 Task: Add an event with the title Training Workshop: Effective Communication in Virtual Teams, date ''2024/03/13'', time 8:00 AM to 10:00 AMand add a description: Participants will develop essential communication skills and emotional intelligence, enabling them to effectively communicate with team members, provide constructive feedback, and navigate challenging conversations. They will also learn to recognize and manage their emotions and understand their impact on team dynamics.Select event color  Tangerine . Add location for the event as: Warsaw, Poland, logged in from the account softage.3@softage.netand send the event invitation to softage.4@softage.net and softage.2@softage.net. Set a reminder for the event Every weekday(Monday to Friday)
Action: Mouse moved to (61, 103)
Screenshot: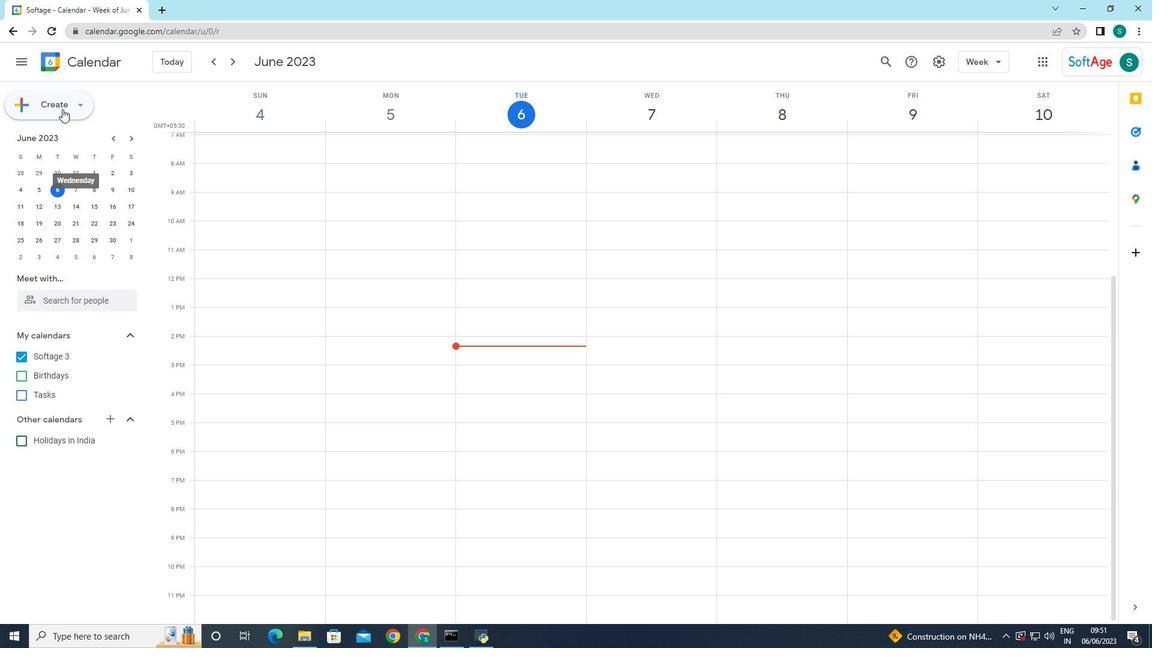 
Action: Mouse pressed left at (61, 103)
Screenshot: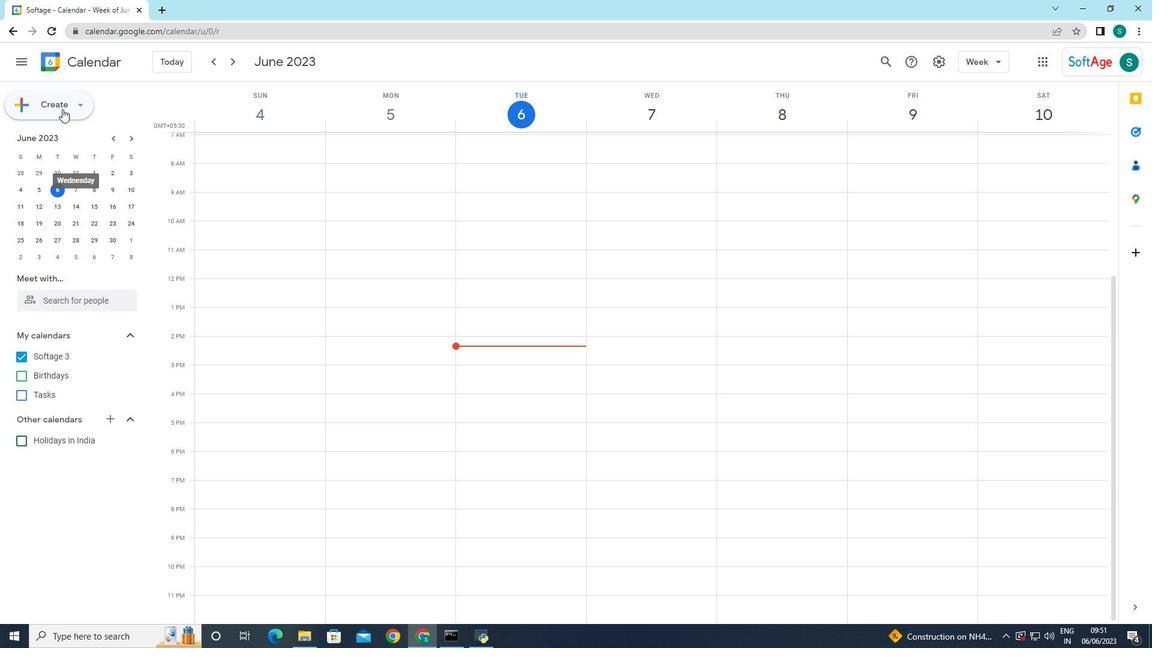 
Action: Mouse moved to (60, 131)
Screenshot: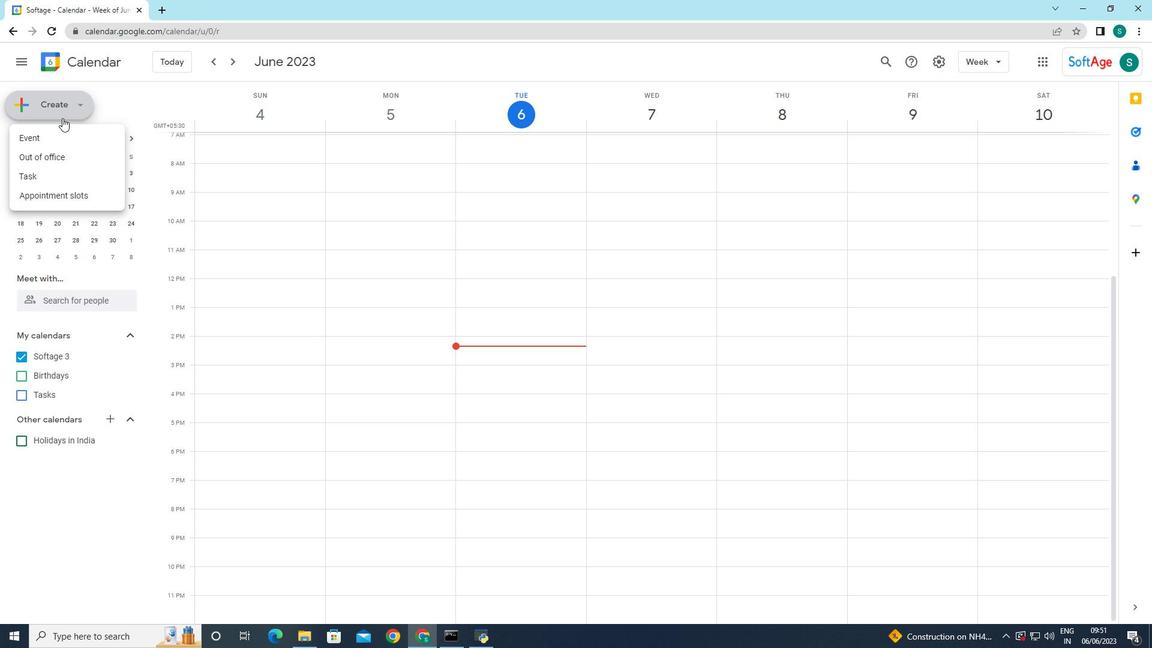 
Action: Mouse pressed left at (60, 131)
Screenshot: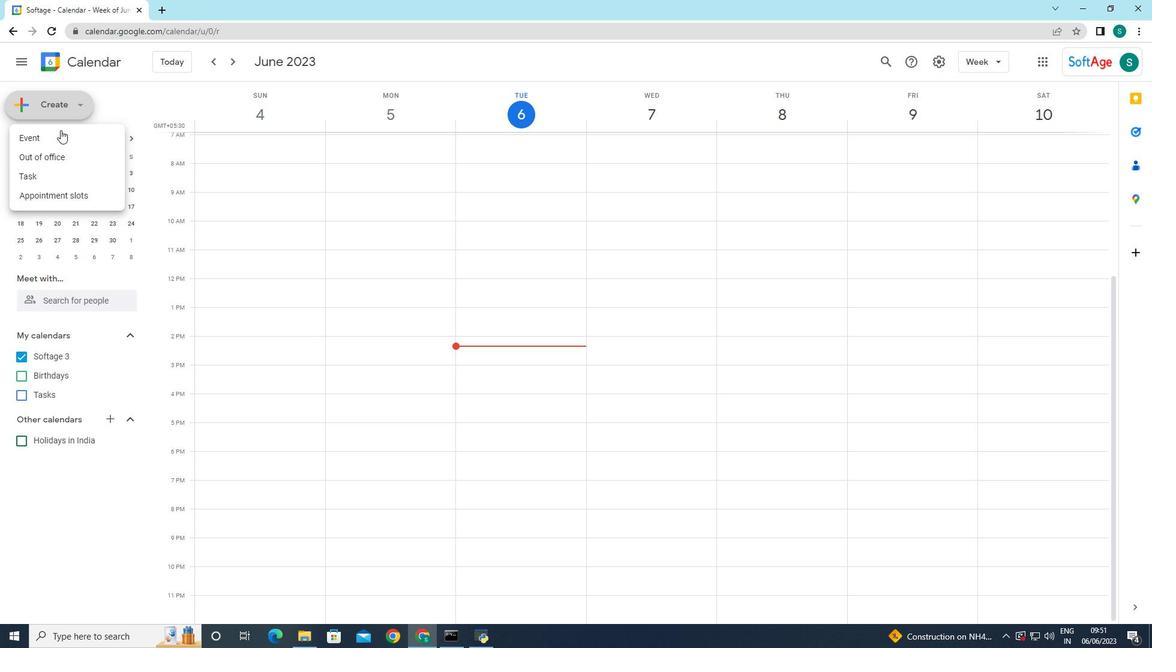
Action: Mouse moved to (363, 471)
Screenshot: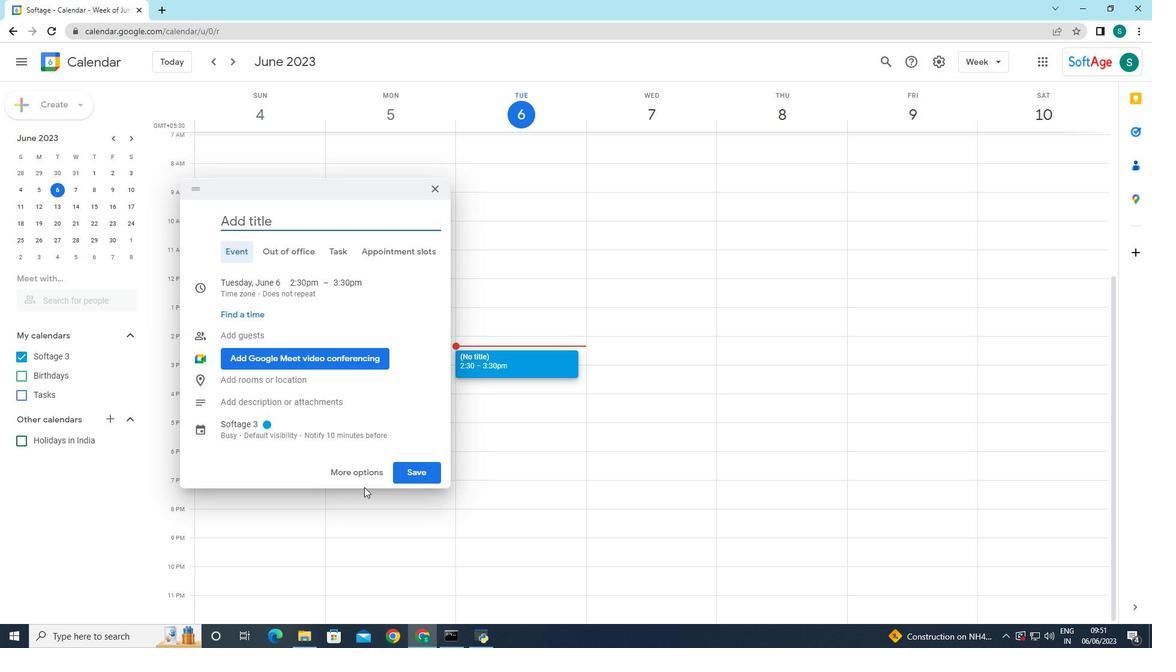 
Action: Mouse pressed left at (363, 471)
Screenshot: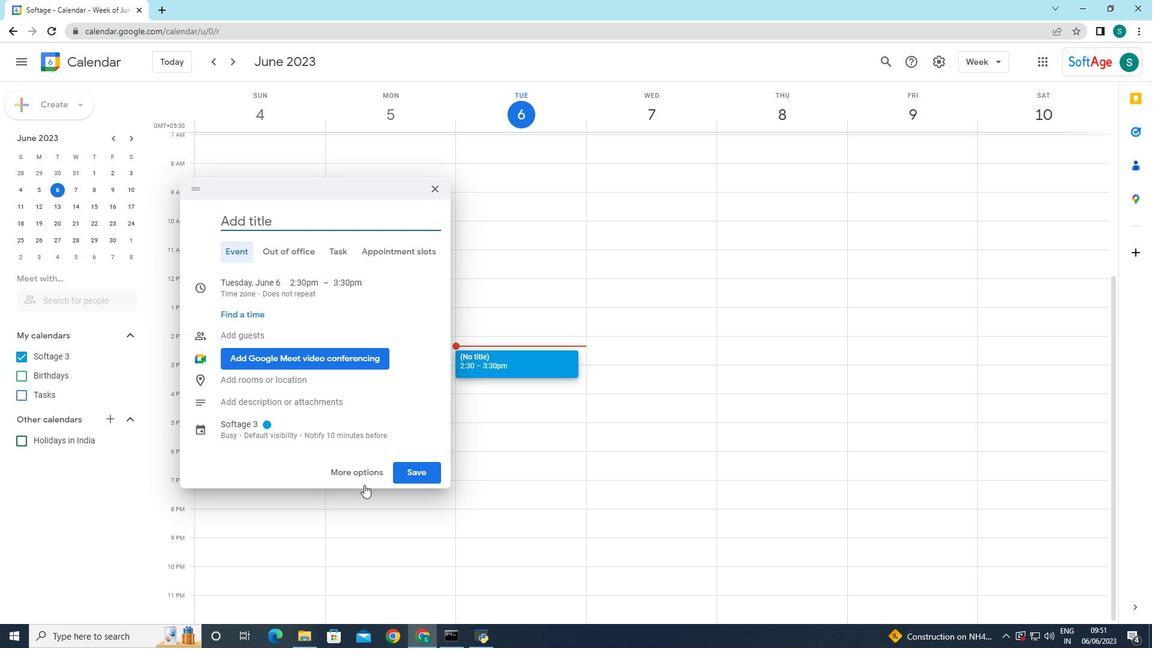 
Action: Mouse moved to (114, 67)
Screenshot: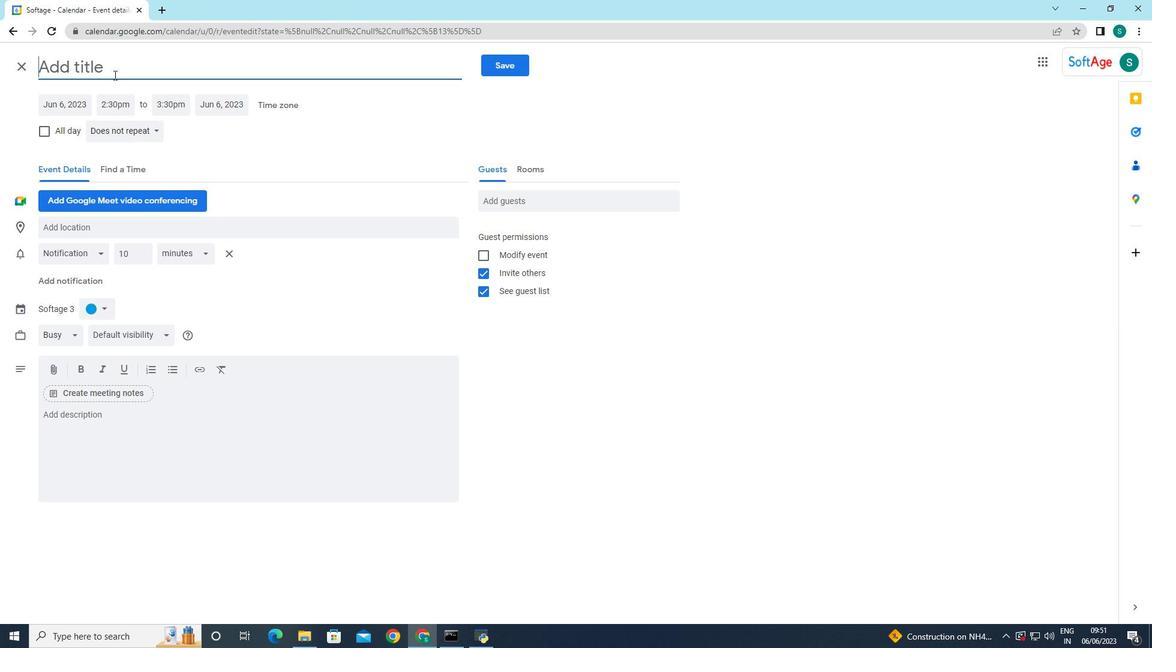
Action: Mouse pressed left at (114, 67)
Screenshot: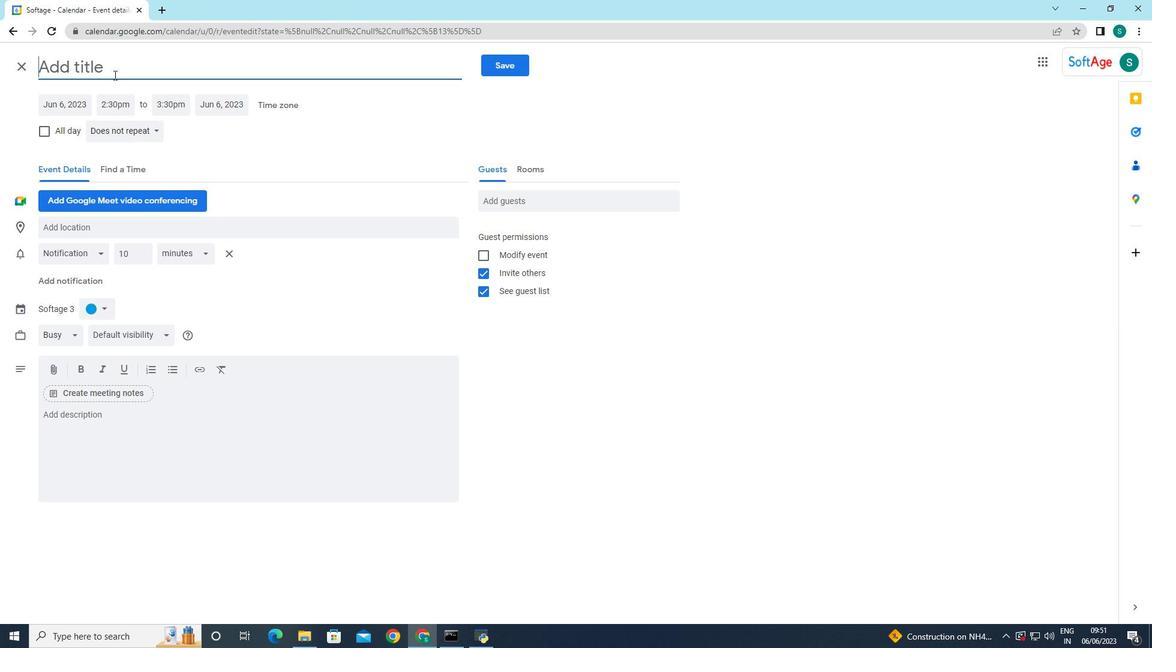 
Action: Mouse moved to (114, 67)
Screenshot: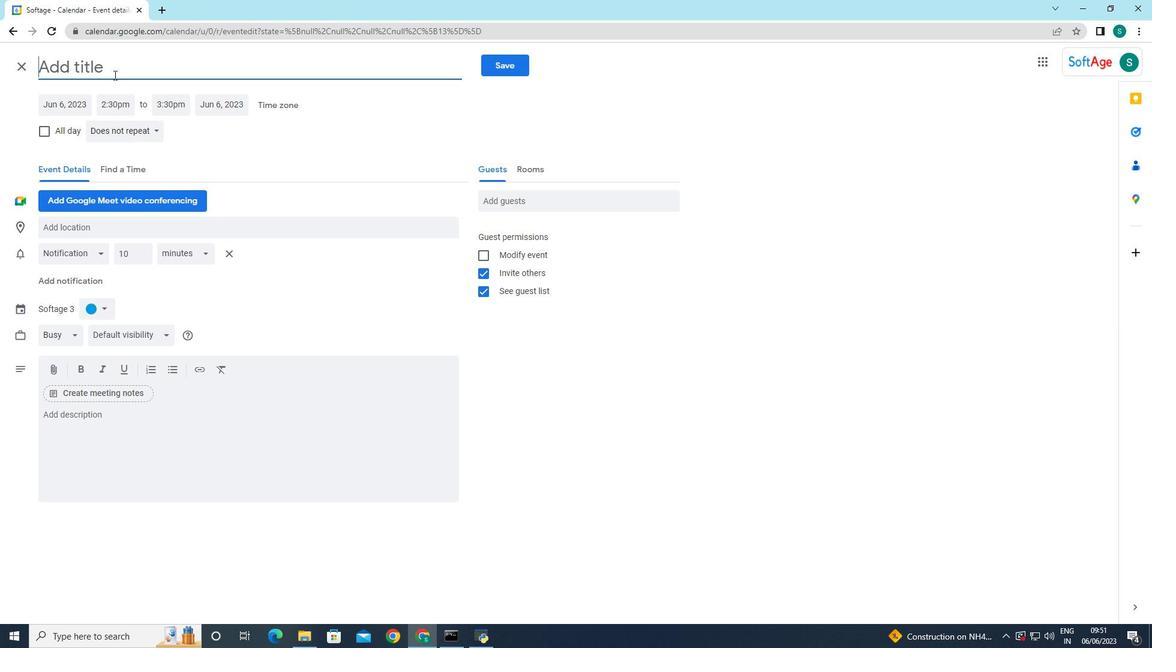 
Action: Key pressed <Key.caps_lock>T<Key.caps_lock>raining<Key.space><Key.caps_lock>W<Key.caps_lock>orkshop<Key.space><Key.backspace><Key.shift_r>:<Key.space><Key.caps_lock>E<Key.caps_lock>ffective<Key.space><Key.caps_lock>C<Key.caps_lock>ommunication<Key.space>in<Key.space>v<Key.backspace><Key.caps_lock>V<Key.caps_lock>irtual<Key.space><Key.caps_lock>T<Key.caps_lock>eamsm<Key.backspace>,<Key.space>
Screenshot: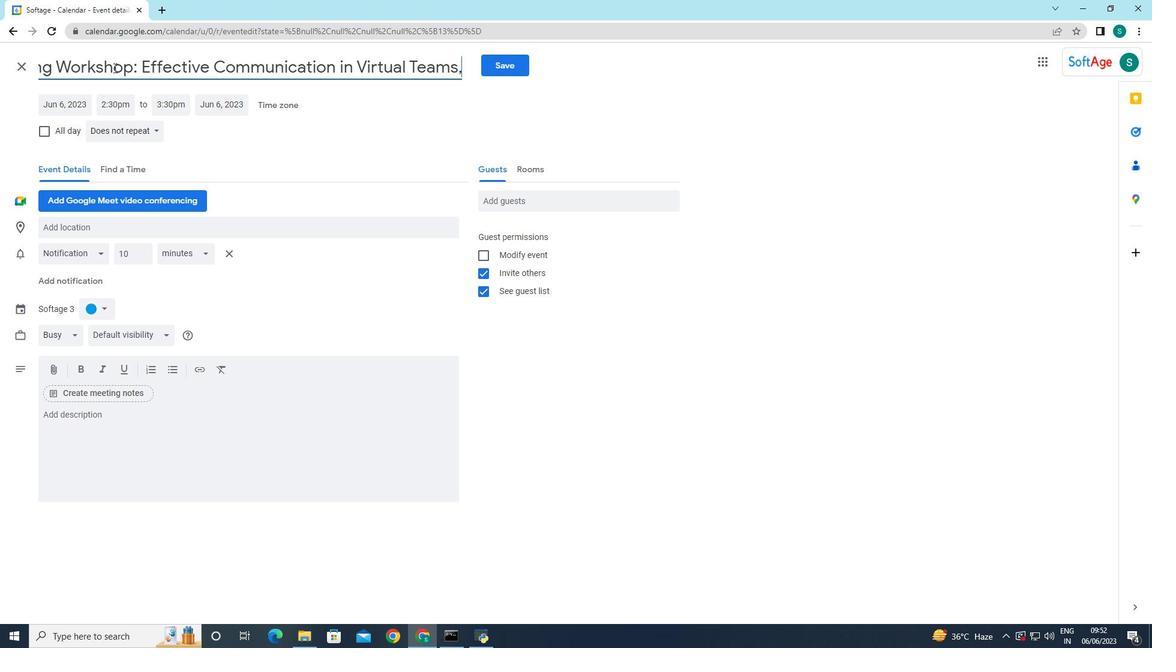 
Action: Mouse moved to (64, 114)
Screenshot: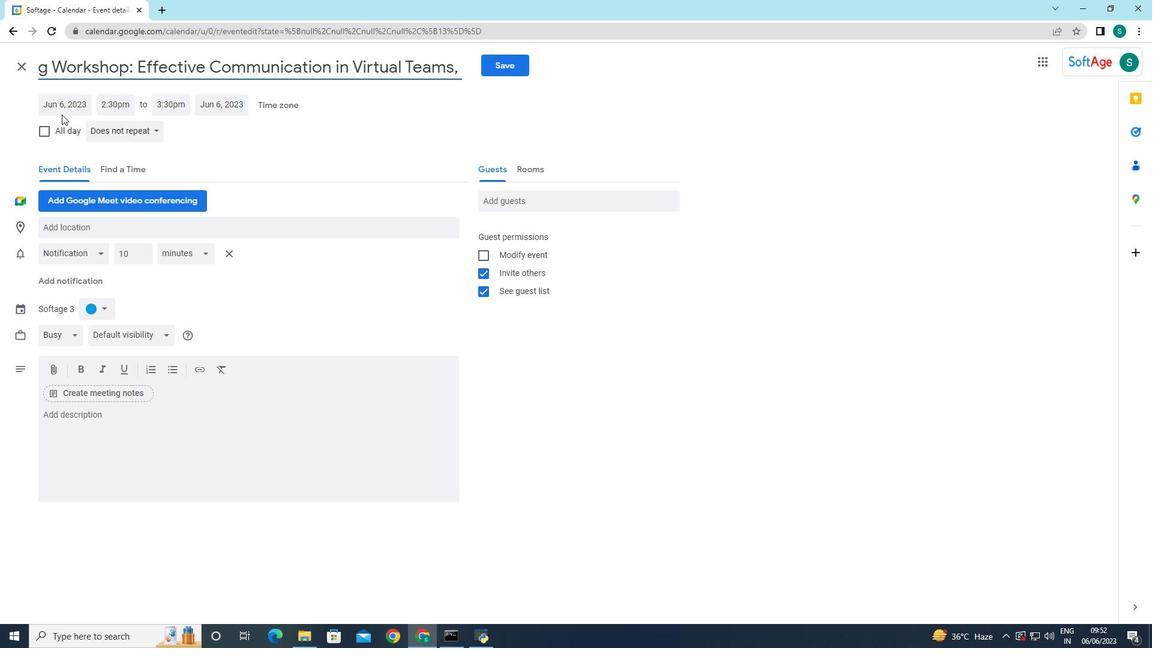 
Action: Mouse pressed left at (64, 114)
Screenshot: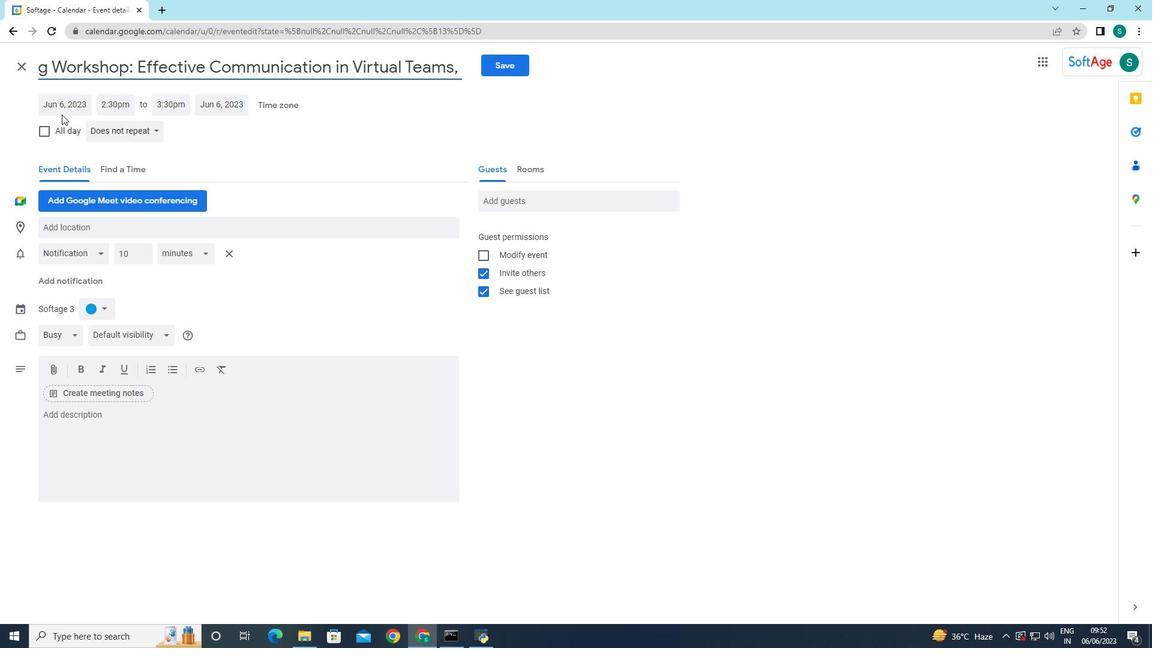 
Action: Mouse moved to (190, 127)
Screenshot: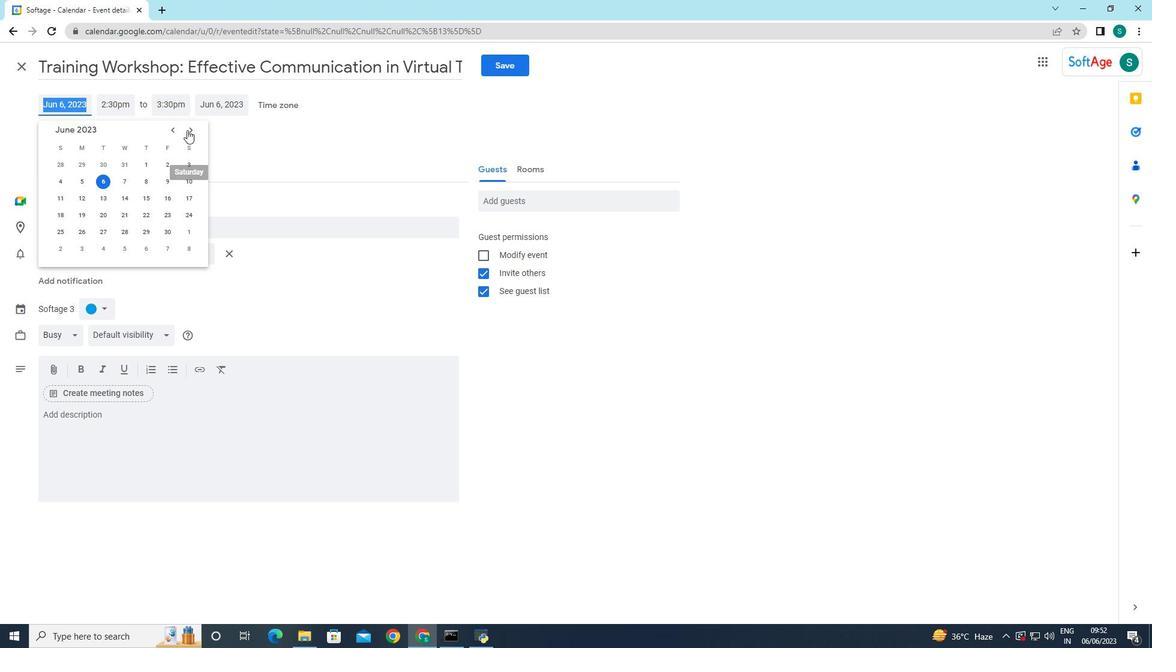 
Action: Mouse pressed left at (190, 127)
Screenshot: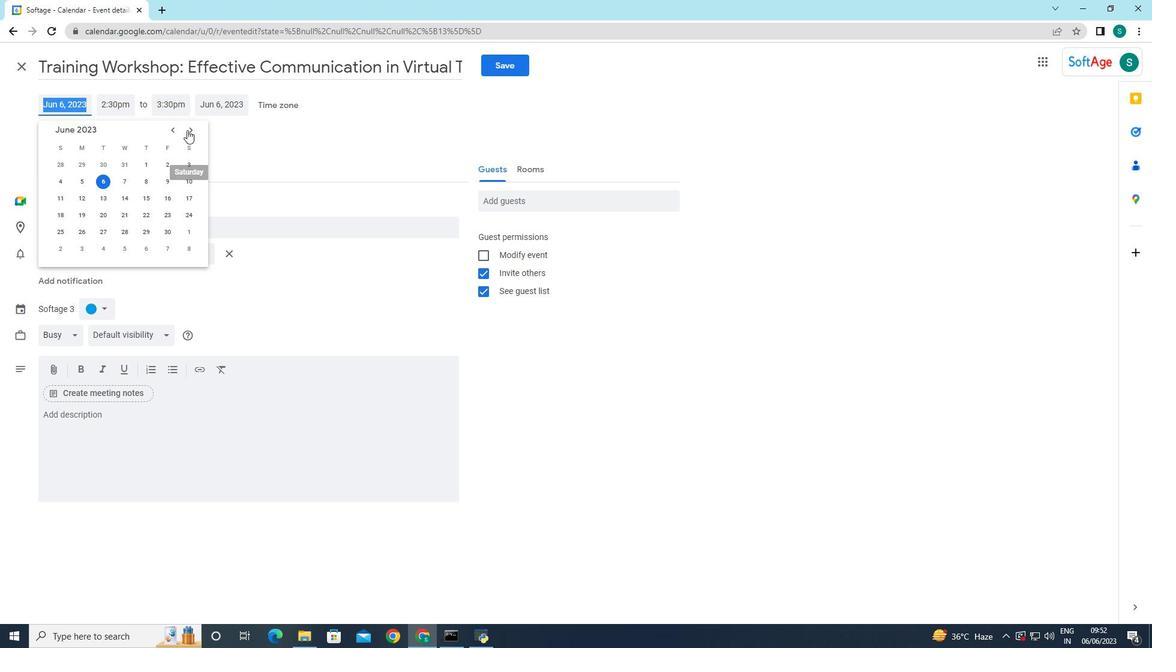 
Action: Mouse pressed left at (190, 127)
Screenshot: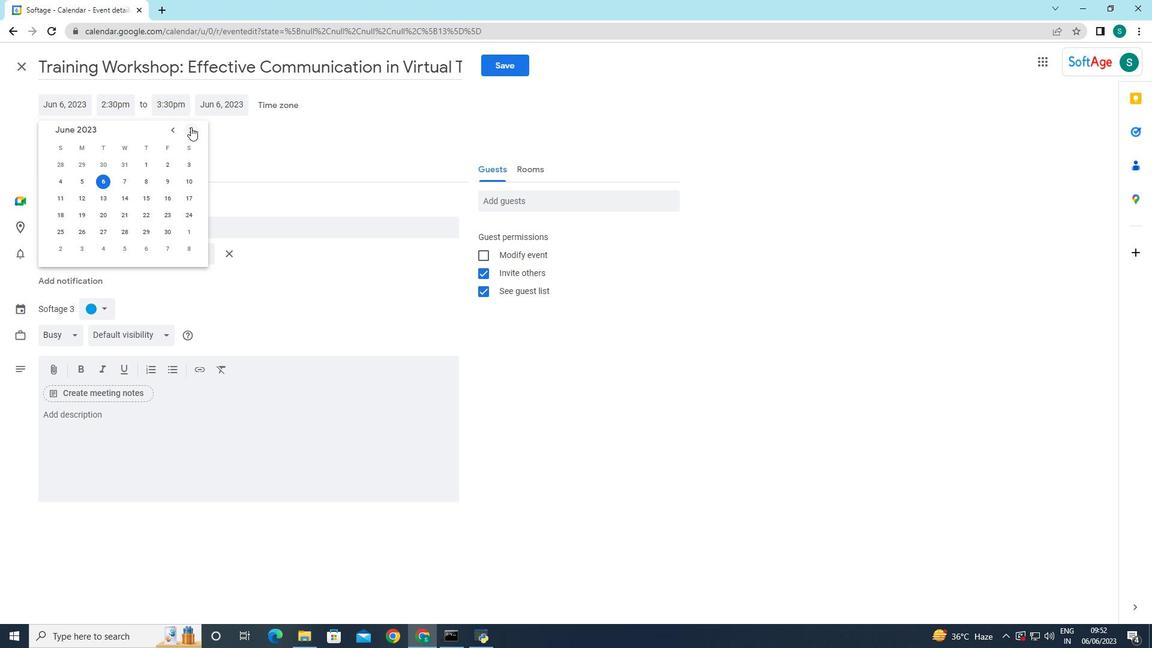 
Action: Mouse pressed left at (190, 127)
Screenshot: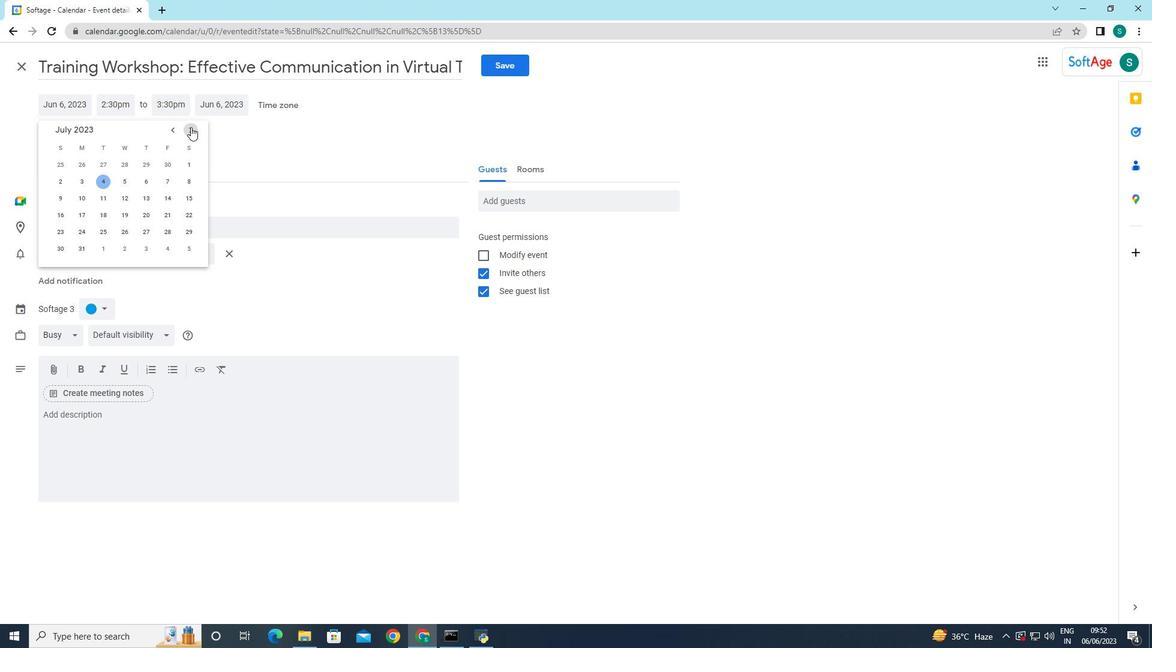 
Action: Mouse pressed left at (190, 127)
Screenshot: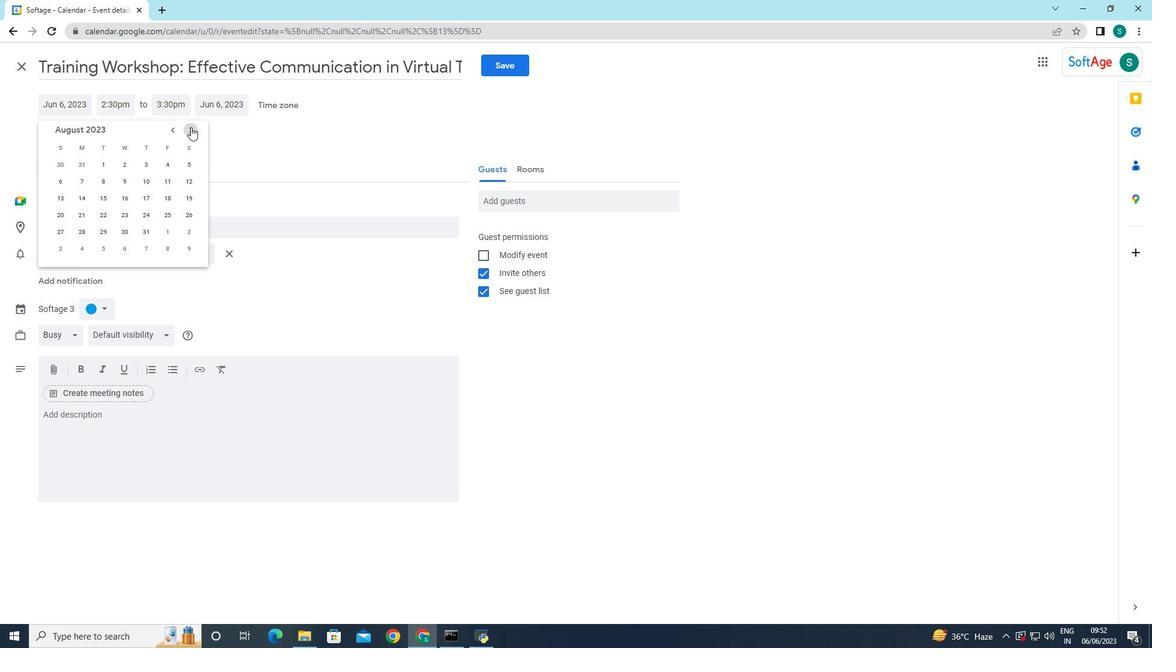 
Action: Mouse pressed left at (190, 127)
Screenshot: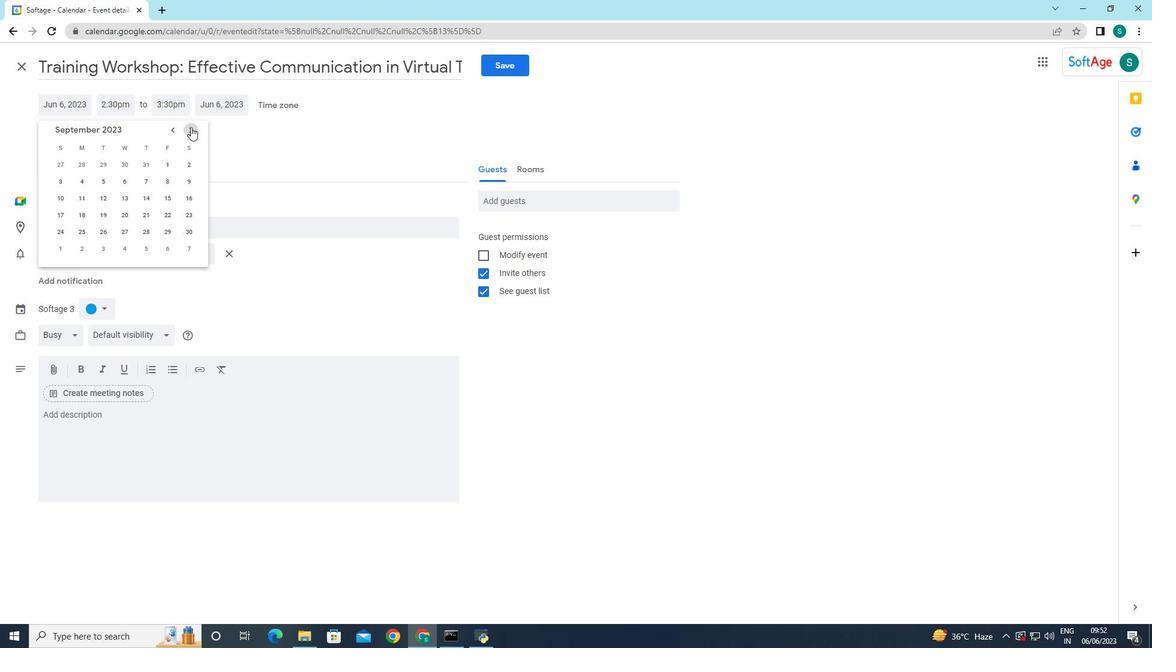 
Action: Mouse pressed left at (190, 127)
Screenshot: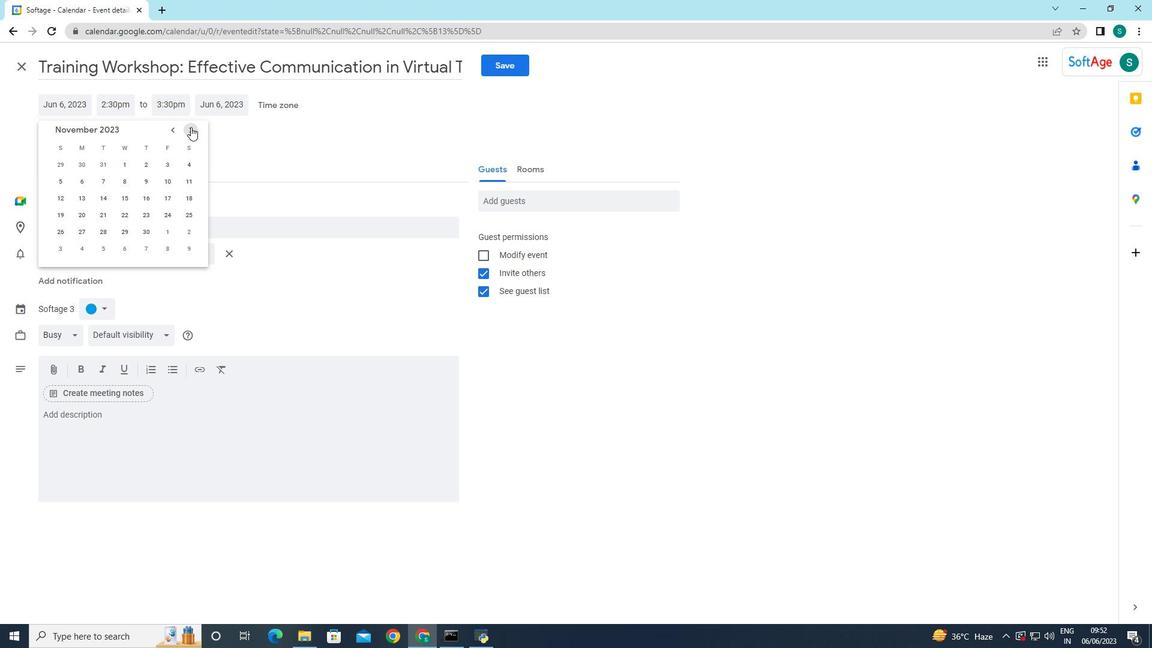 
Action: Mouse pressed left at (190, 127)
Screenshot: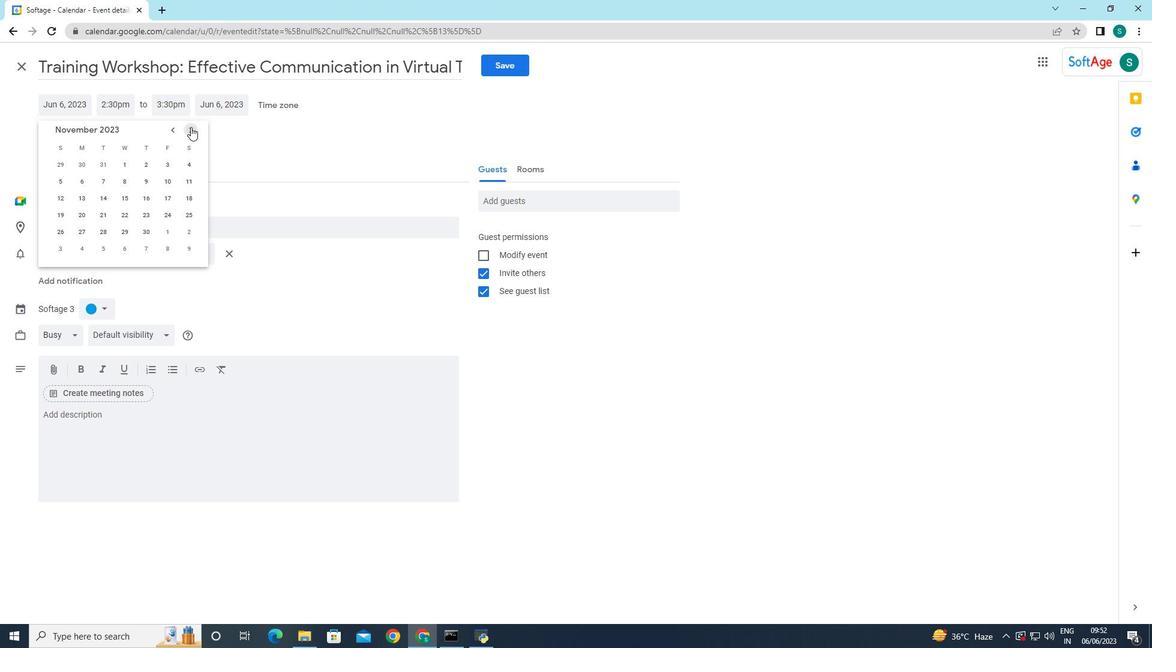 
Action: Mouse pressed left at (190, 127)
Screenshot: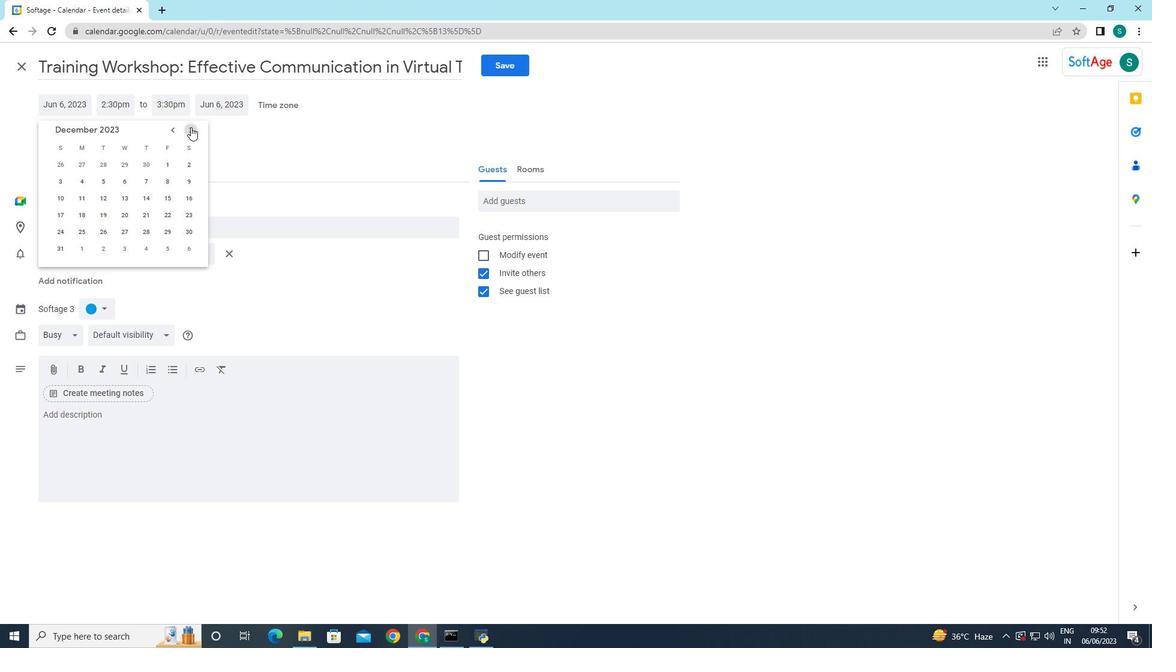 
Action: Mouse pressed left at (190, 127)
Screenshot: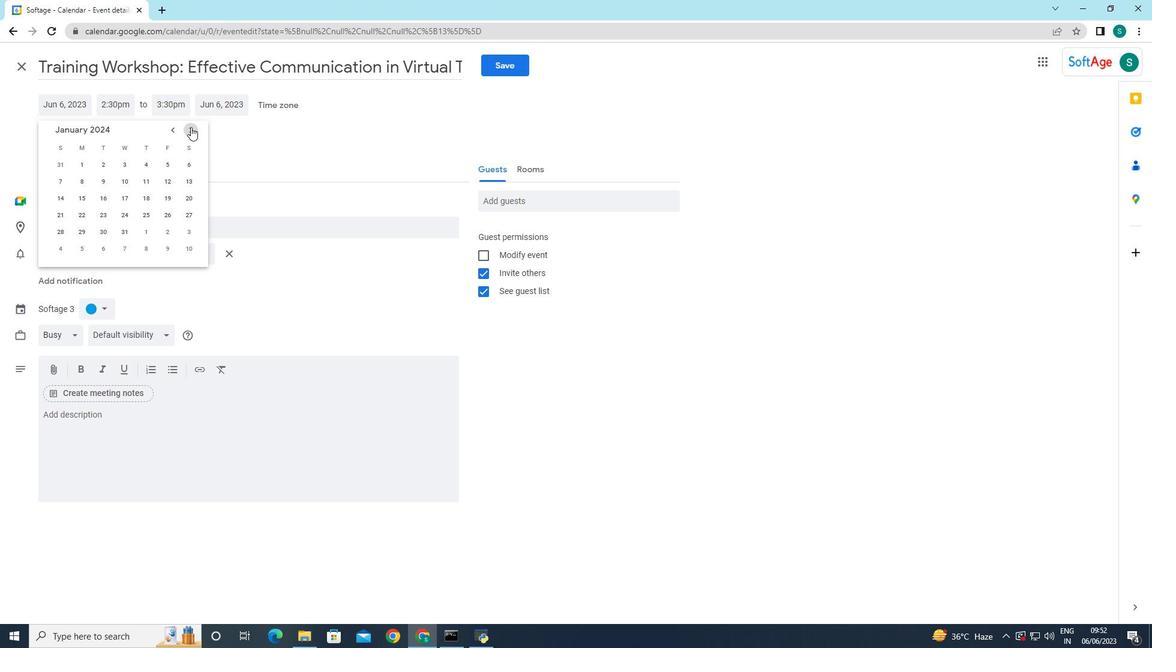 
Action: Mouse pressed left at (190, 127)
Screenshot: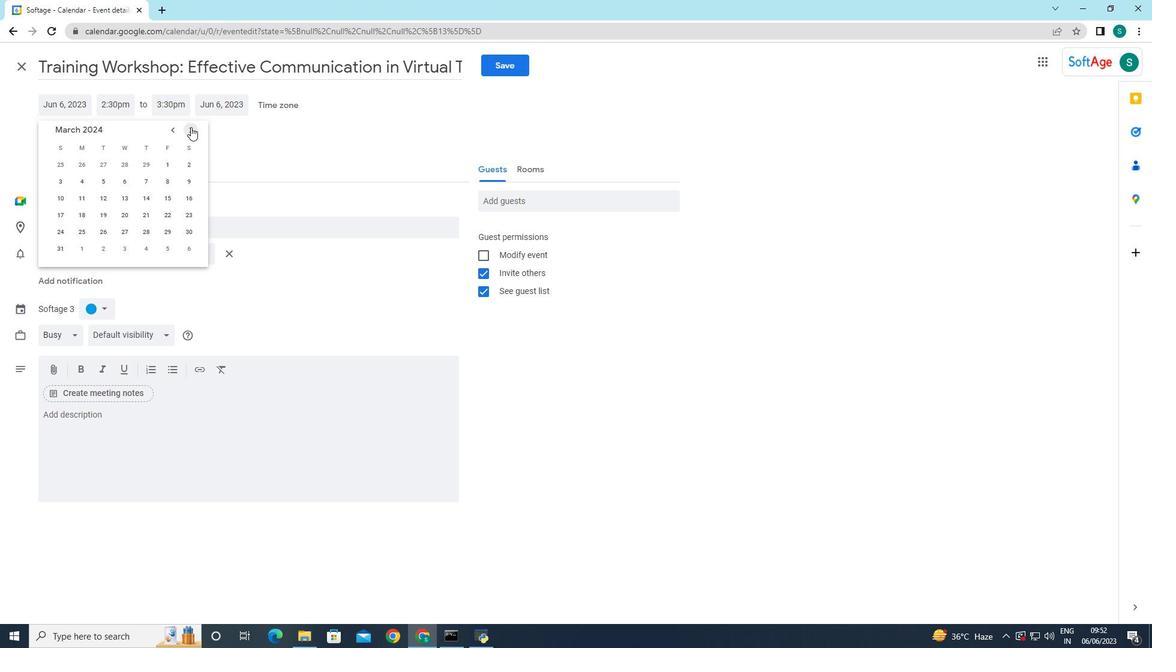 
Action: Mouse moved to (177, 126)
Screenshot: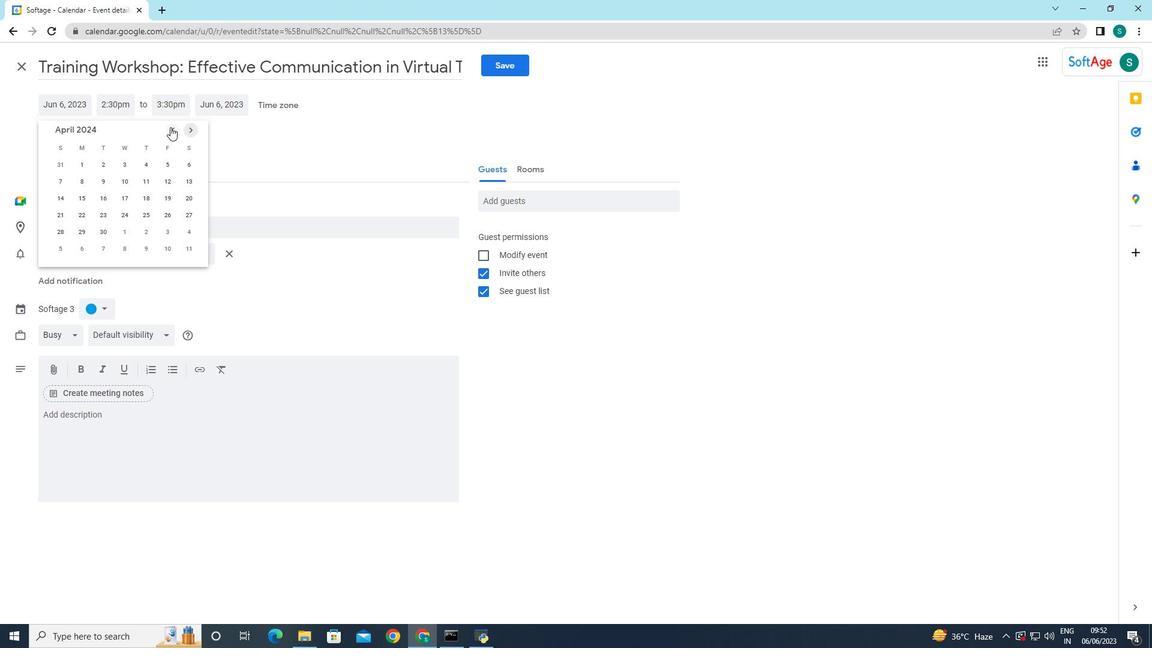 
Action: Mouse pressed left at (177, 126)
Screenshot: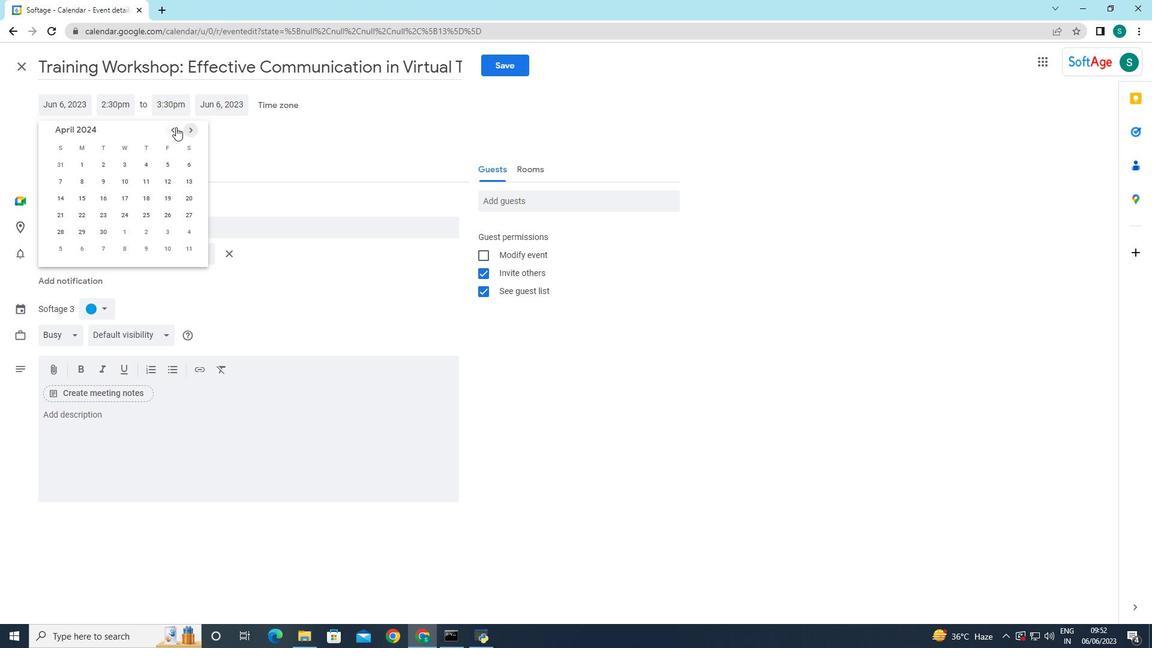 
Action: Mouse moved to (127, 196)
Screenshot: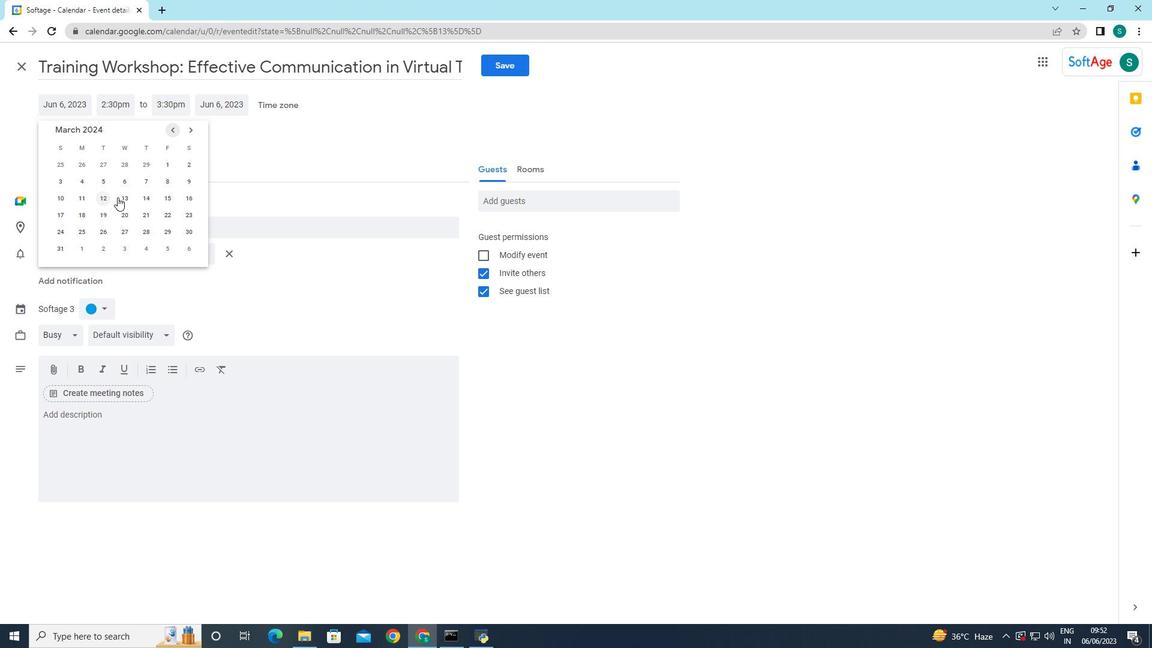 
Action: Mouse pressed left at (127, 196)
Screenshot: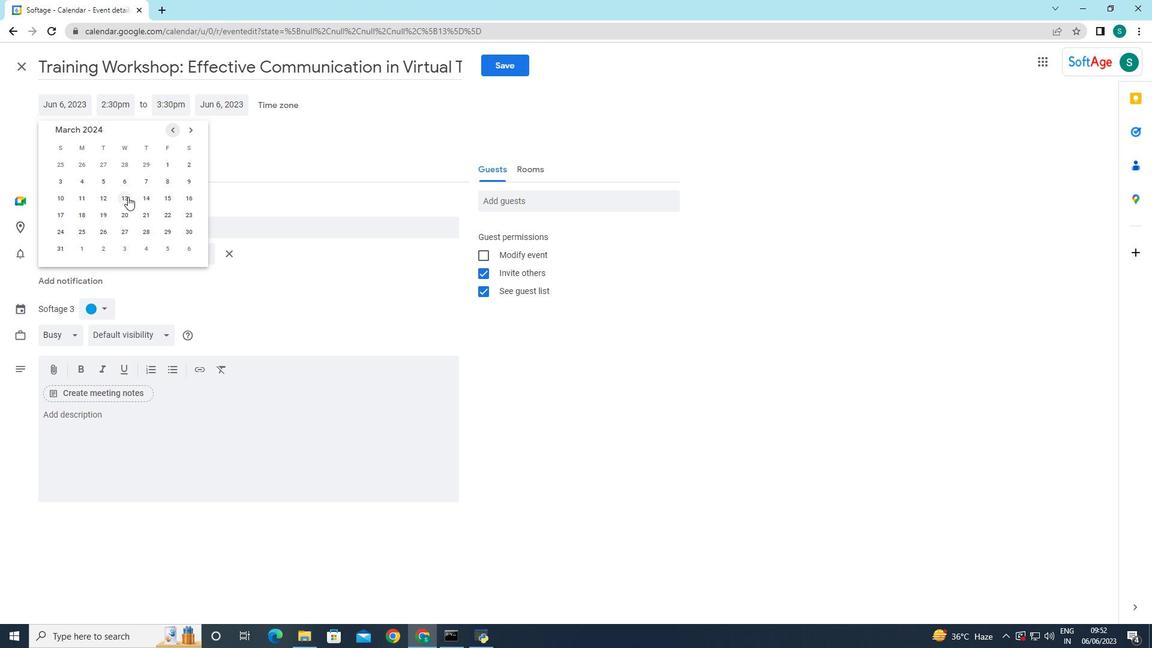 
Action: Mouse moved to (264, 168)
Screenshot: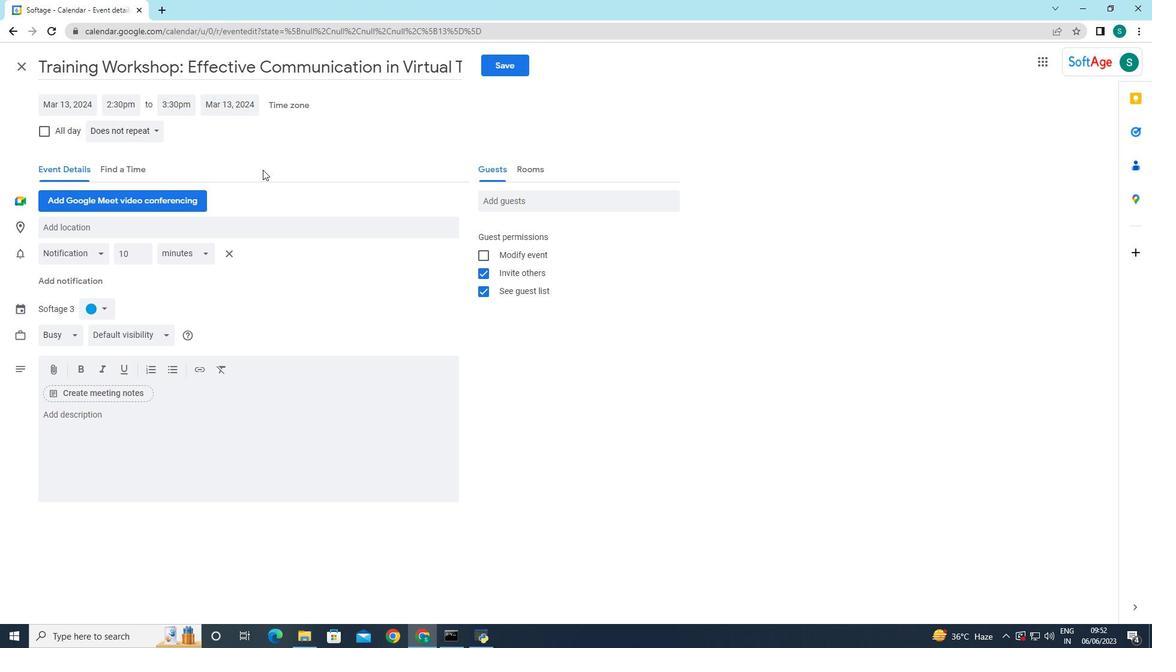 
Action: Mouse pressed left at (264, 168)
Screenshot: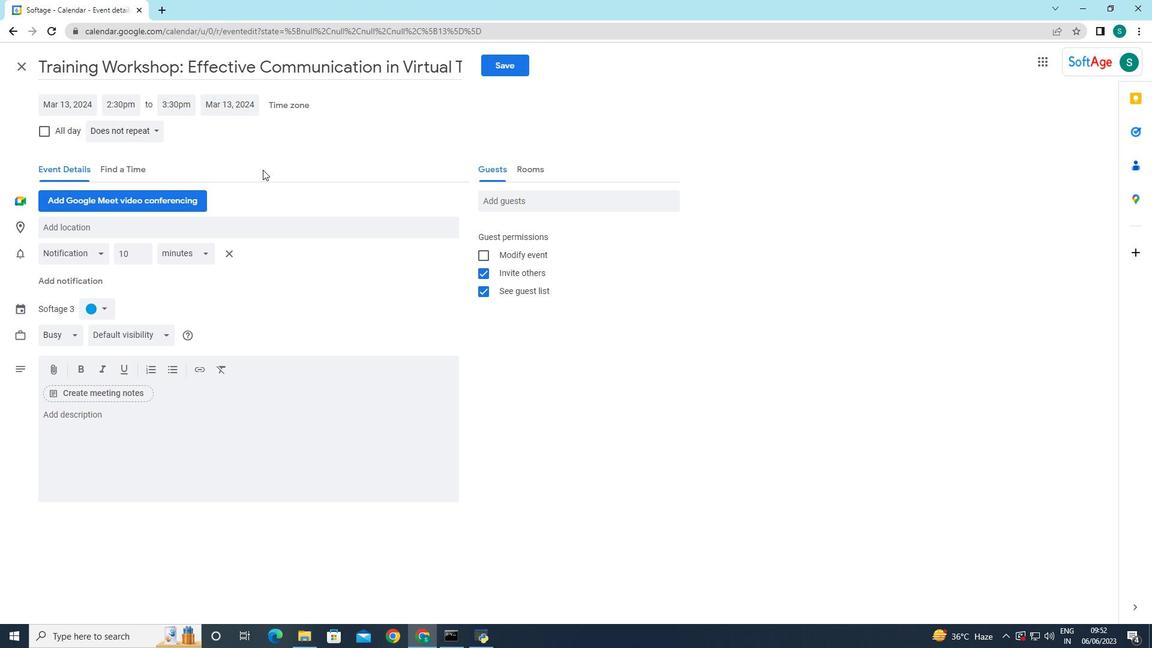 
Action: Mouse moved to (132, 99)
Screenshot: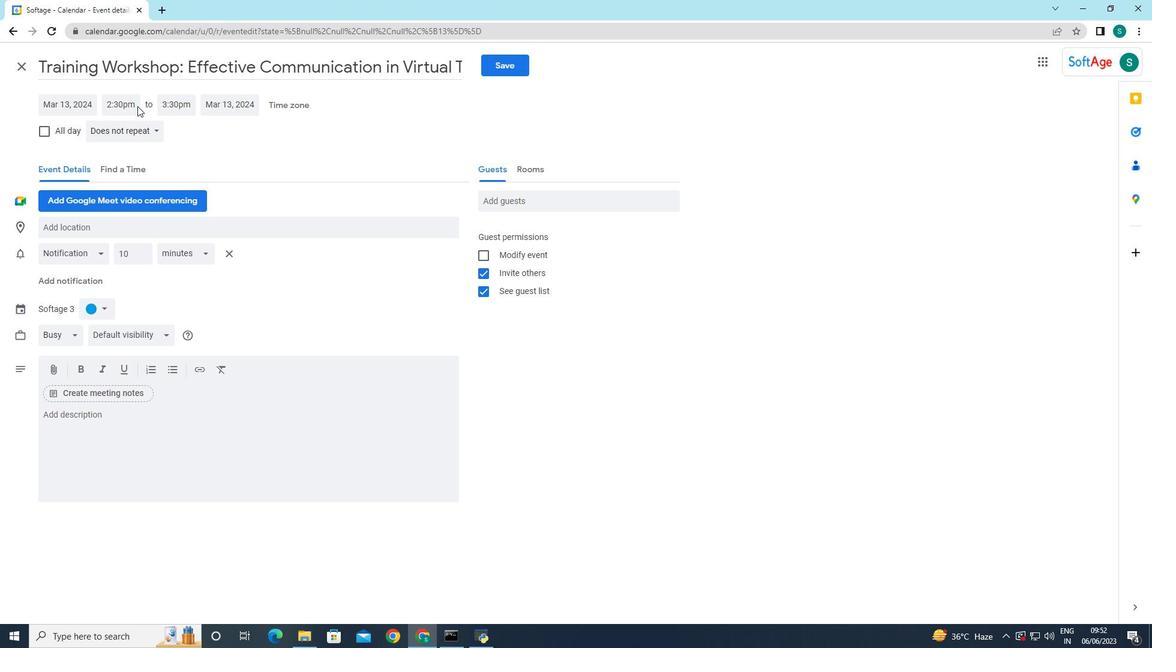 
Action: Mouse pressed left at (132, 99)
Screenshot: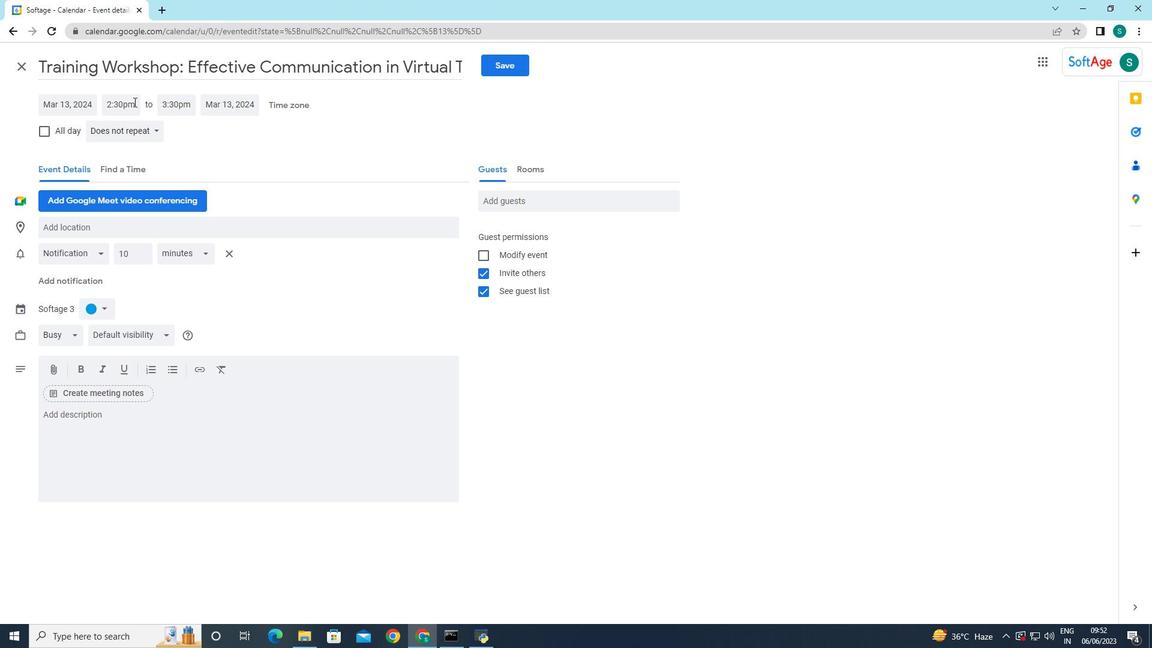 
Action: Mouse moved to (139, 178)
Screenshot: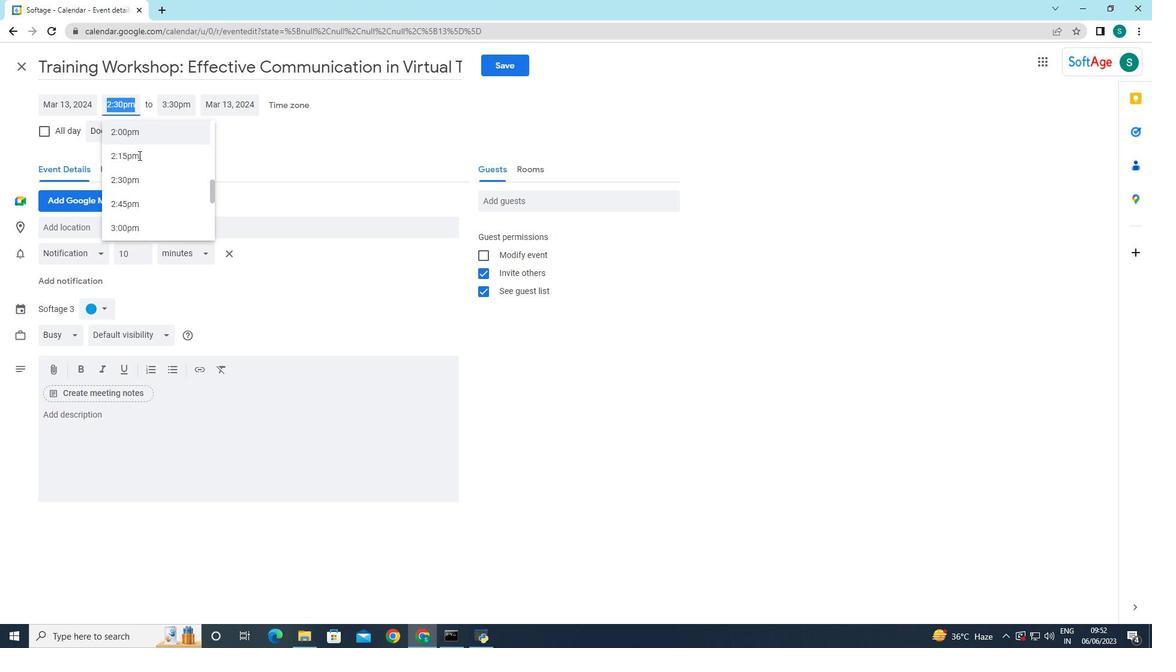 
Action: Mouse scrolled (139, 178) with delta (0, 0)
Screenshot: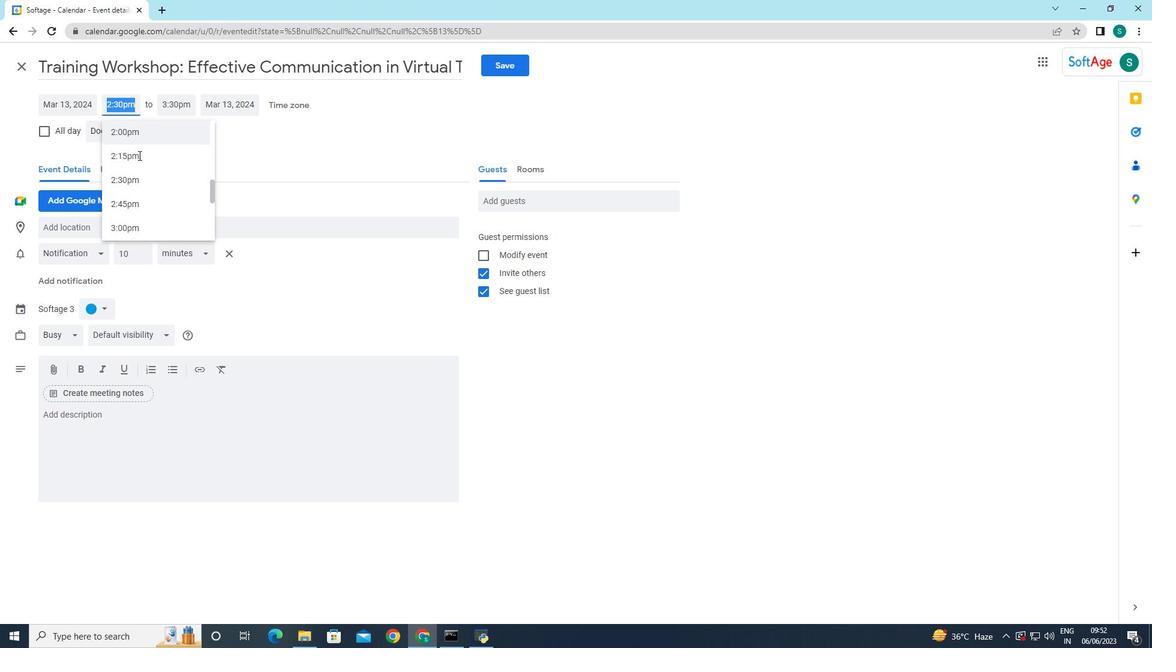 
Action: Mouse scrolled (139, 178) with delta (0, 0)
Screenshot: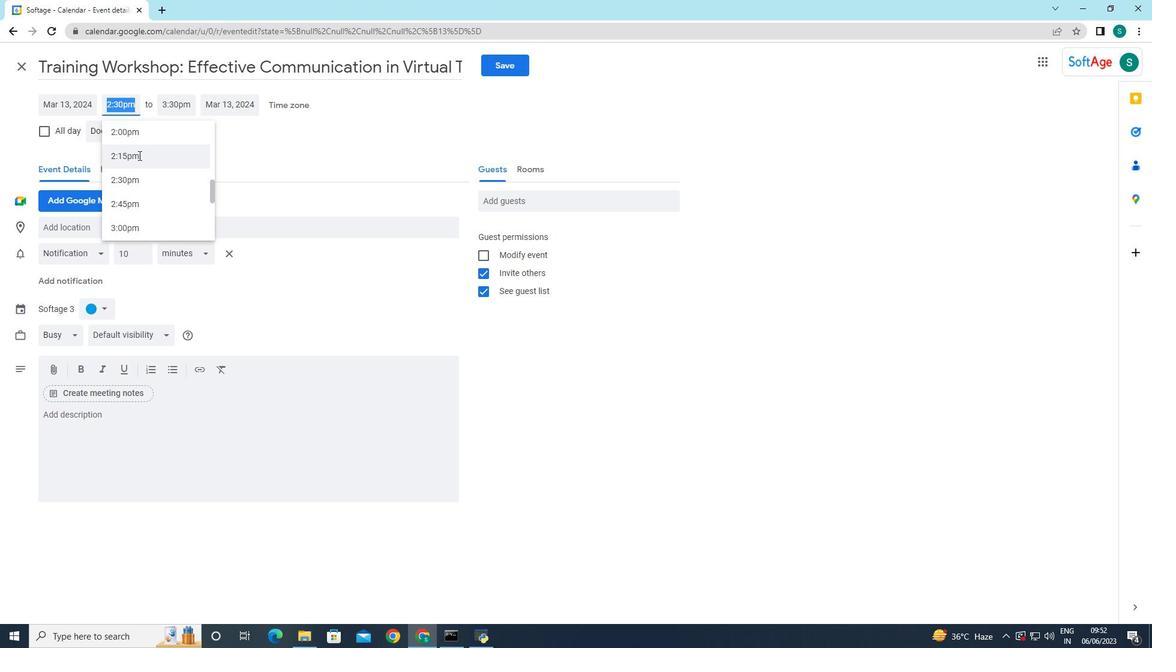 
Action: Mouse scrolled (139, 178) with delta (0, 0)
Screenshot: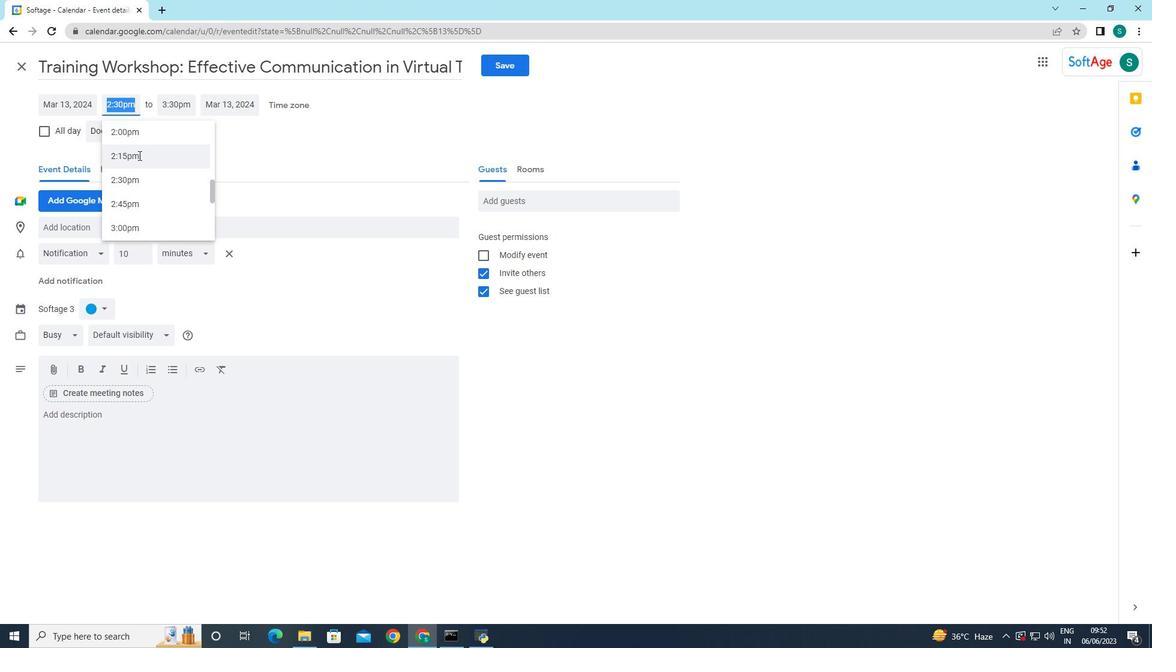 
Action: Mouse scrolled (139, 178) with delta (0, 0)
Screenshot: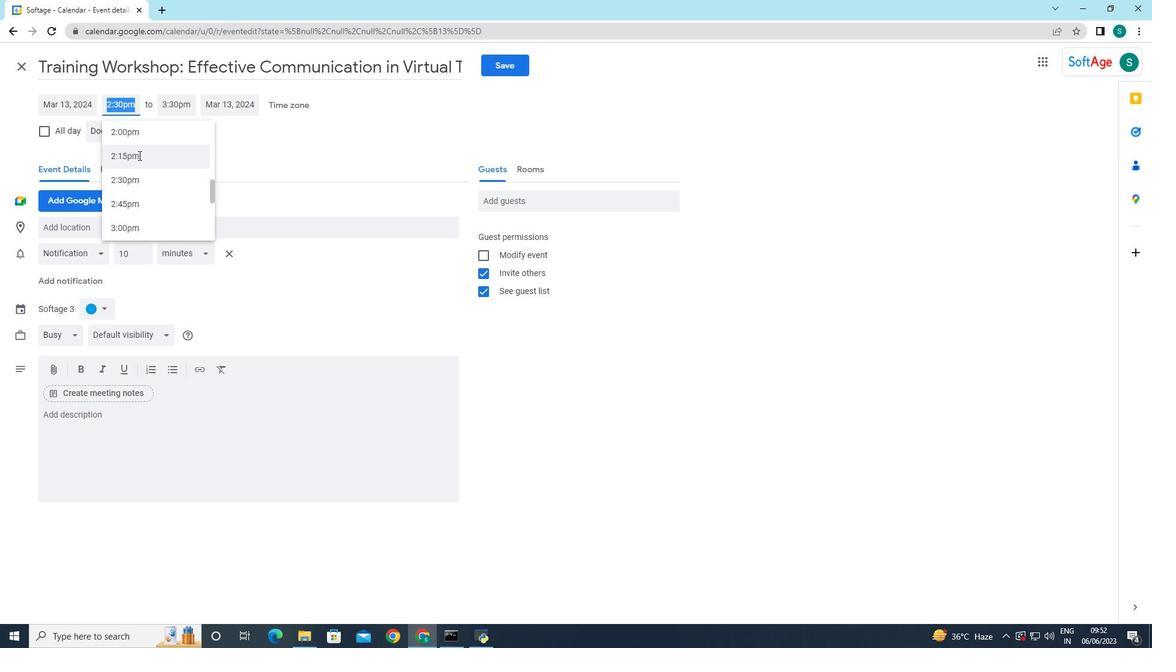 
Action: Mouse scrolled (139, 178) with delta (0, 0)
Screenshot: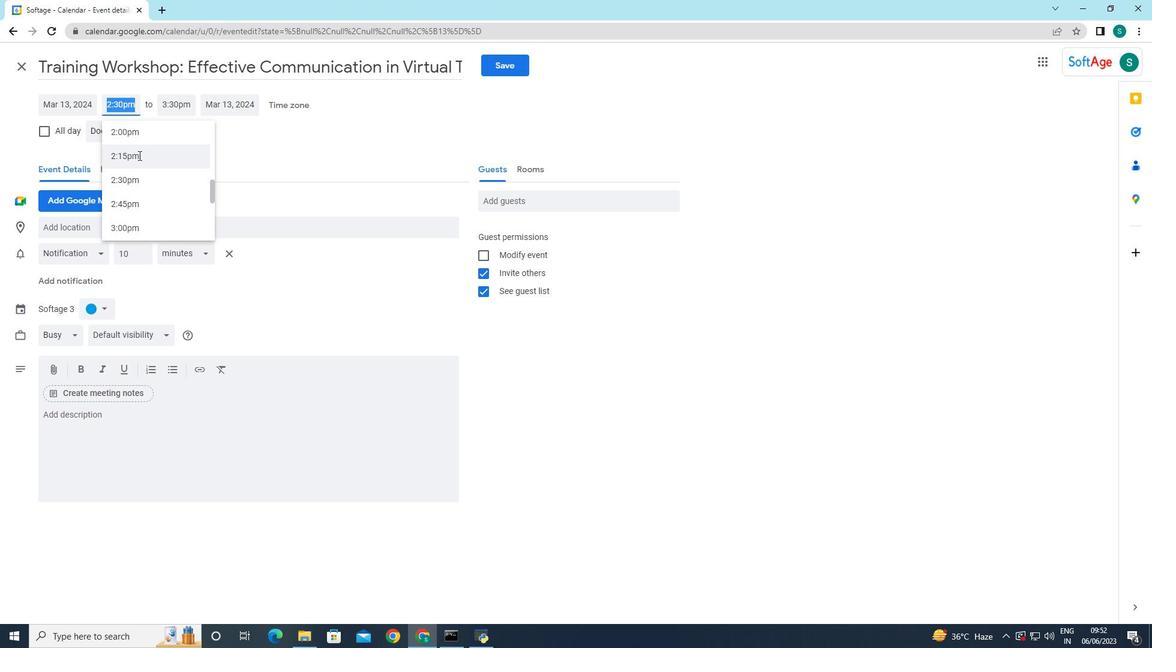 
Action: Mouse scrolled (139, 178) with delta (0, 0)
Screenshot: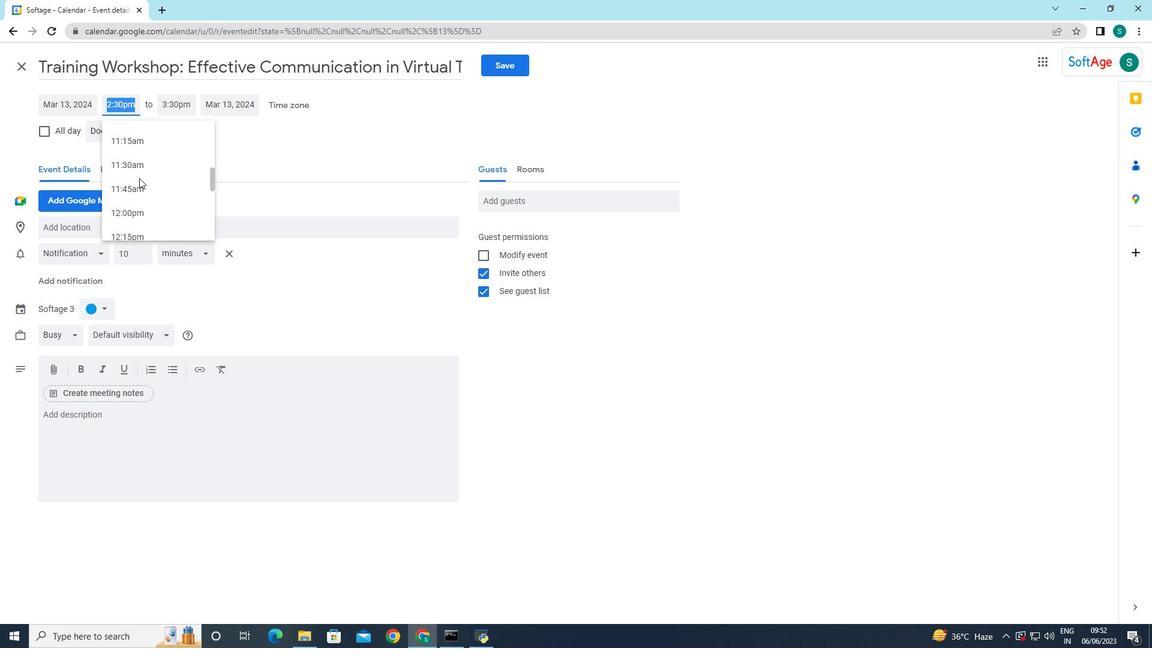 
Action: Mouse scrolled (139, 178) with delta (0, 0)
Screenshot: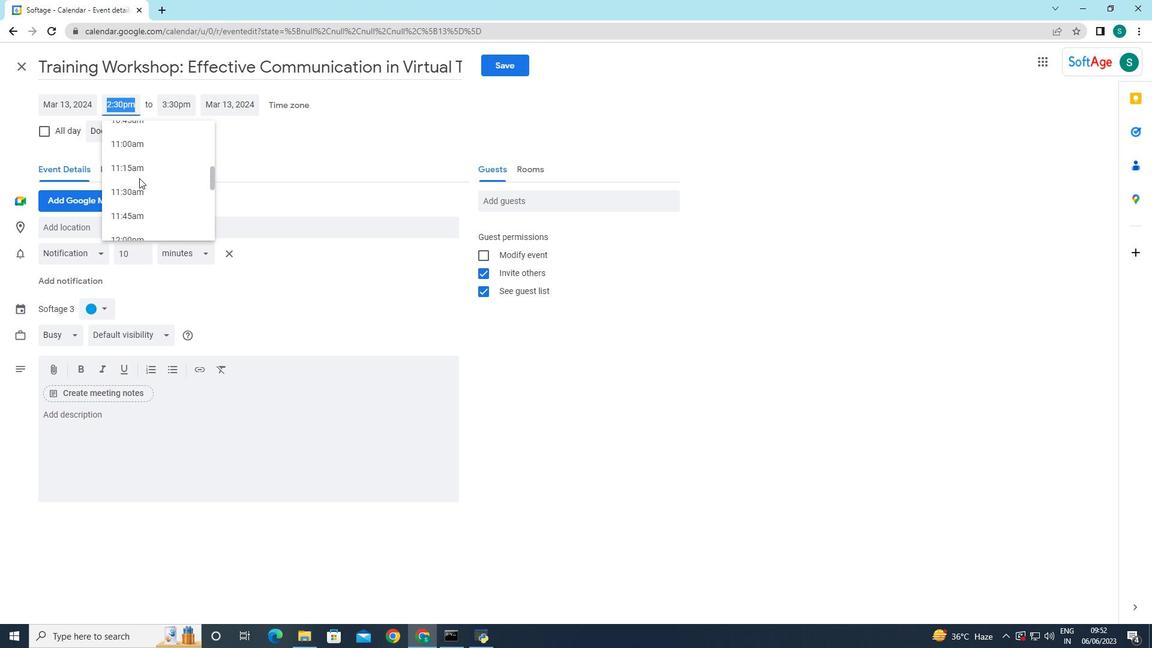 
Action: Mouse scrolled (139, 178) with delta (0, 0)
Screenshot: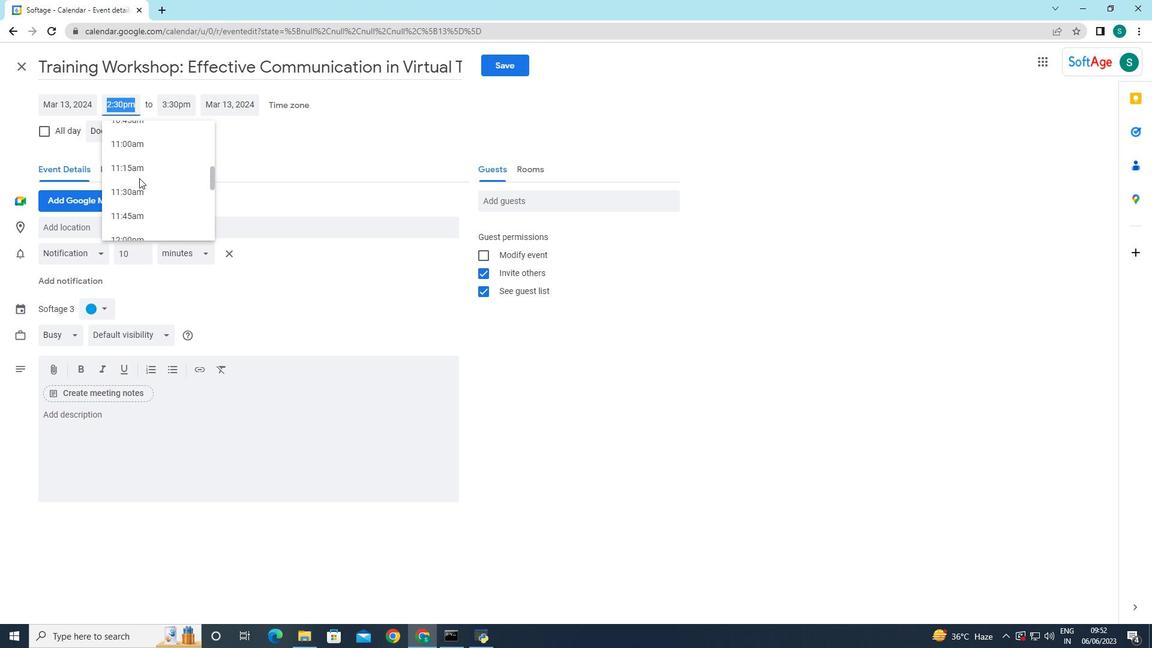 
Action: Mouse scrolled (139, 178) with delta (0, 0)
Screenshot: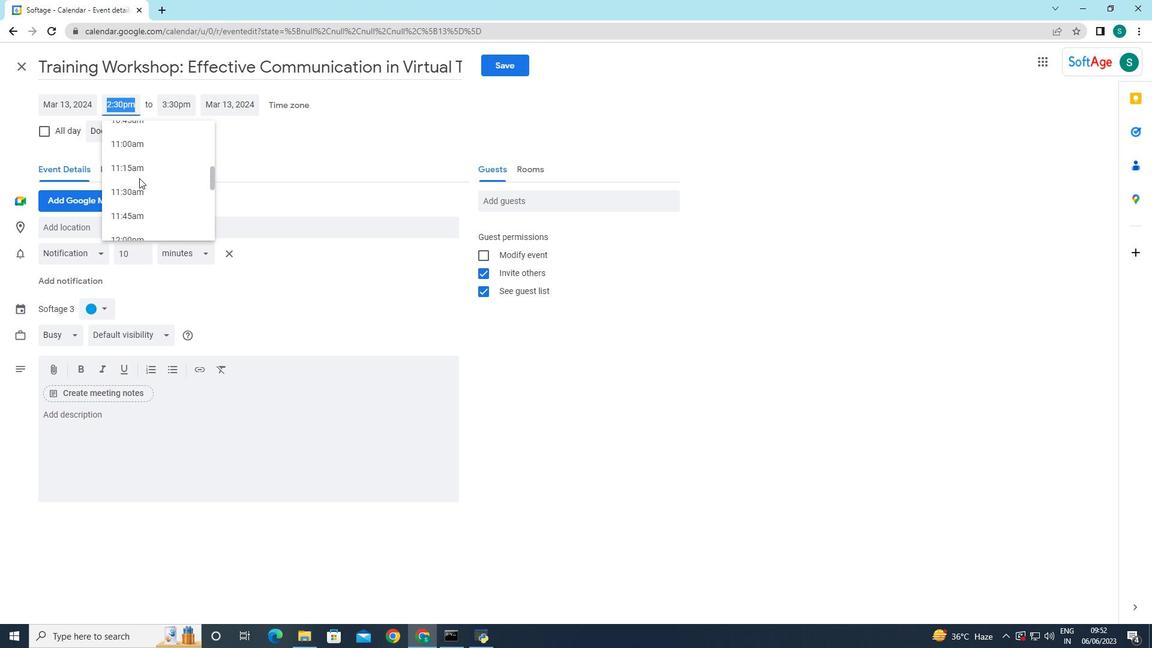 
Action: Mouse scrolled (139, 178) with delta (0, 0)
Screenshot: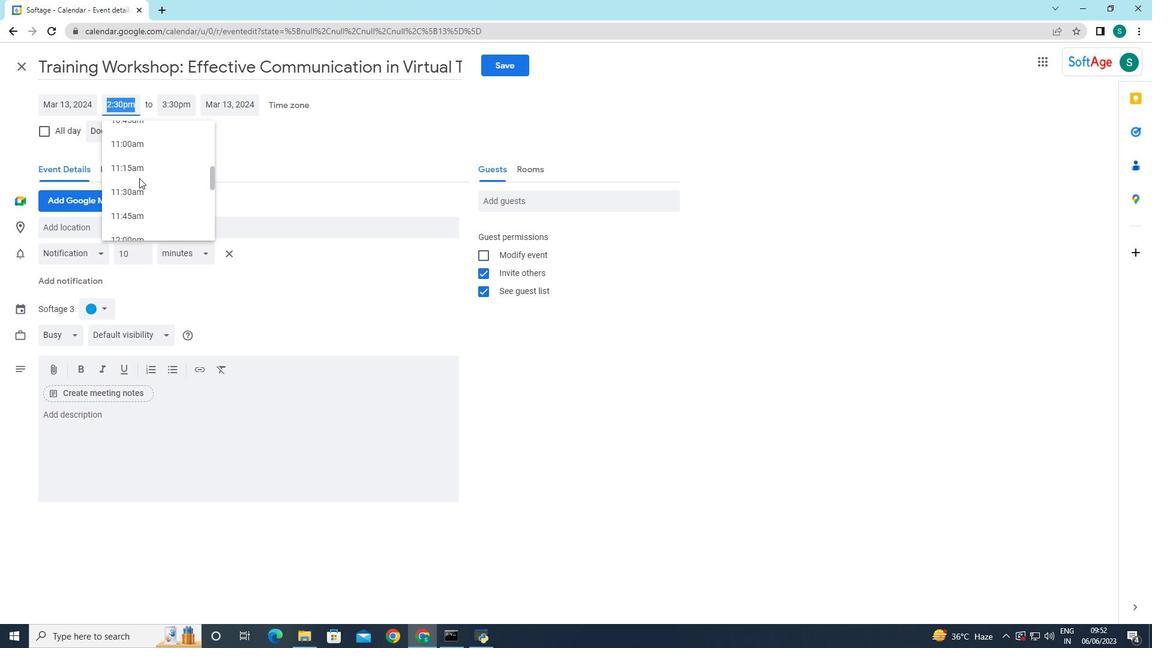 
Action: Mouse moved to (138, 153)
Screenshot: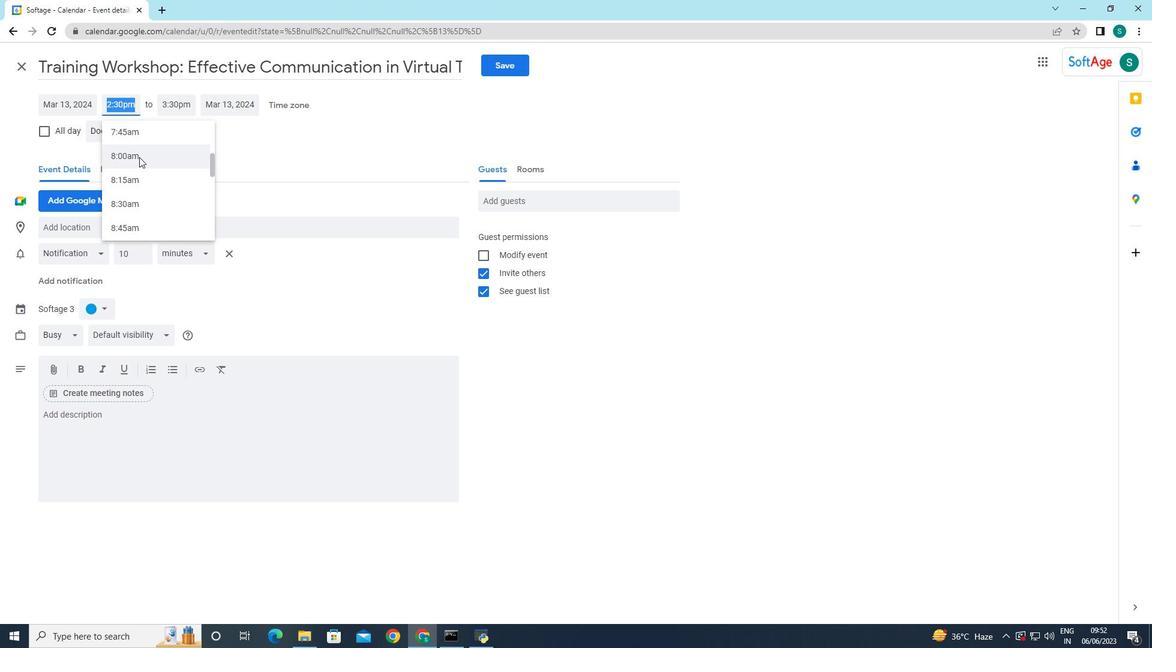 
Action: Mouse pressed left at (138, 153)
Screenshot: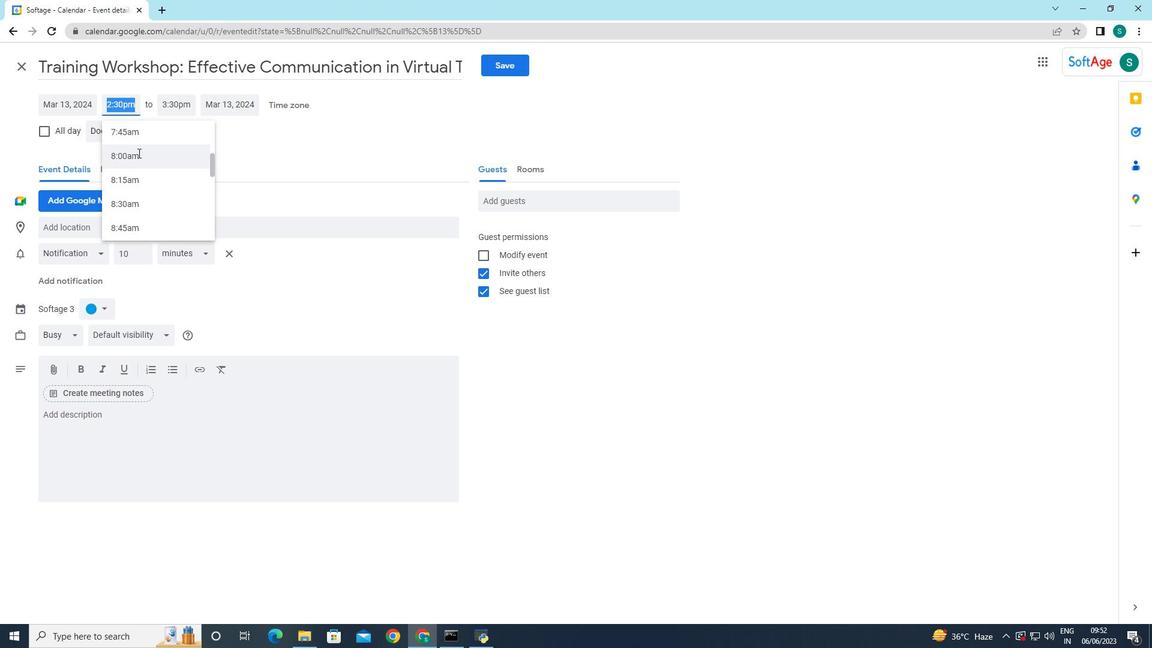 
Action: Mouse moved to (178, 100)
Screenshot: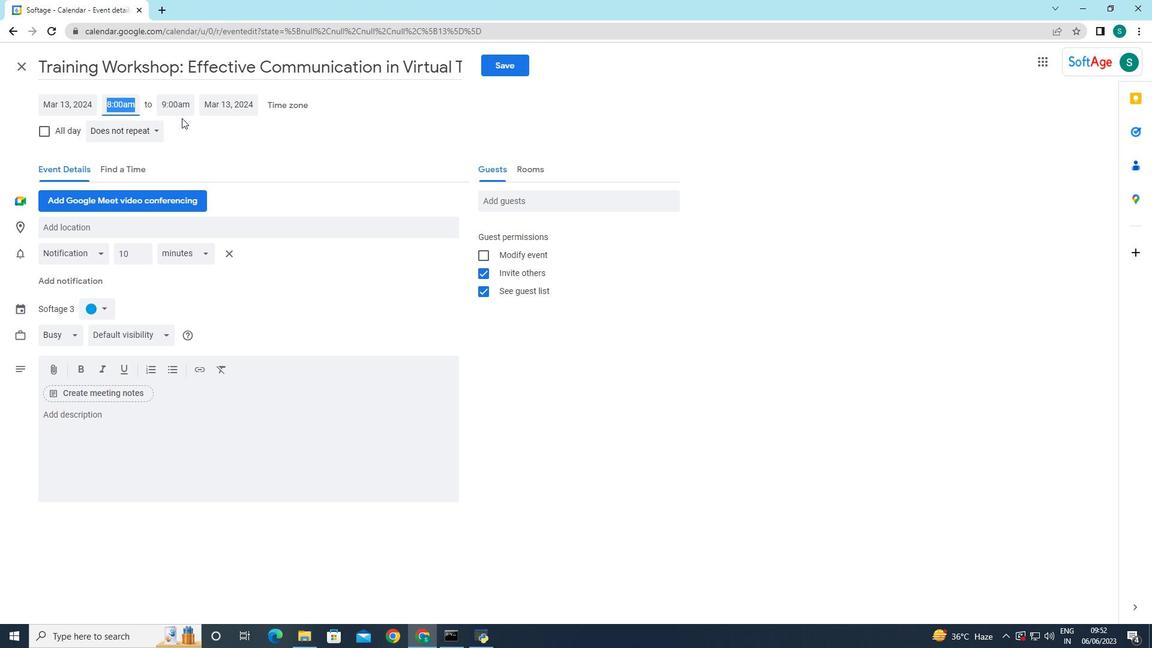 
Action: Mouse pressed left at (178, 100)
Screenshot: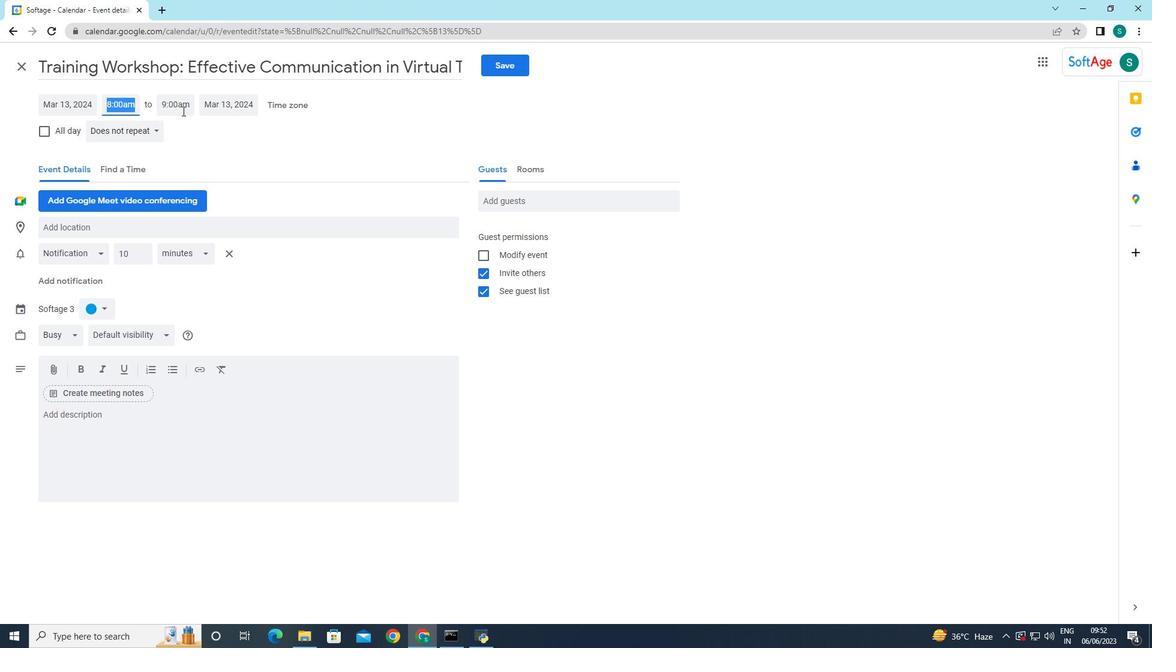 
Action: Mouse moved to (182, 226)
Screenshot: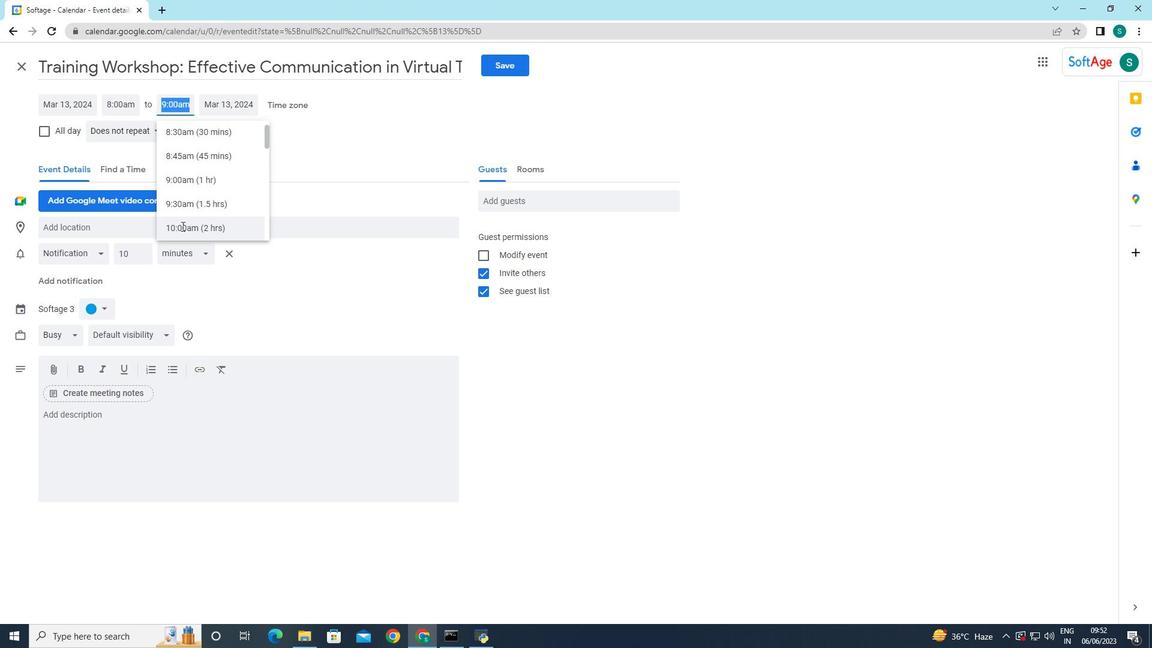
Action: Mouse pressed left at (182, 226)
Screenshot: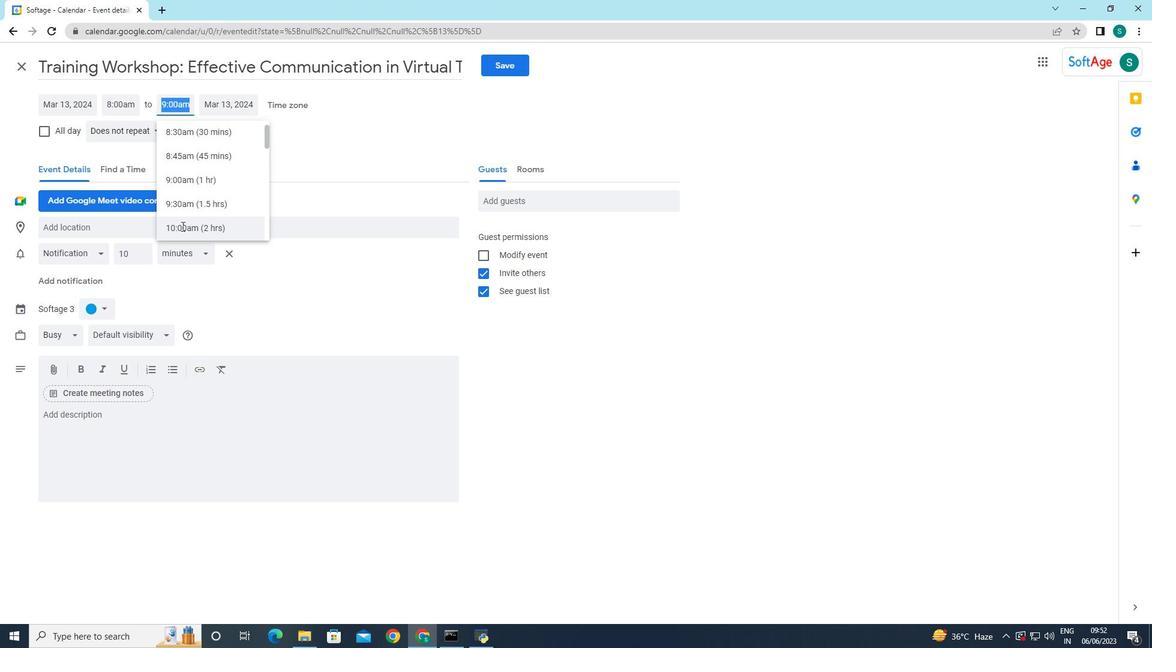 
Action: Mouse moved to (85, 411)
Screenshot: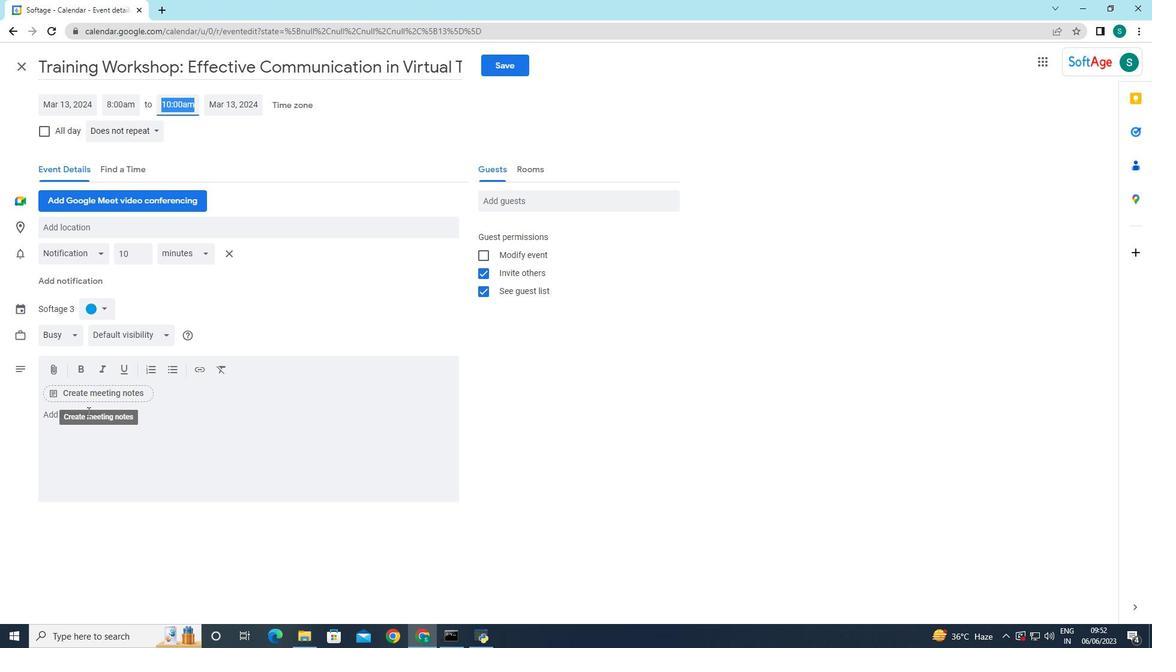 
Action: Mouse pressed left at (85, 411)
Screenshot: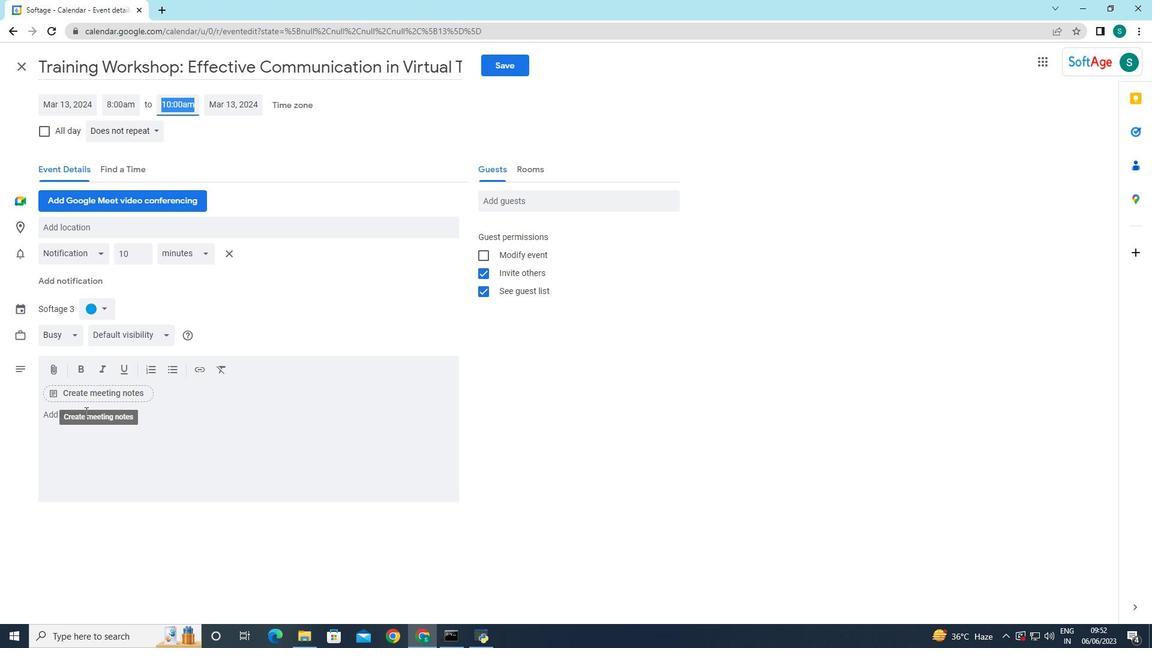 
Action: Key pressed <Key.caps_lock>P<Key.caps_lock>articipants<Key.space>will<Key.space>develop<Key.space>essential<Key.space>communcation<Key.space>ski
Screenshot: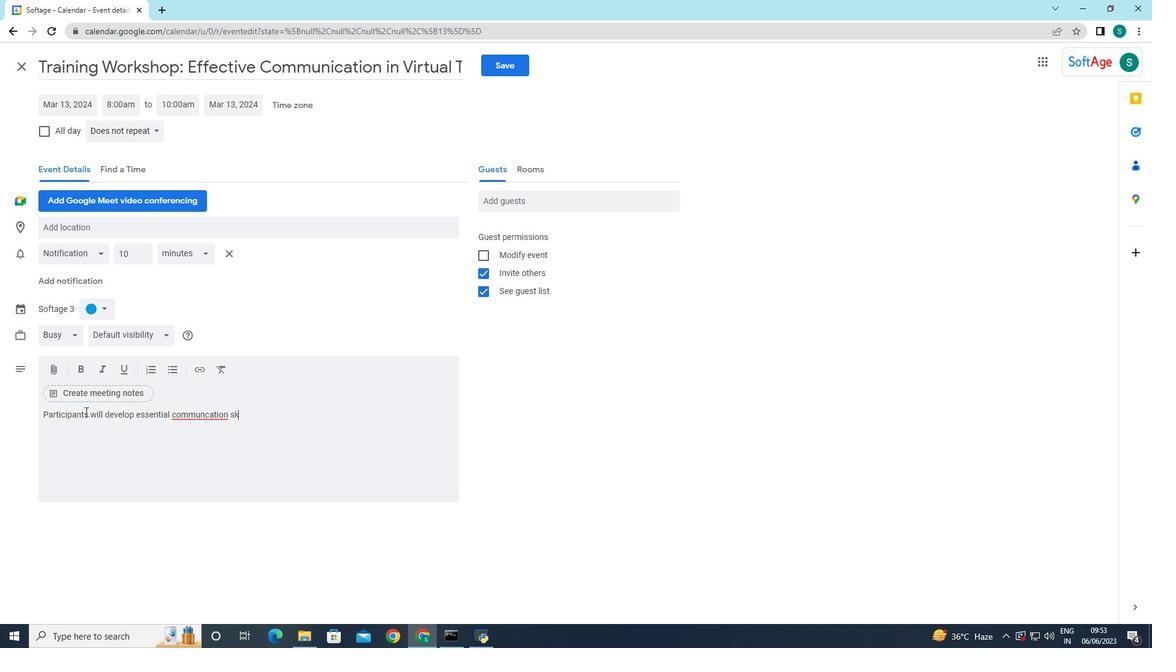 
Action: Mouse moved to (212, 419)
Screenshot: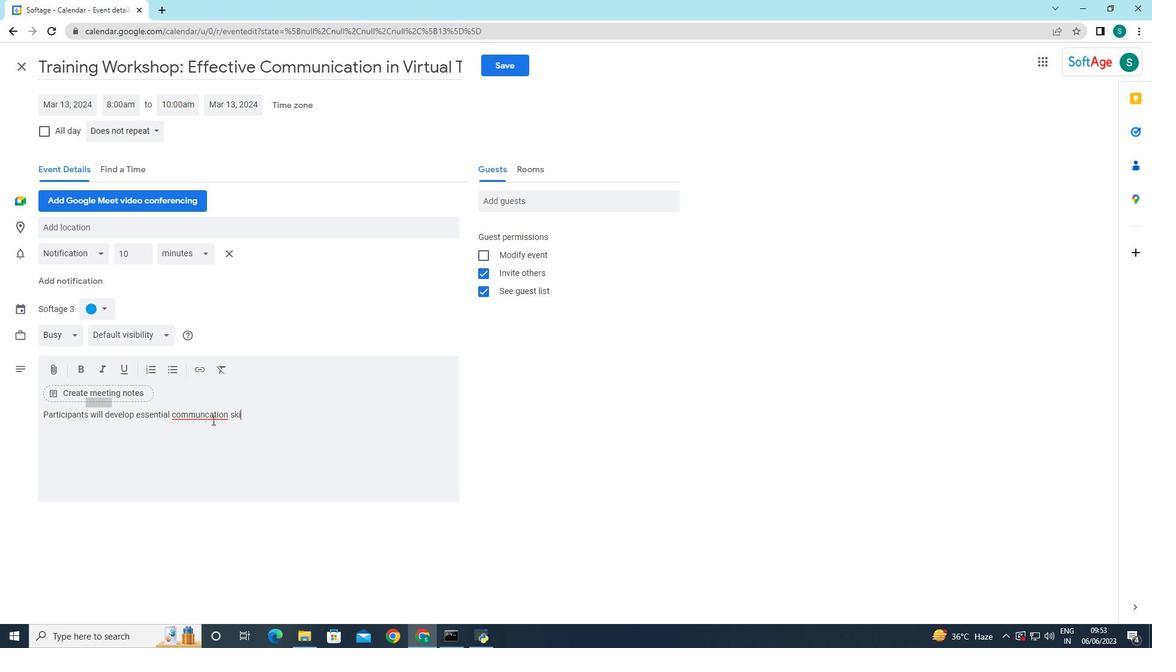 
Action: Mouse pressed right at (212, 419)
Screenshot: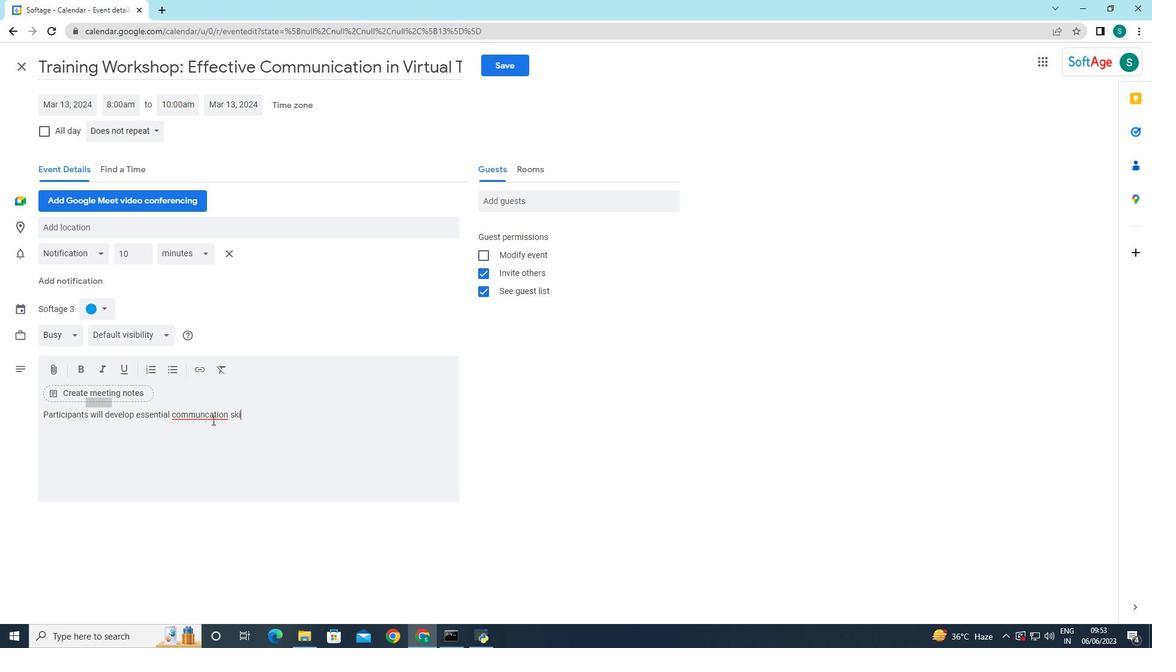 
Action: Mouse moved to (246, 429)
Screenshot: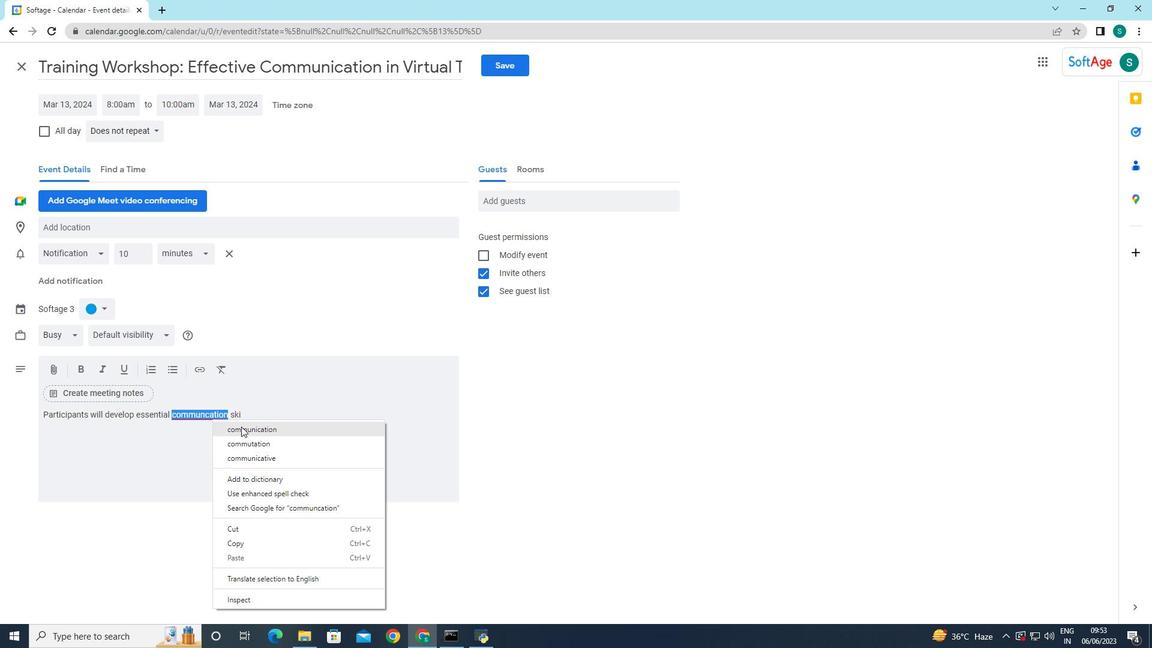 
Action: Mouse pressed left at (246, 429)
Screenshot: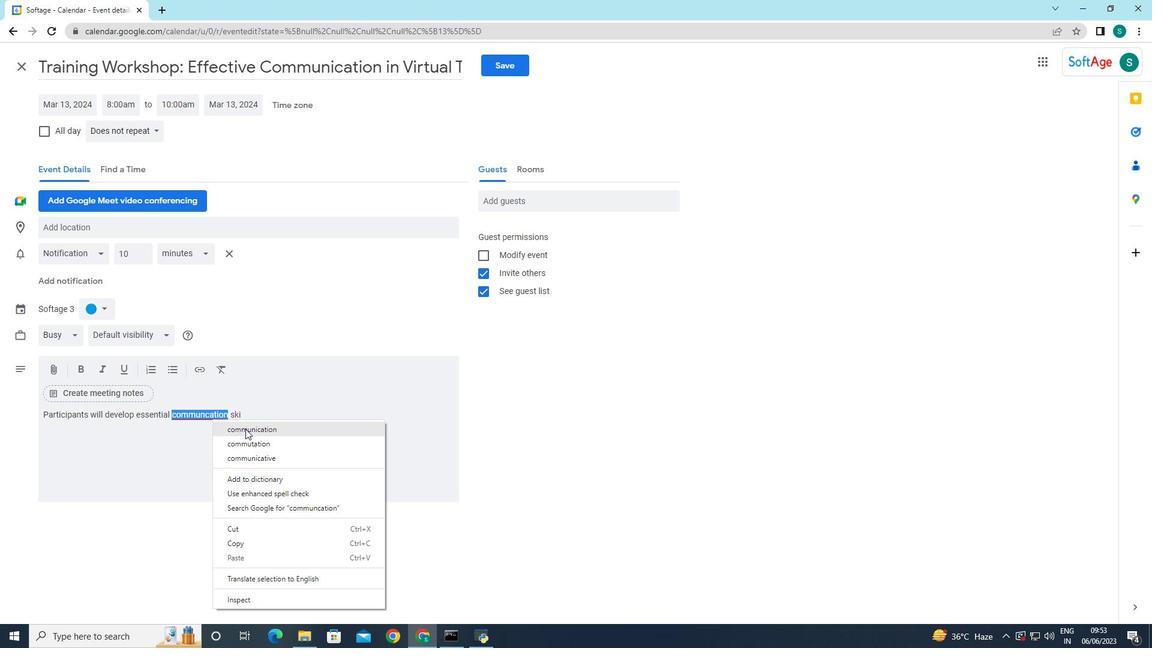 
Action: Mouse moved to (265, 414)
Screenshot: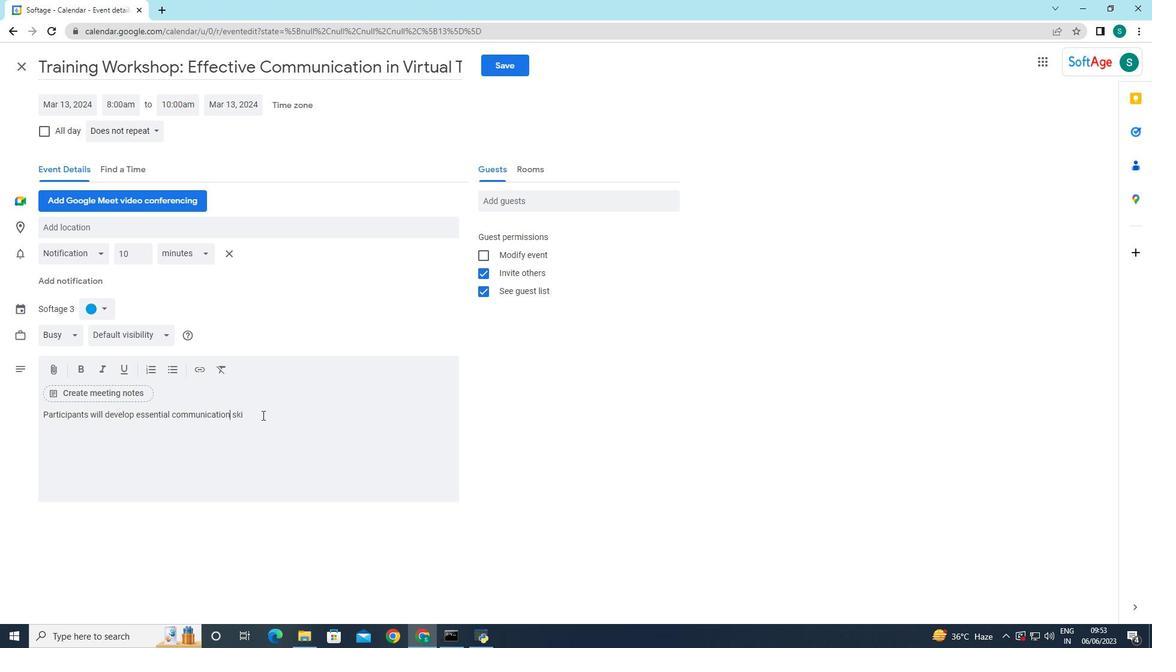 
Action: Mouse pressed left at (265, 414)
Screenshot: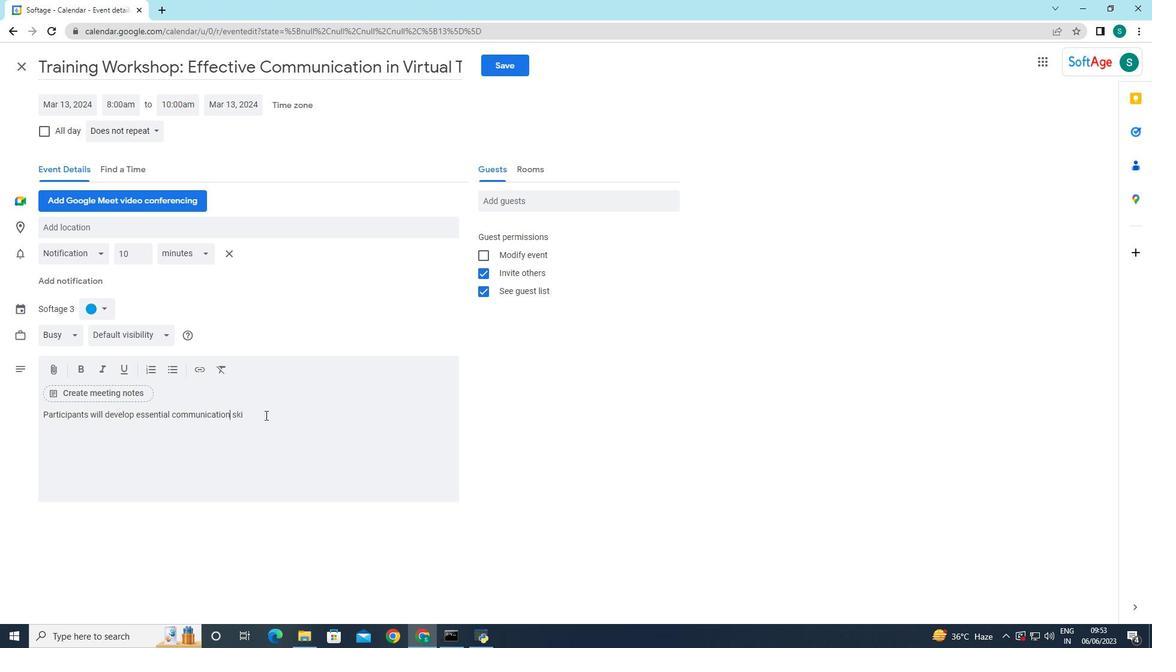 
Action: Key pressed ll<Key.space><Key.backspace>s<Key.space>and<Key.space>emotional<Key.space>intelligence,<Key.space>enab<Key.backspace><Key.backspace>abling<Key.space>them<Key.space>to<Key.space>effectivelly<Key.space><Key.backspace><Key.backspace><Key.backspace>ly<Key.space>
Screenshot: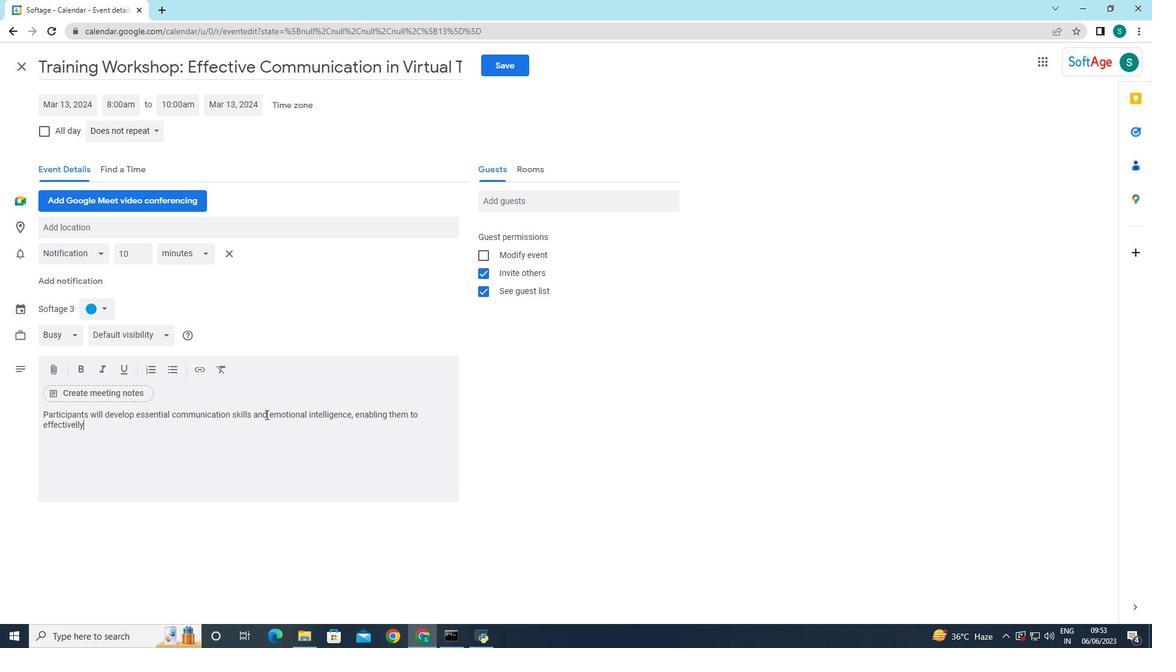 
Action: Mouse moved to (74, 422)
Screenshot: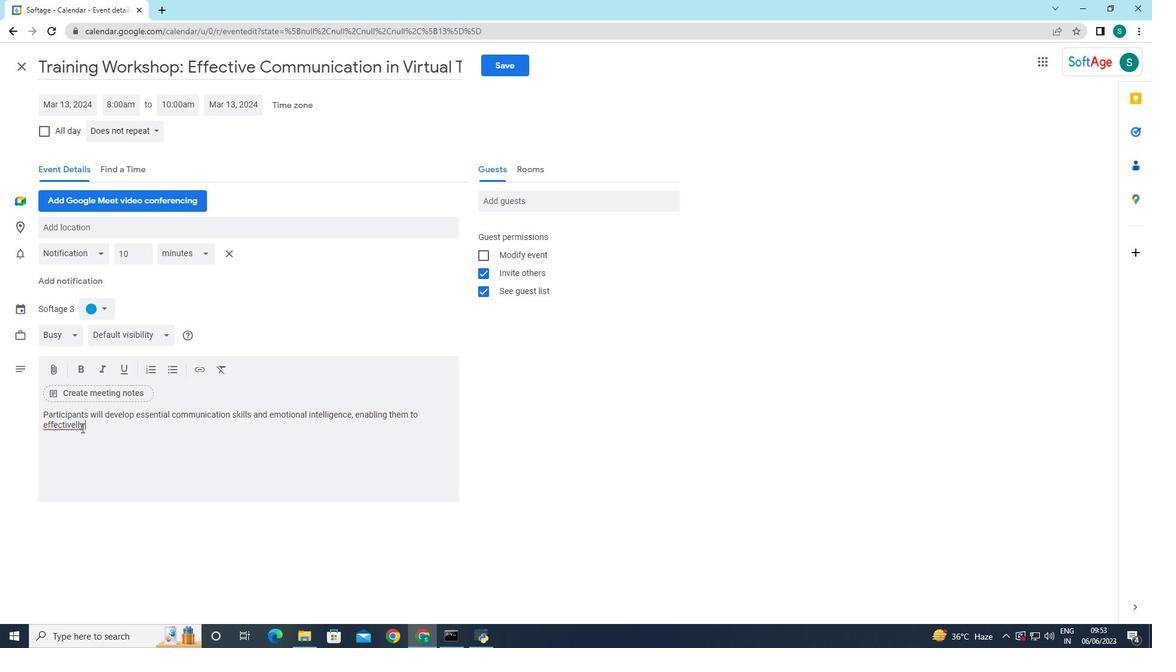 
Action: Mouse pressed right at (74, 422)
Screenshot: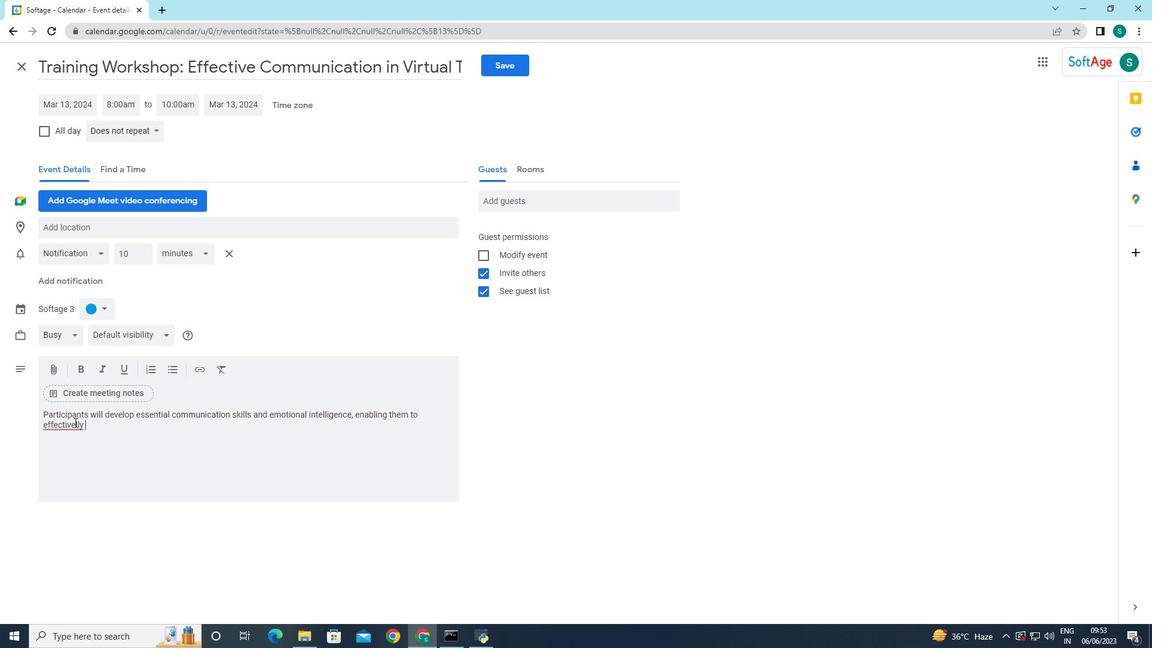 
Action: Mouse moved to (95, 429)
Screenshot: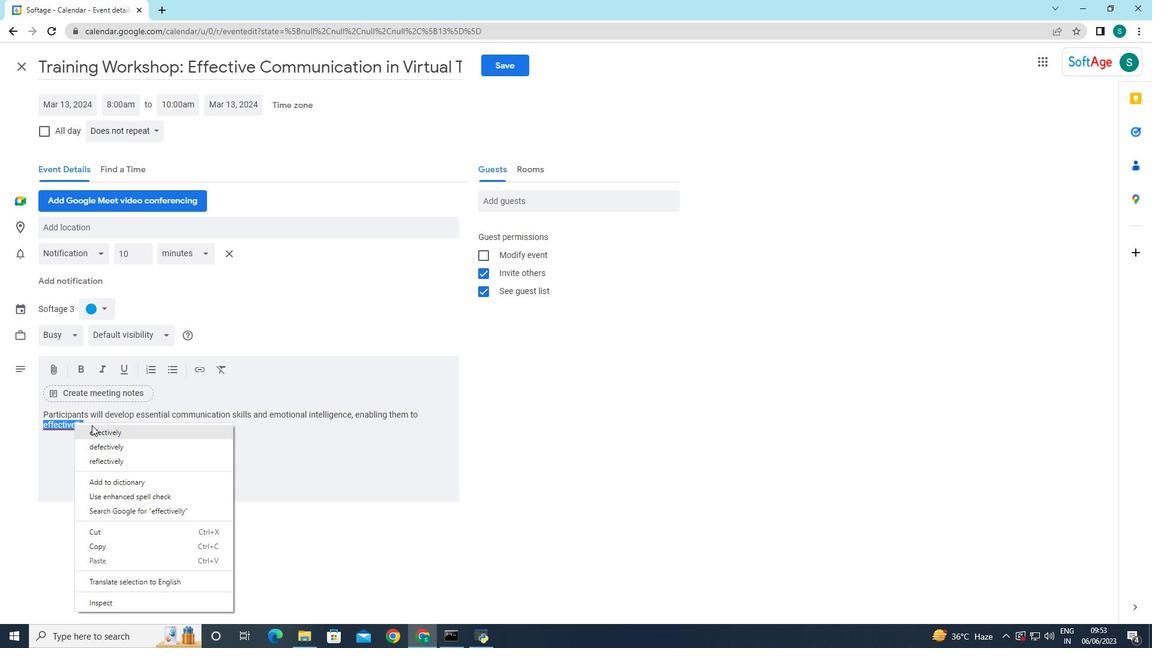 
Action: Mouse pressed left at (95, 429)
Screenshot: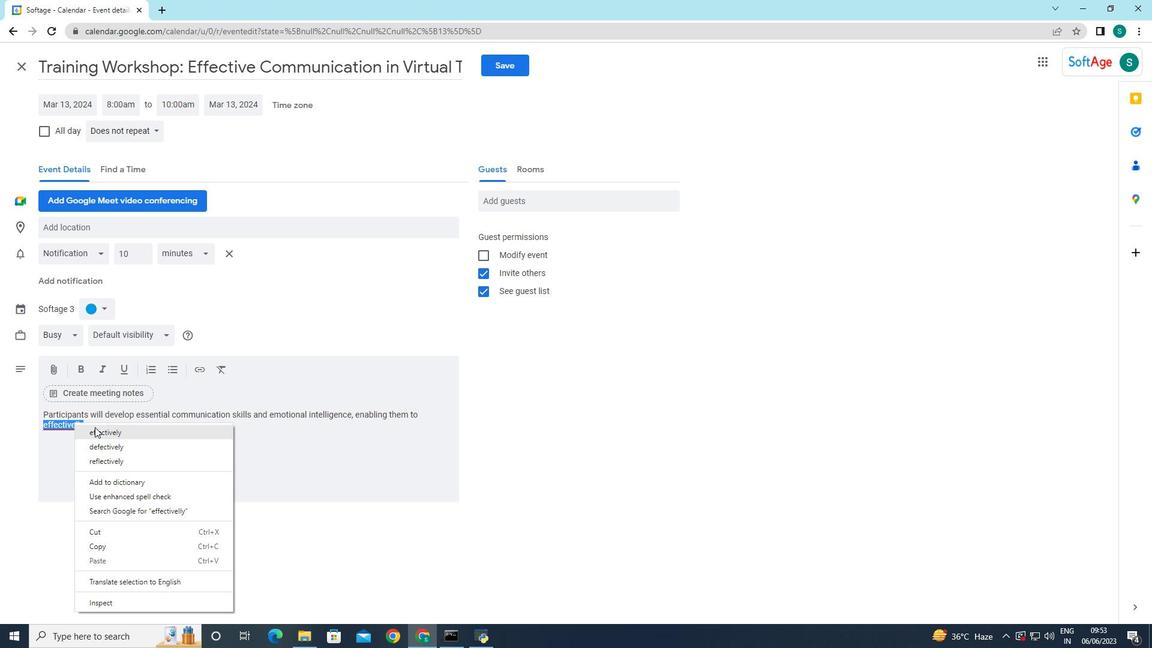 
Action: Mouse moved to (99, 424)
Screenshot: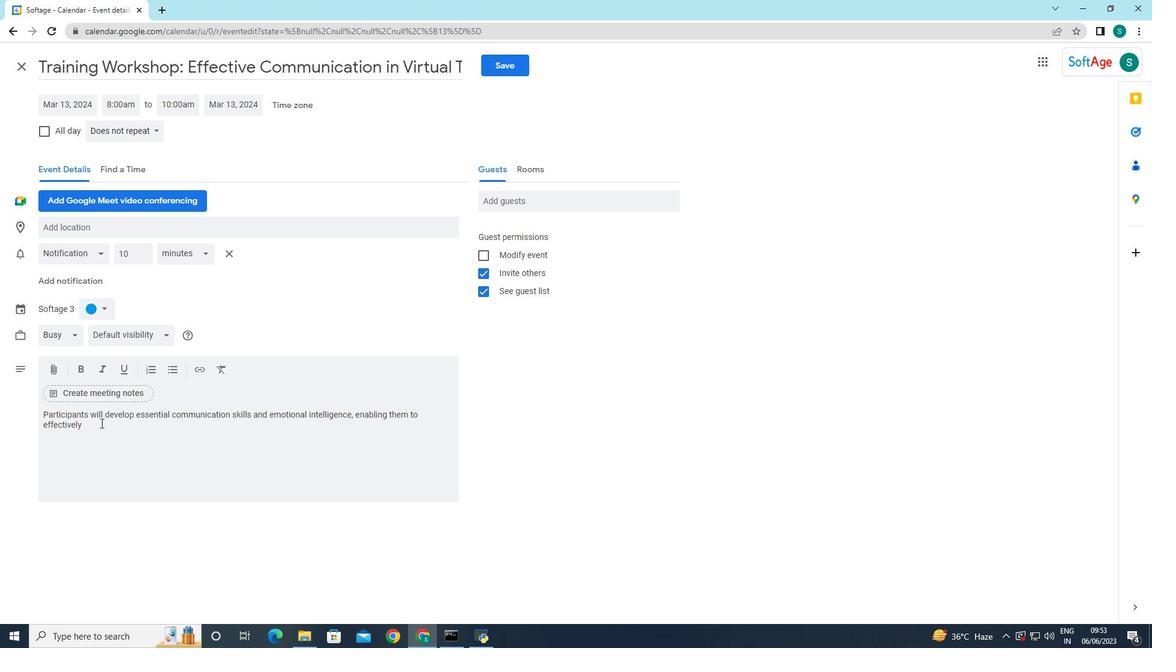 
Action: Key pressed <Key.space>connun
Screenshot: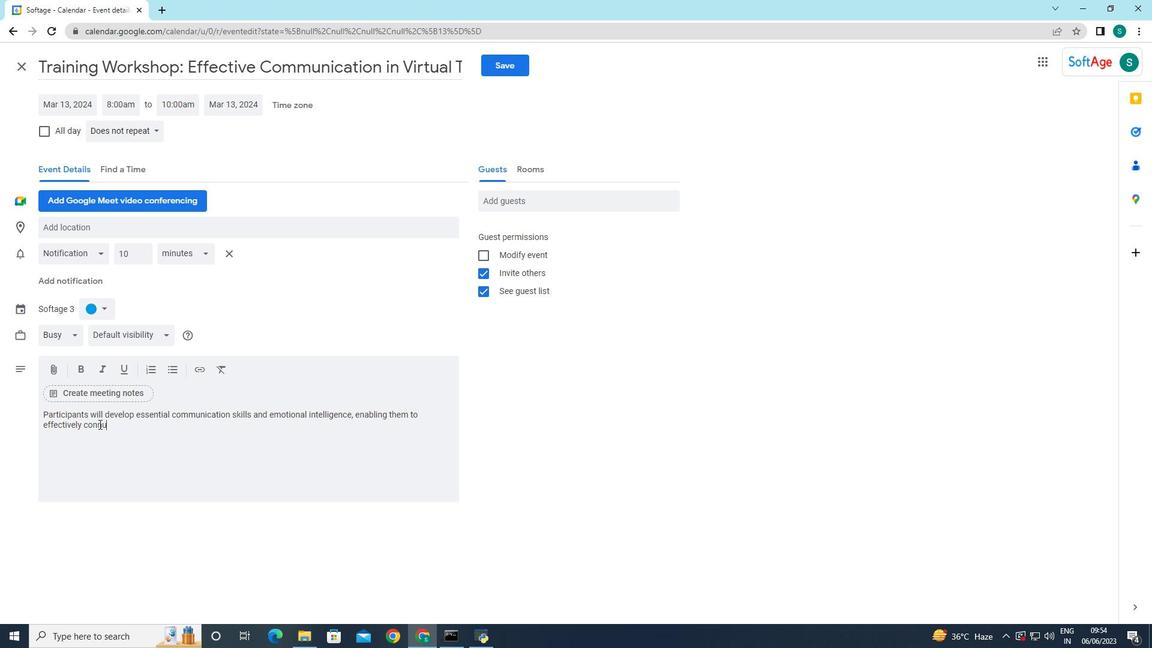 
Action: Mouse moved to (231, 368)
Screenshot: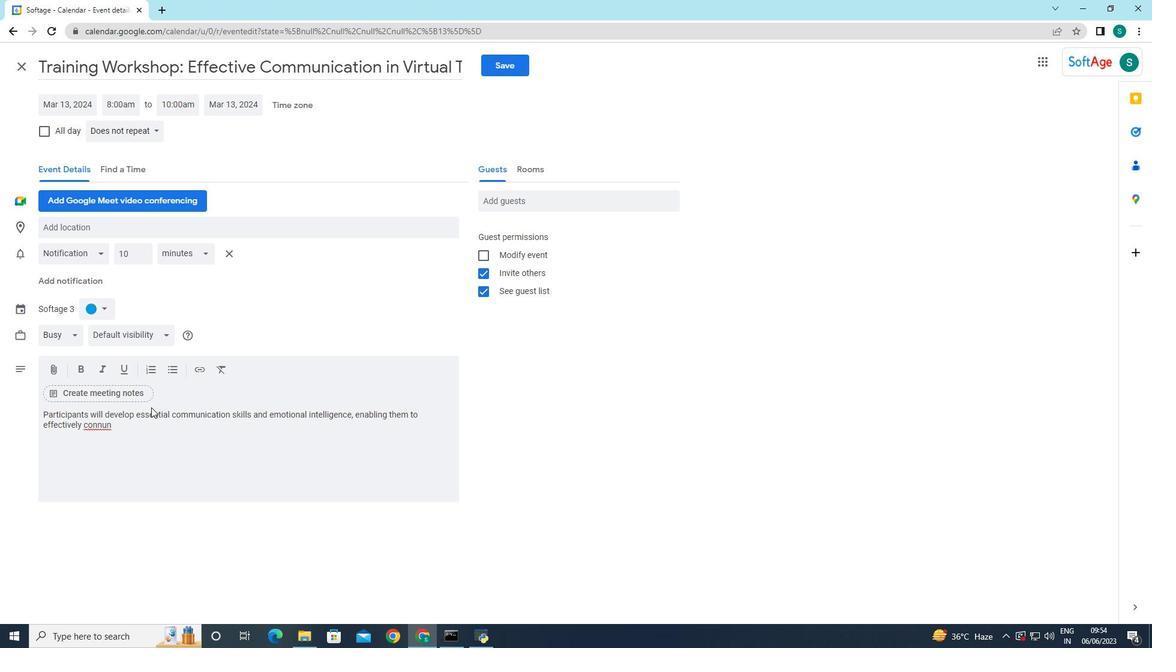 
Action: Key pressed <Key.backspace><Key.backspace><Key.backspace><Key.backspace>o<Key.backspace>mmunicate<Key.space>with<Key.space>team<Key.space>members,<Key.space>provide<Key.space>constructive<Key.space>feee<Key.backspace>dback<Key.space><Key.backspace>,<Key.space>and<Key.space>navigate<Key.space>challenging<Key.space>conversations.<Key.space><Key.caps_lock>T<Key.caps_lock>hey<Key.space>will<Key.space>also<Key.space>learn<Key.space>to<Key.space>recognizwe<Key.backspace><Key.backspace>e<Key.space>and<Key.space>manage<Key.space>ther<Key.space>emo<Key.backspace>otions<Key.space>and<Key.space>
Screenshot: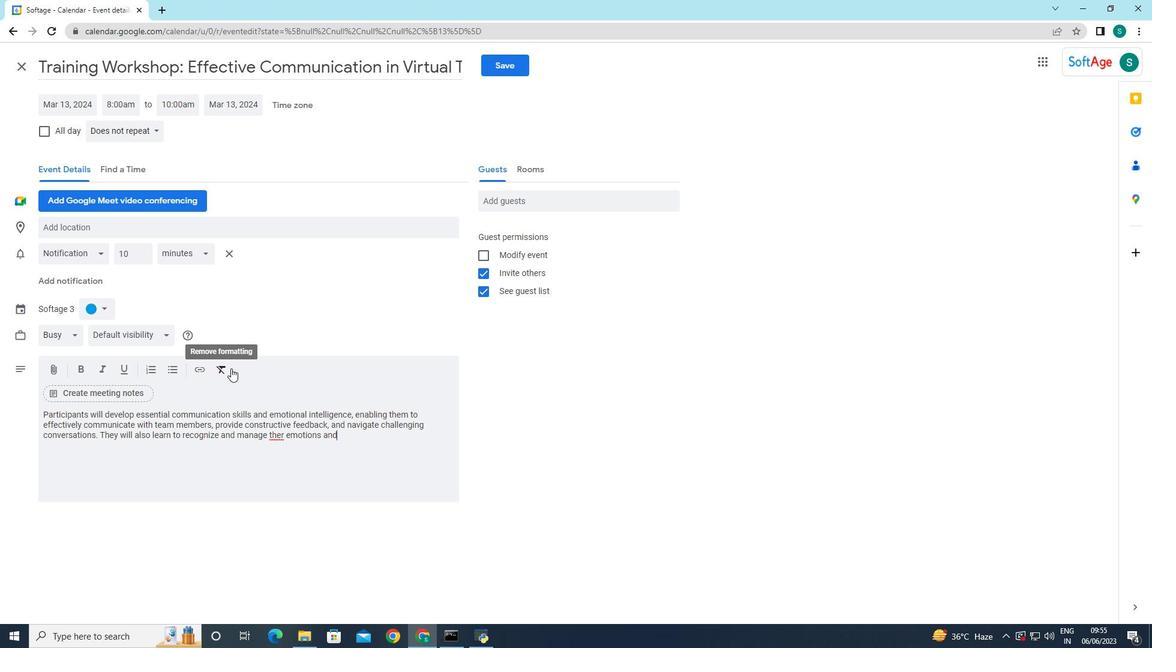 
Action: Mouse moved to (280, 434)
Screenshot: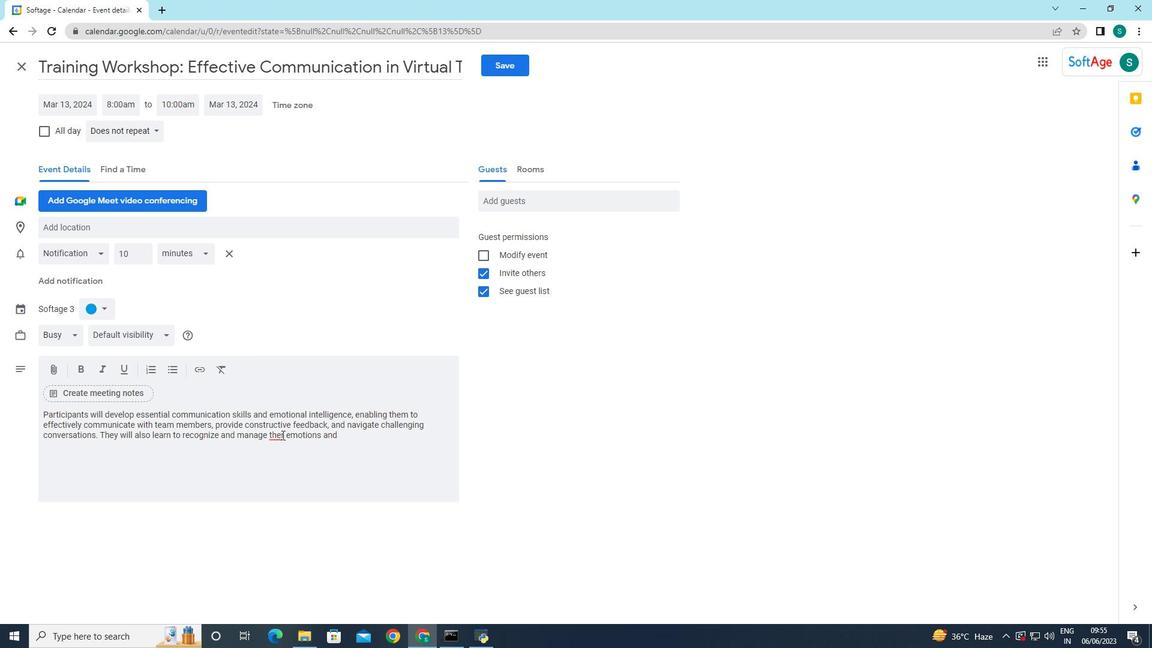 
Action: Mouse pressed left at (280, 434)
Screenshot: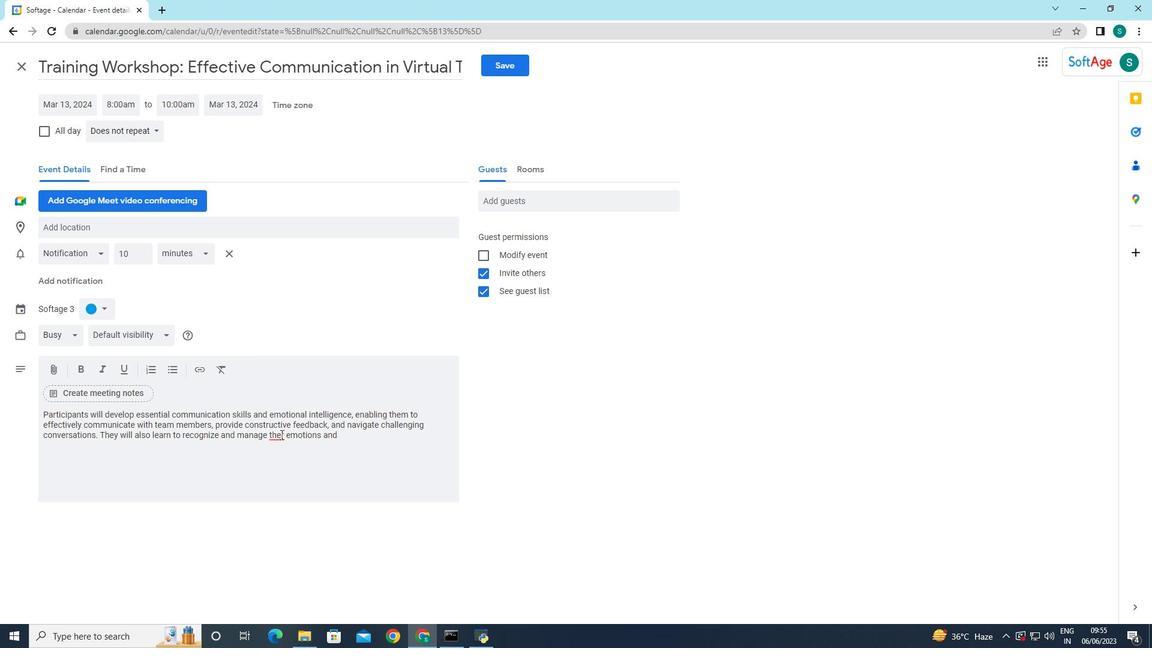 
Action: Mouse moved to (313, 450)
Screenshot: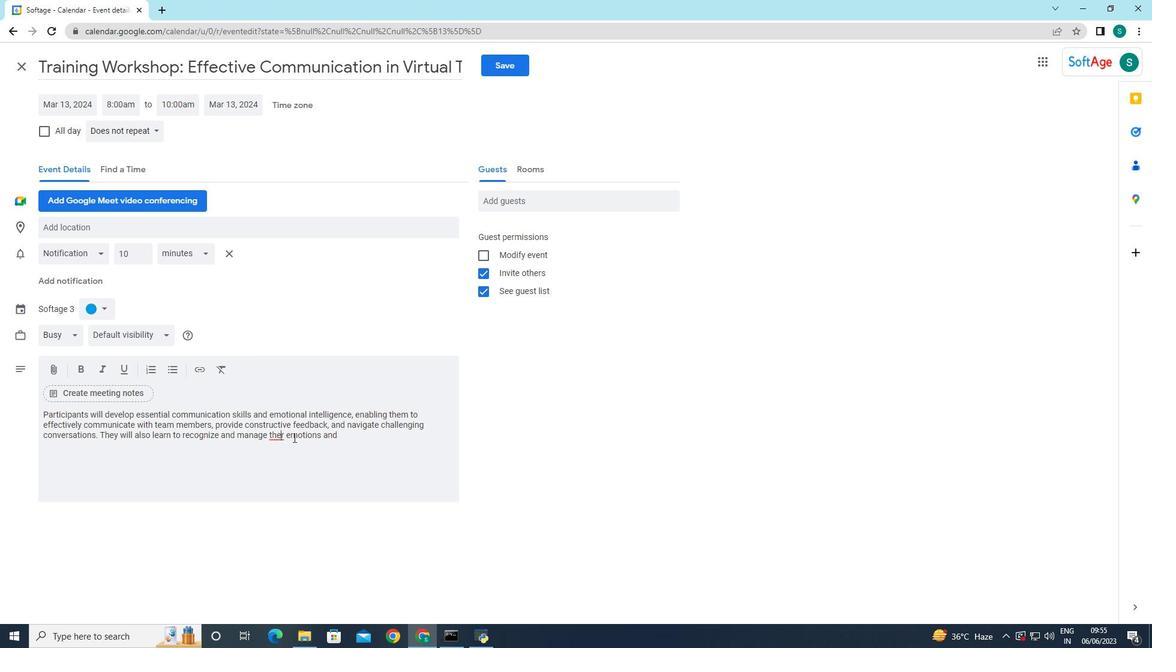 
Action: Key pressed i
Screenshot: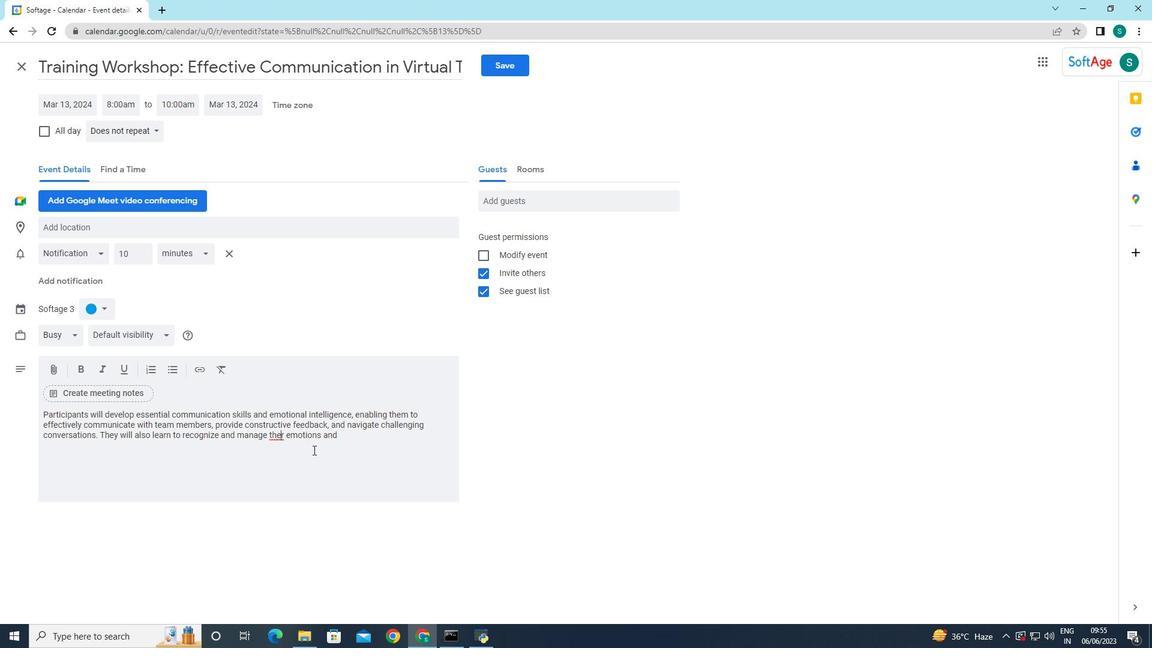 
Action: Mouse moved to (347, 433)
Screenshot: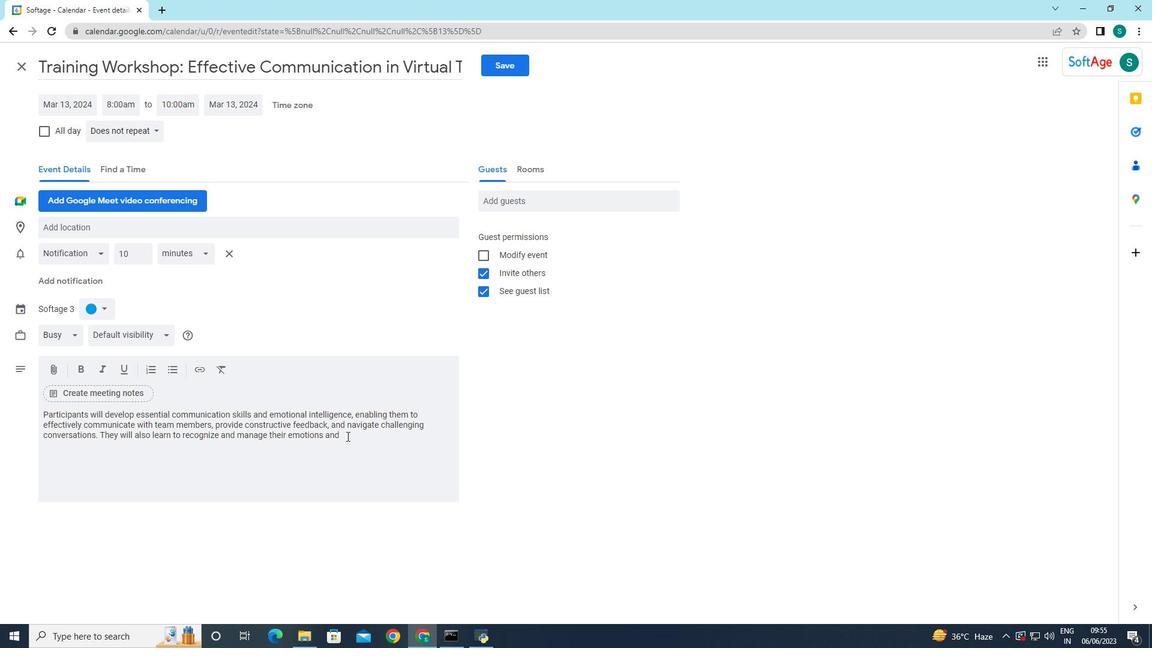 
Action: Mouse pressed left at (347, 433)
Screenshot: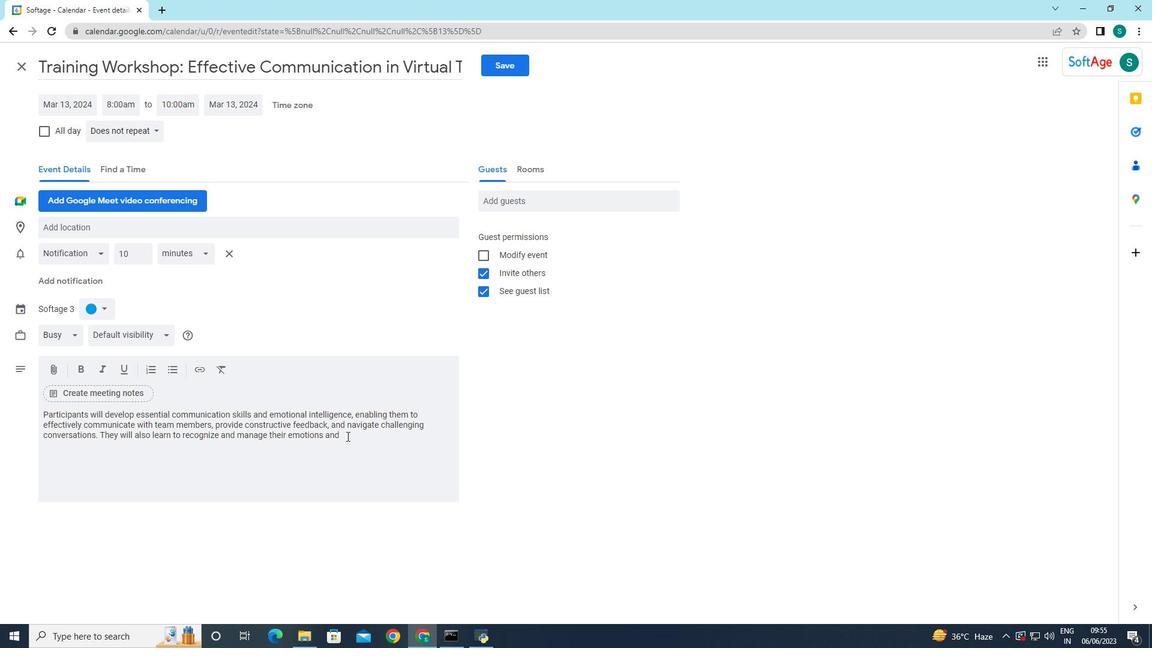 
Action: Key pressed <Key.backspace>underd<Key.backspace>stand<Key.space>theidr<Key.space><Key.backspace><Key.backspace><Key.backspace>r<Key.space>ipact<Key.space>on<Key.space>team<Key.space>dynamics.
Screenshot: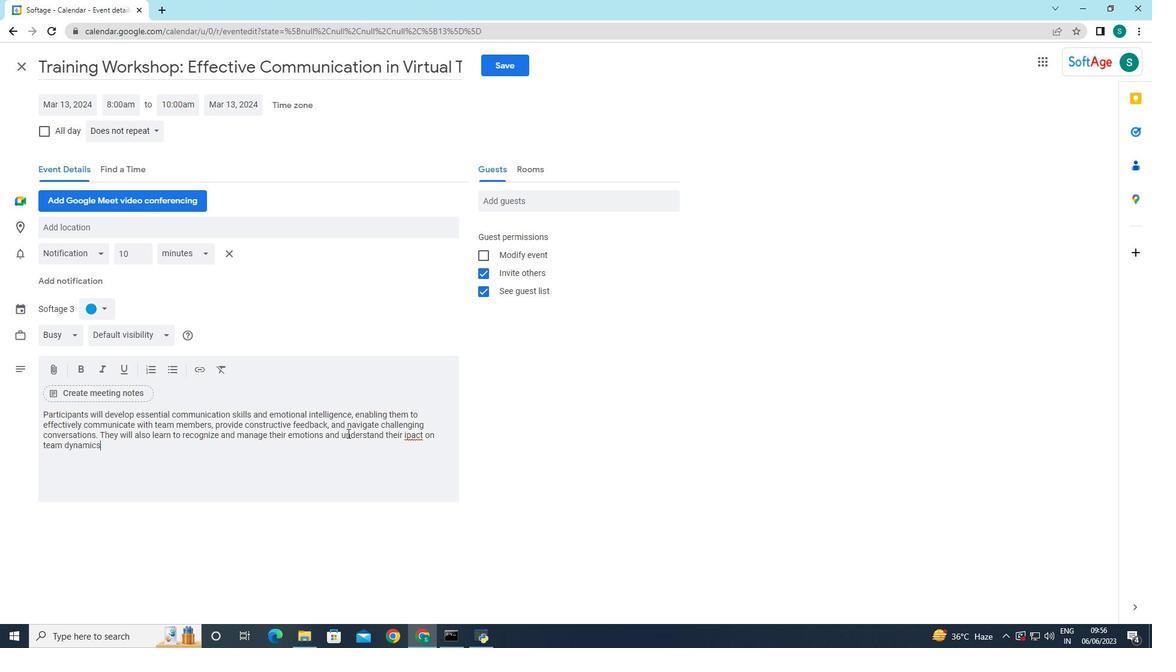 
Action: Mouse moved to (103, 306)
Screenshot: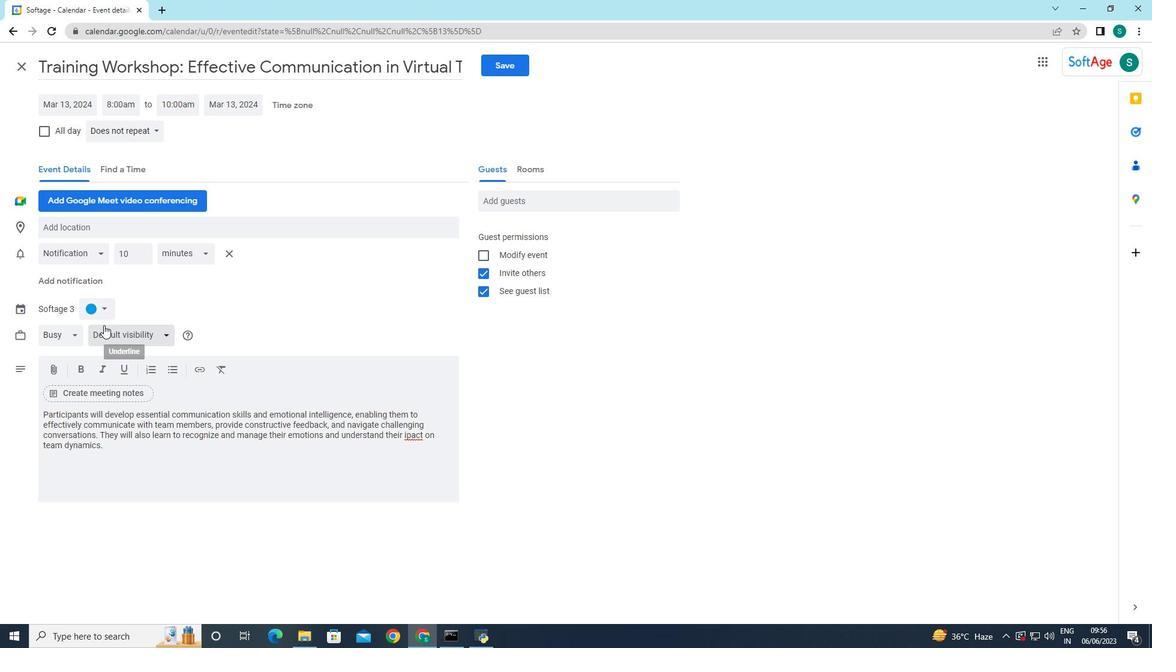 
Action: Mouse pressed left at (103, 306)
Screenshot: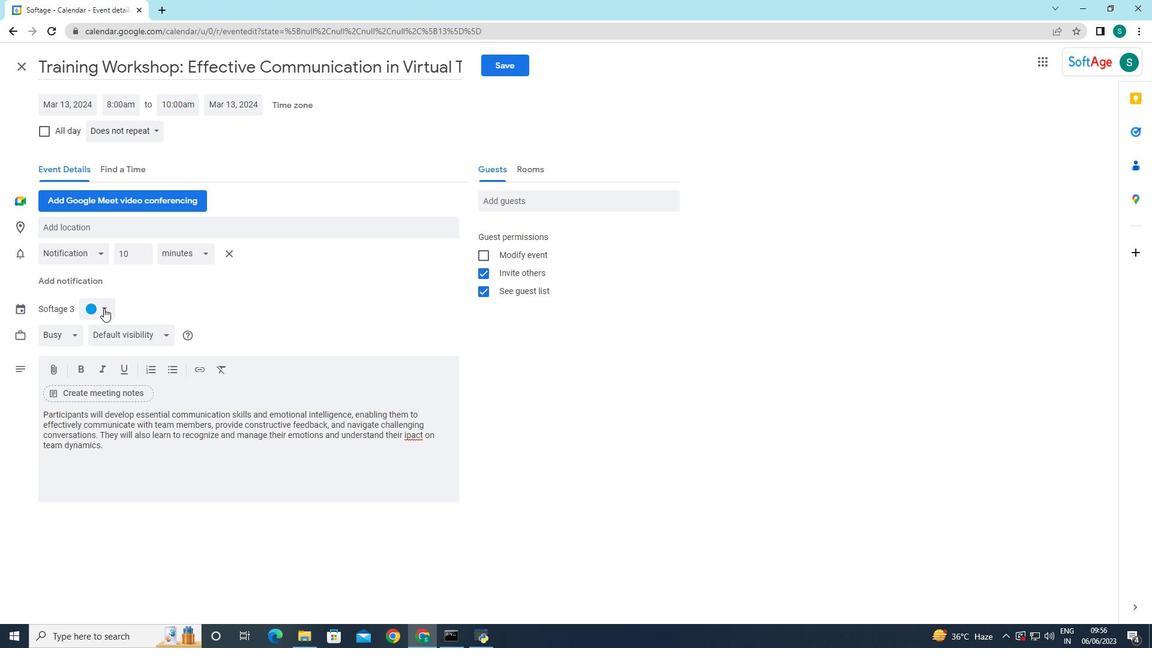 
Action: Mouse moved to (93, 321)
Screenshot: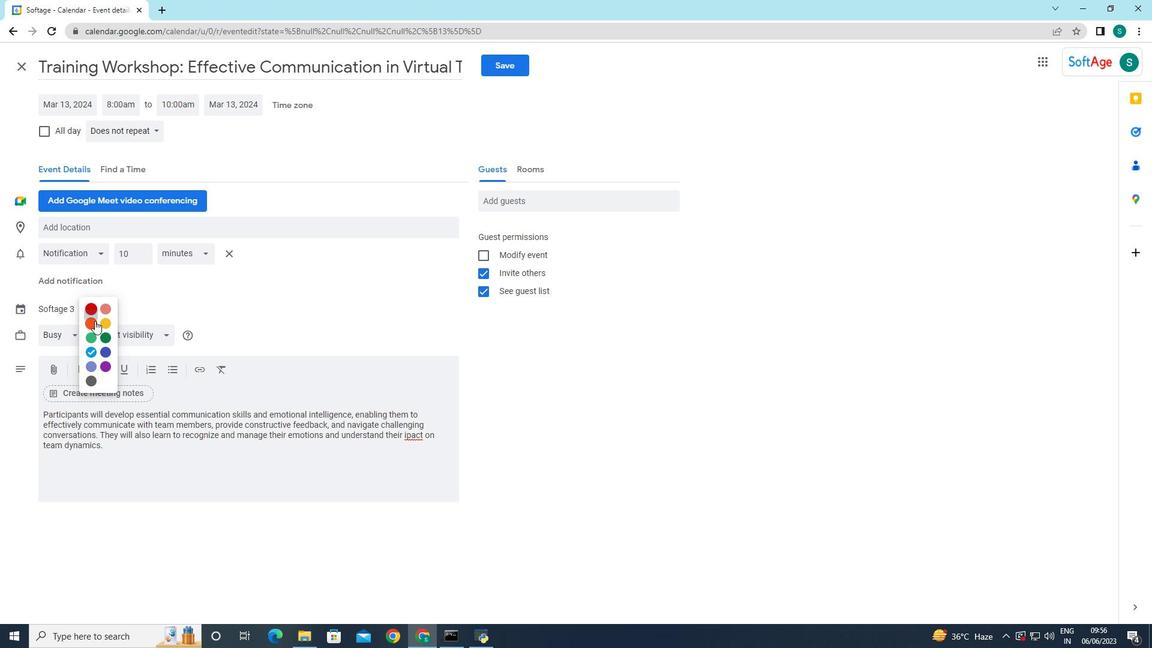 
Action: Mouse pressed left at (93, 321)
Screenshot: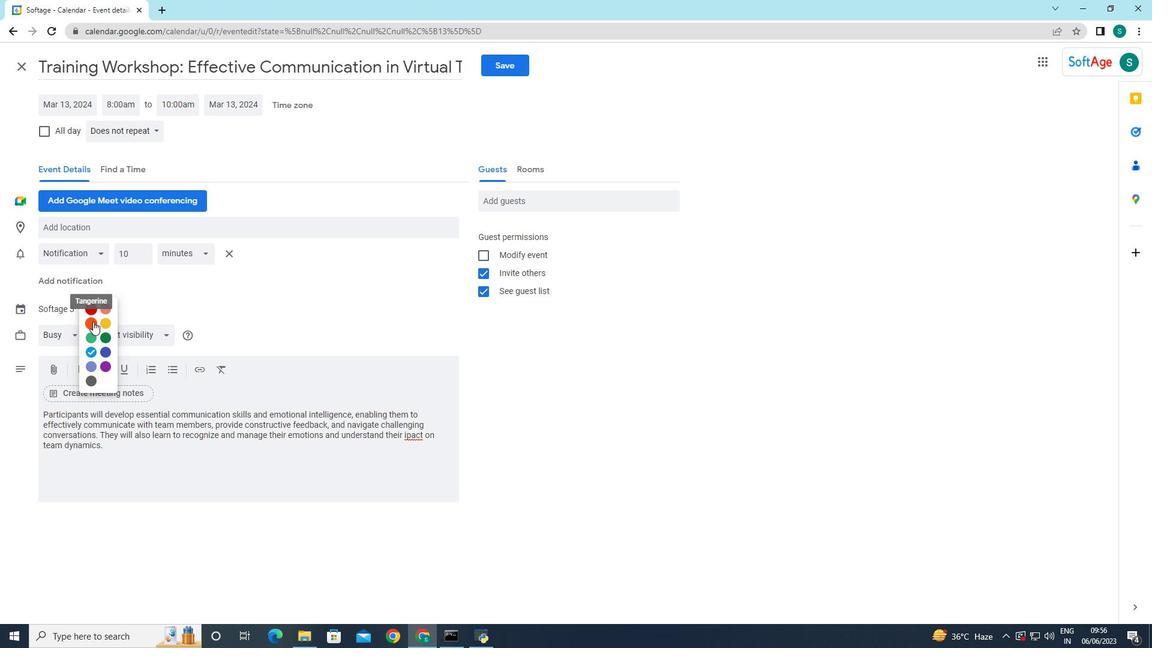 
Action: Mouse moved to (96, 225)
Screenshot: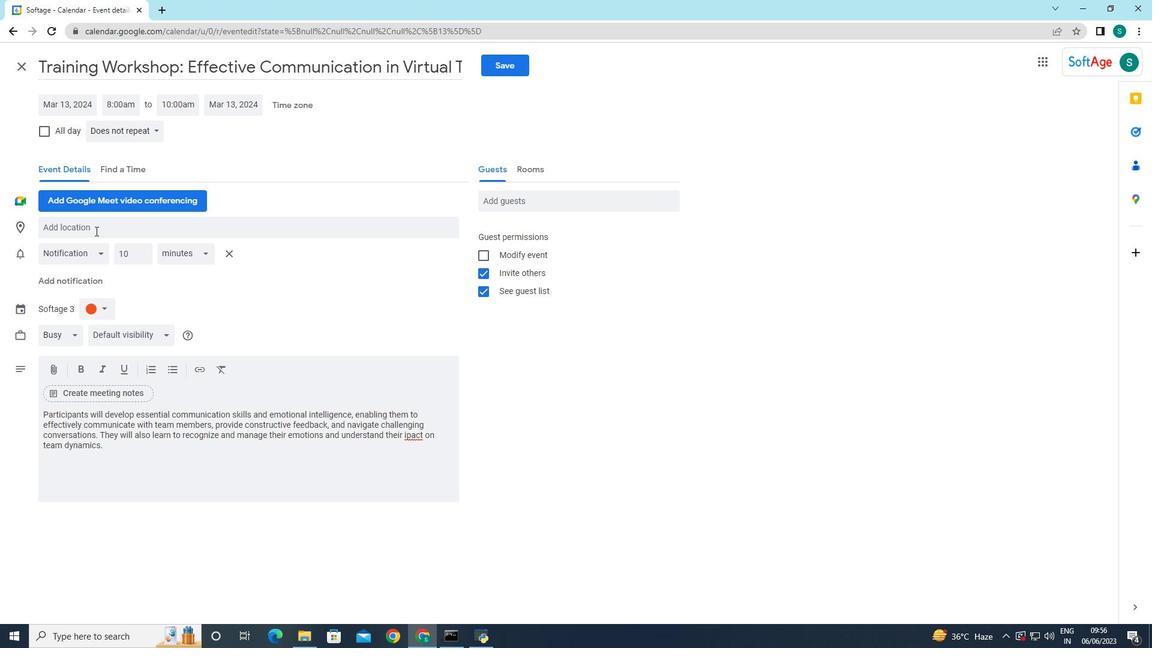 
Action: Mouse pressed left at (96, 225)
Screenshot: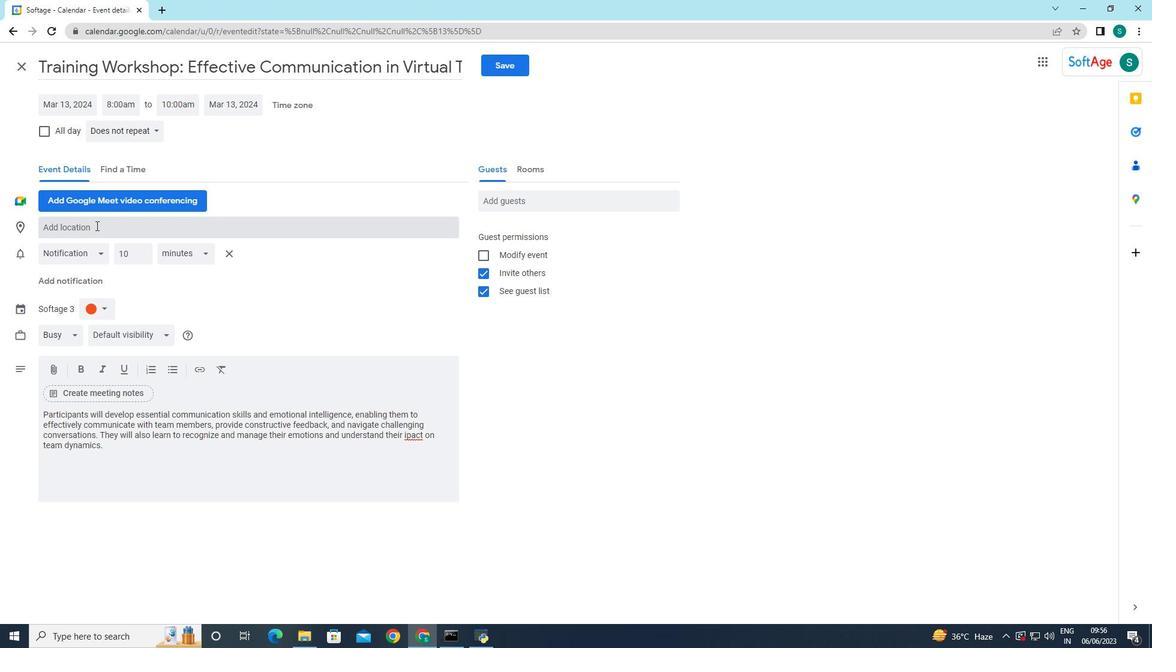 
Action: Mouse moved to (95, 228)
Screenshot: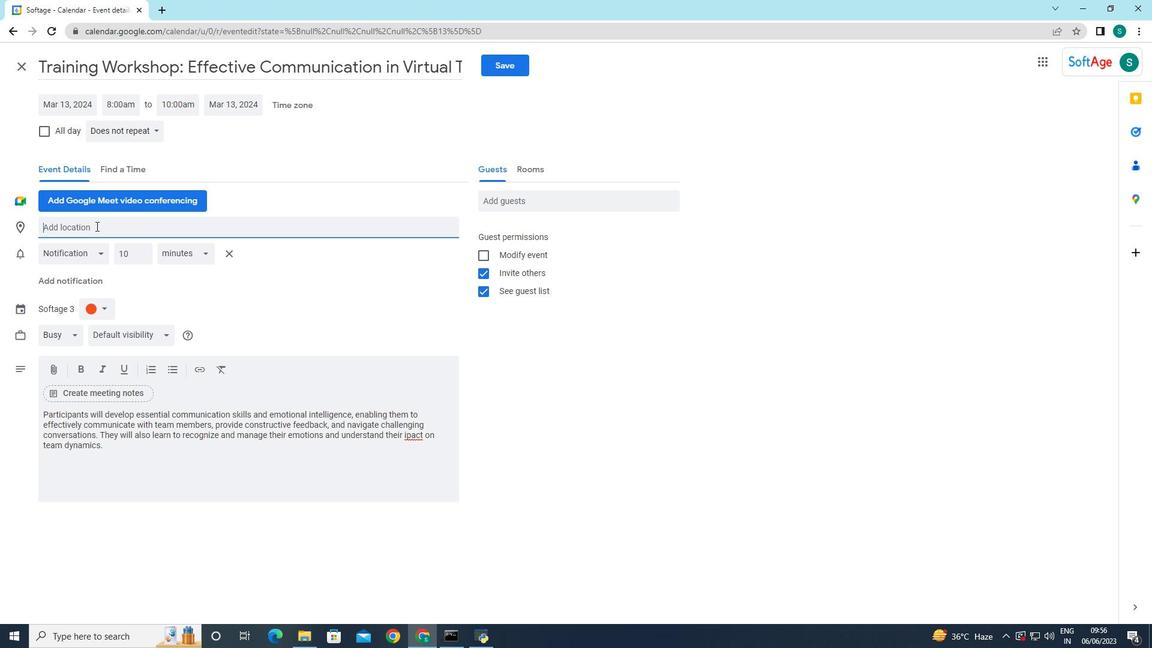 
Action: Key pressed <Key.shift>Warsaw,<Key.space><Key.shift>Palond
Screenshot: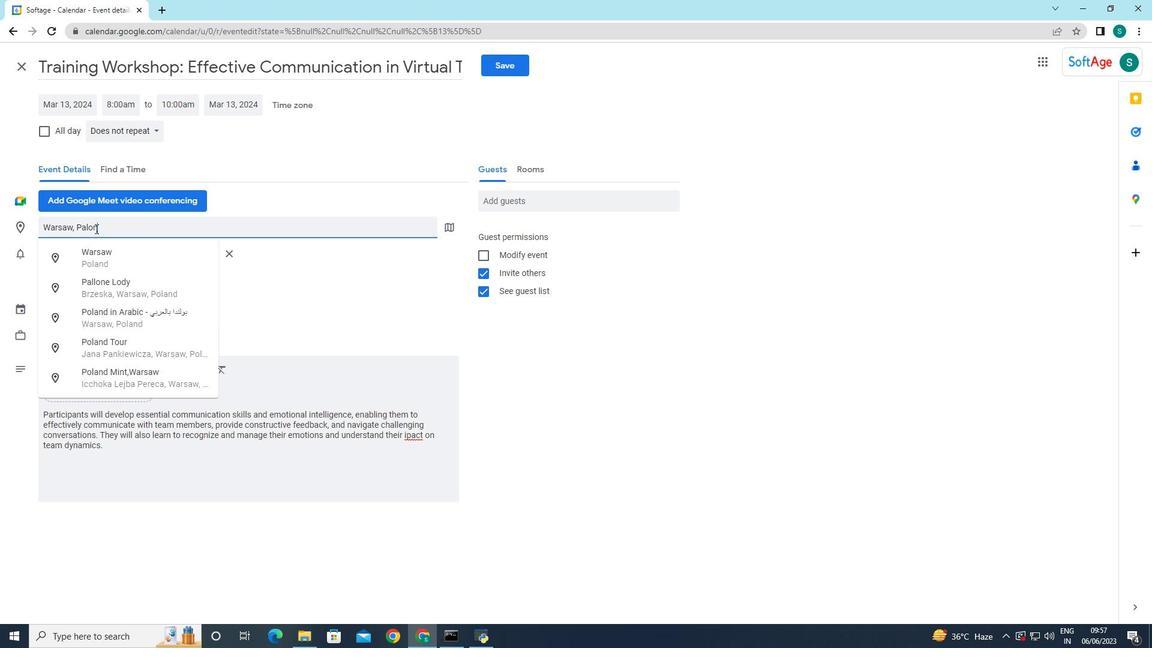 
Action: Mouse moved to (561, 465)
Screenshot: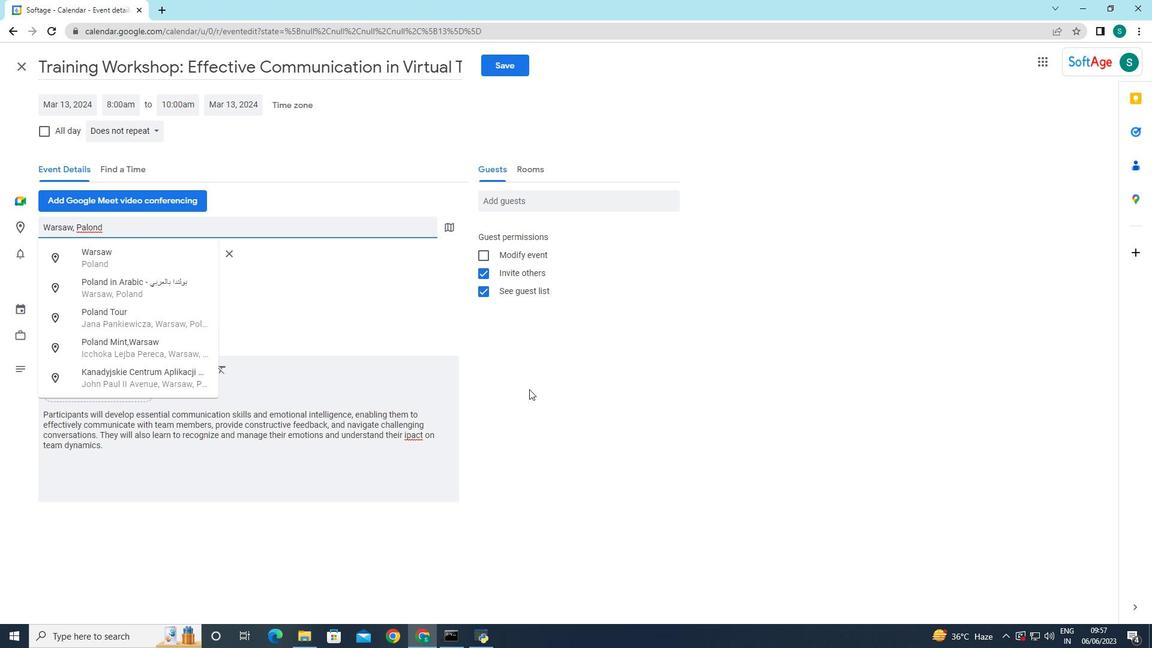 
Action: Mouse pressed left at (561, 465)
Screenshot: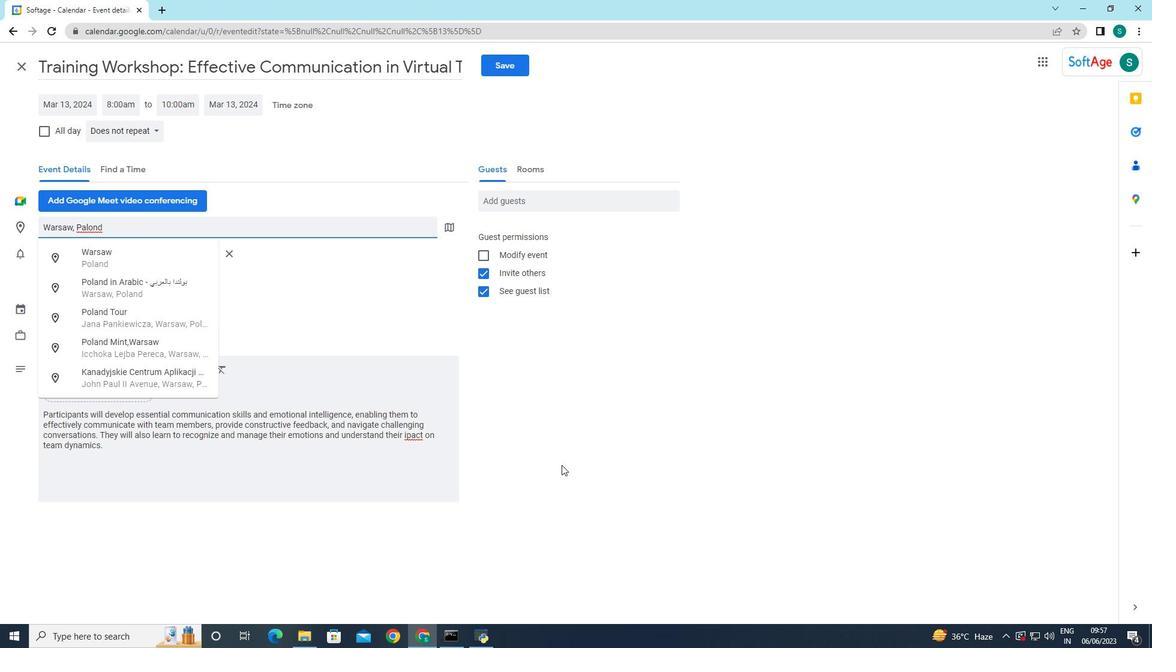 
Action: Mouse moved to (519, 205)
Screenshot: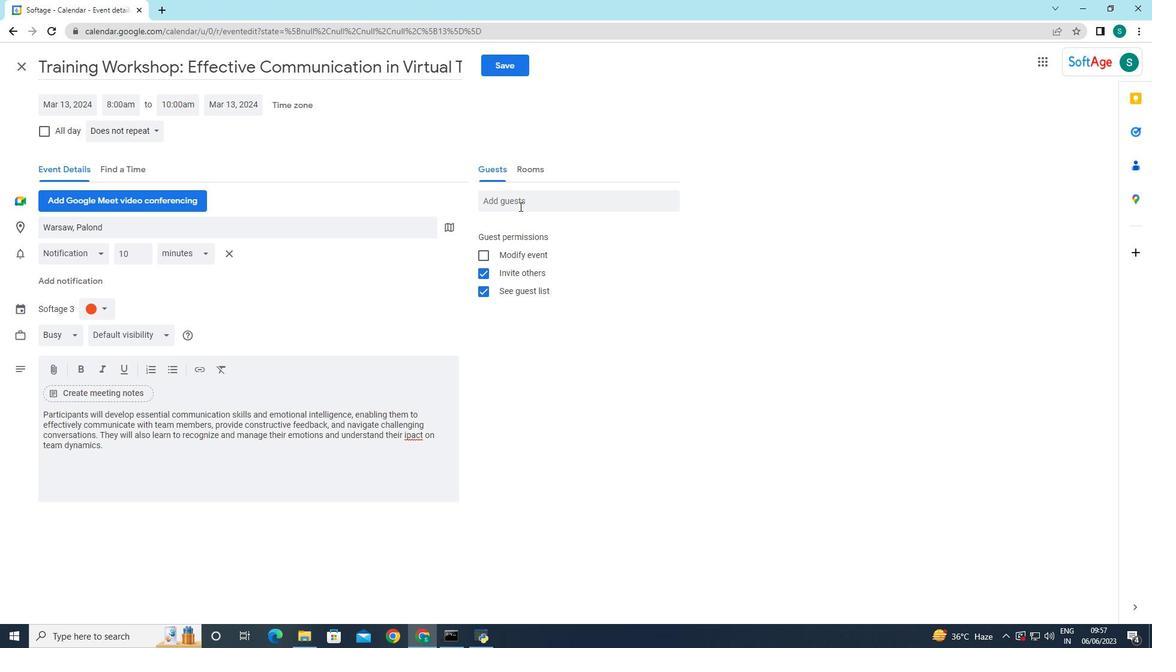 
Action: Mouse pressed left at (519, 205)
Screenshot: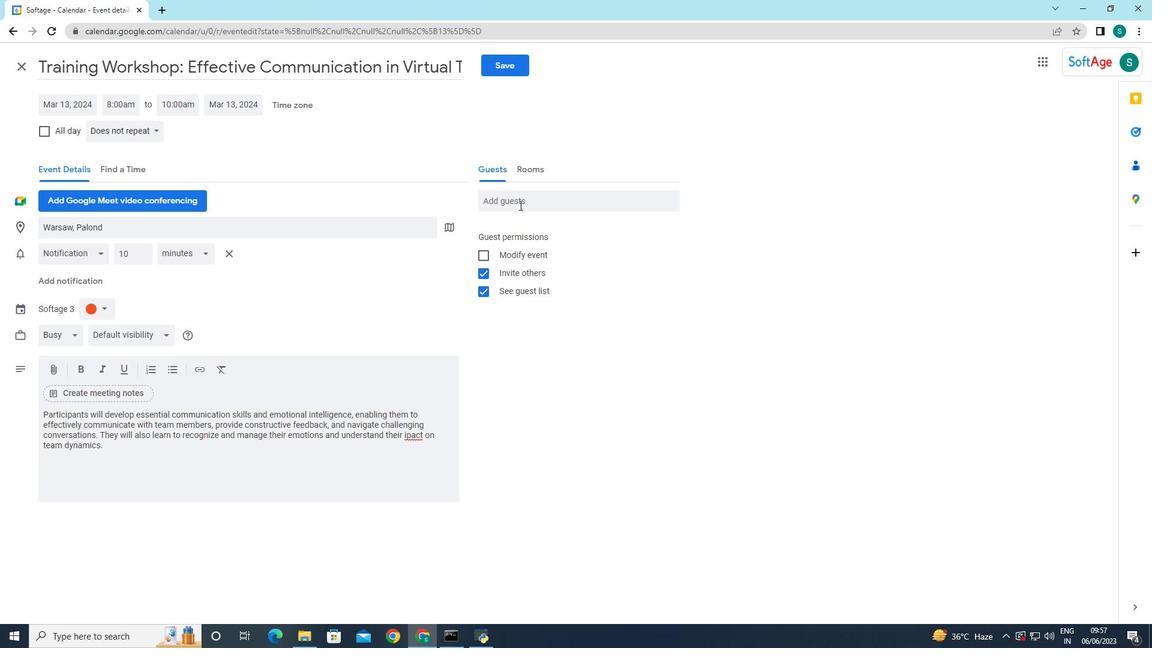 
Action: Key pressed softage.4
Screenshot: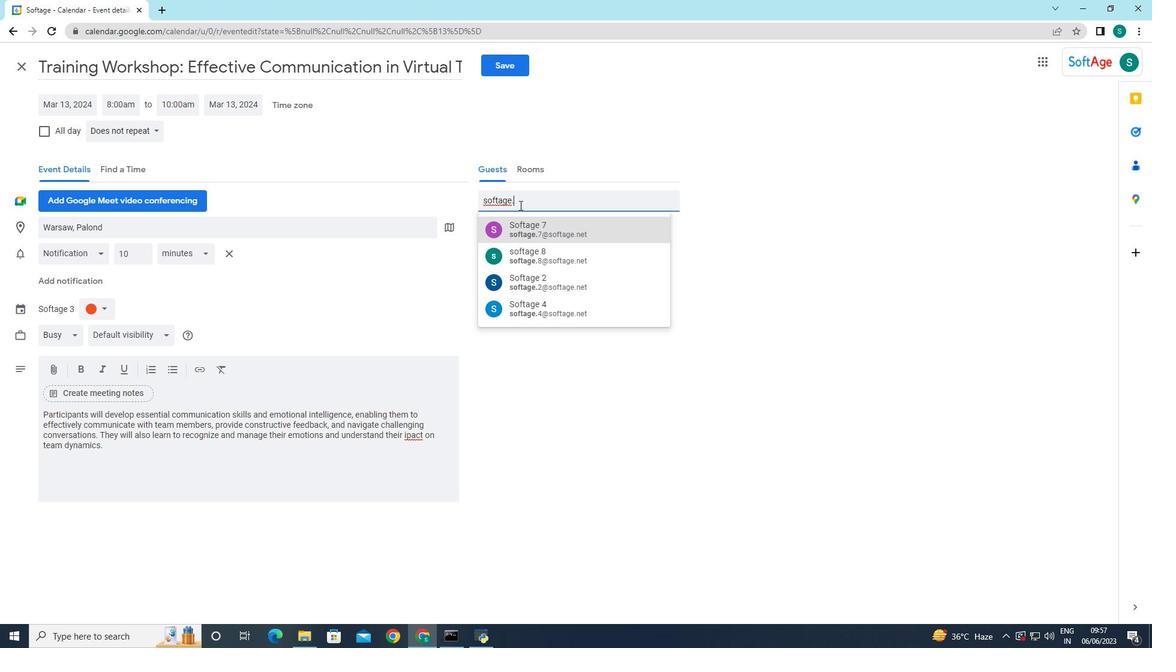 
Action: Mouse moved to (617, 228)
Screenshot: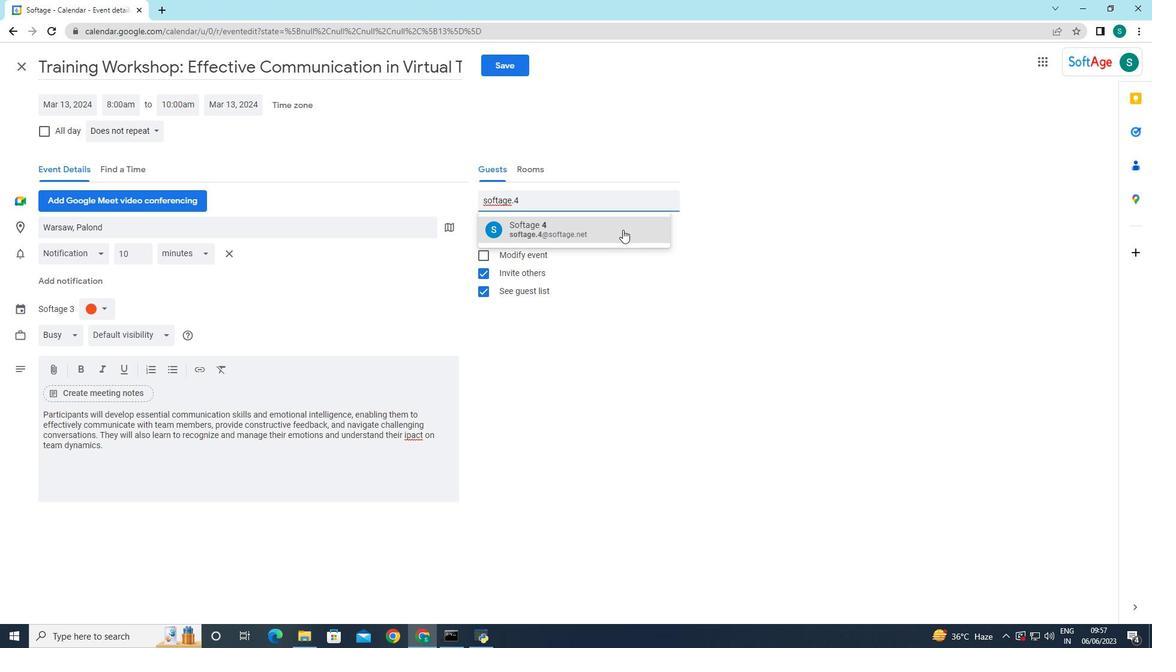 
Action: Mouse pressed left at (617, 228)
Screenshot: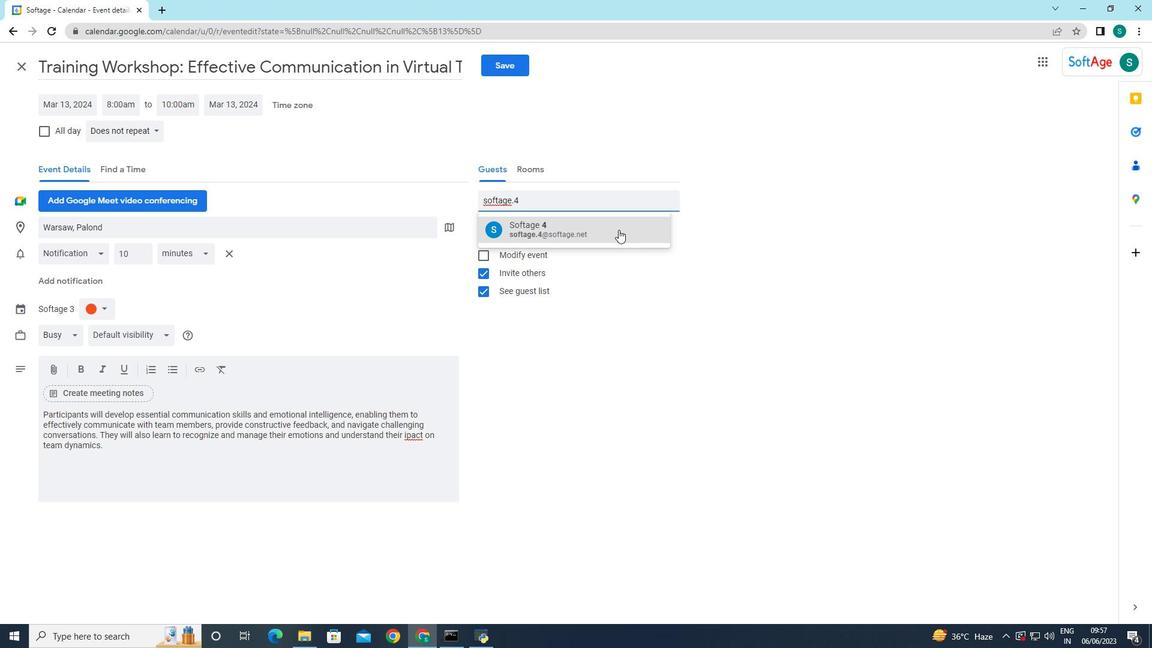 
Action: Mouse moved to (549, 191)
Screenshot: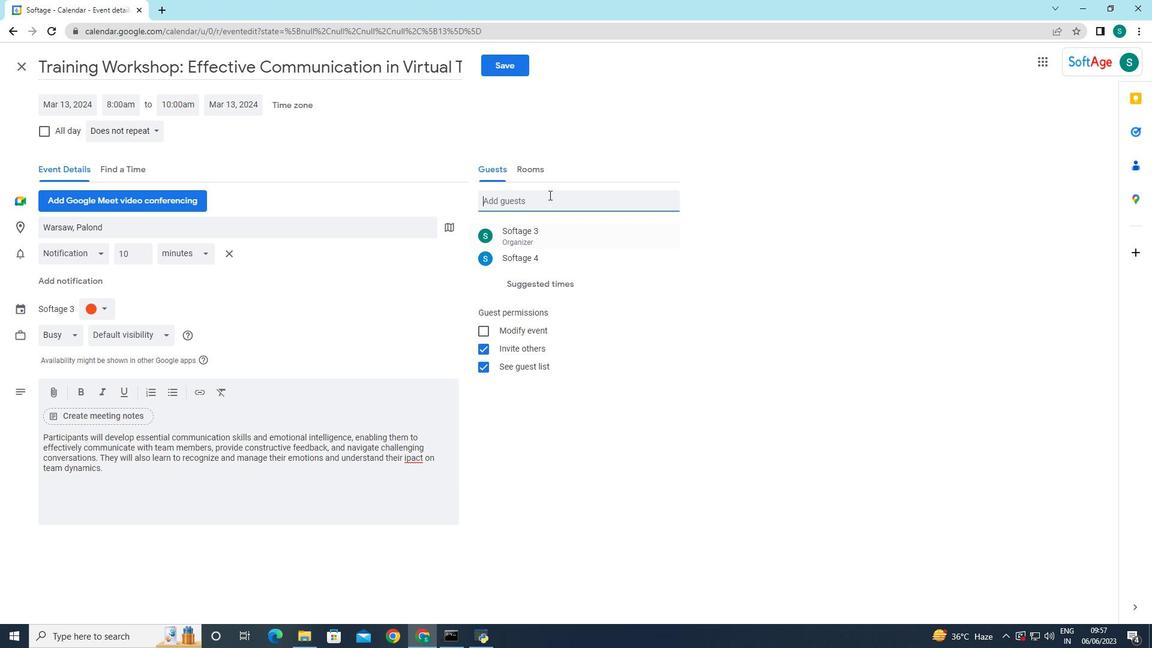 
Action: Mouse pressed left at (549, 191)
Screenshot: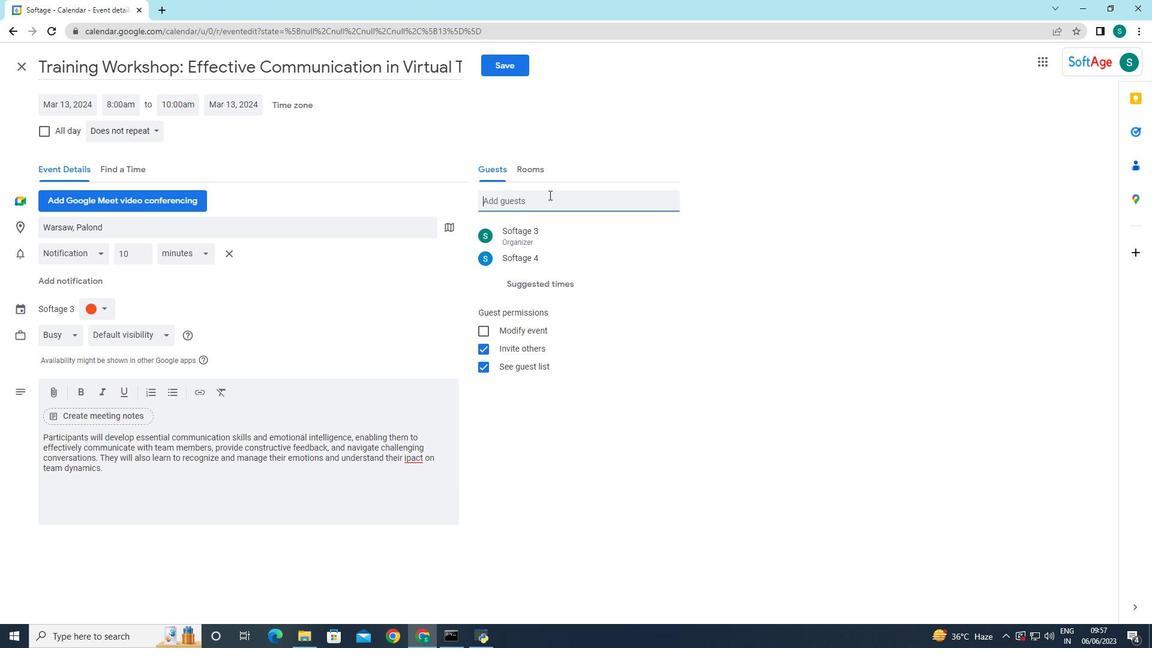 
Action: Key pressed softage.2
Screenshot: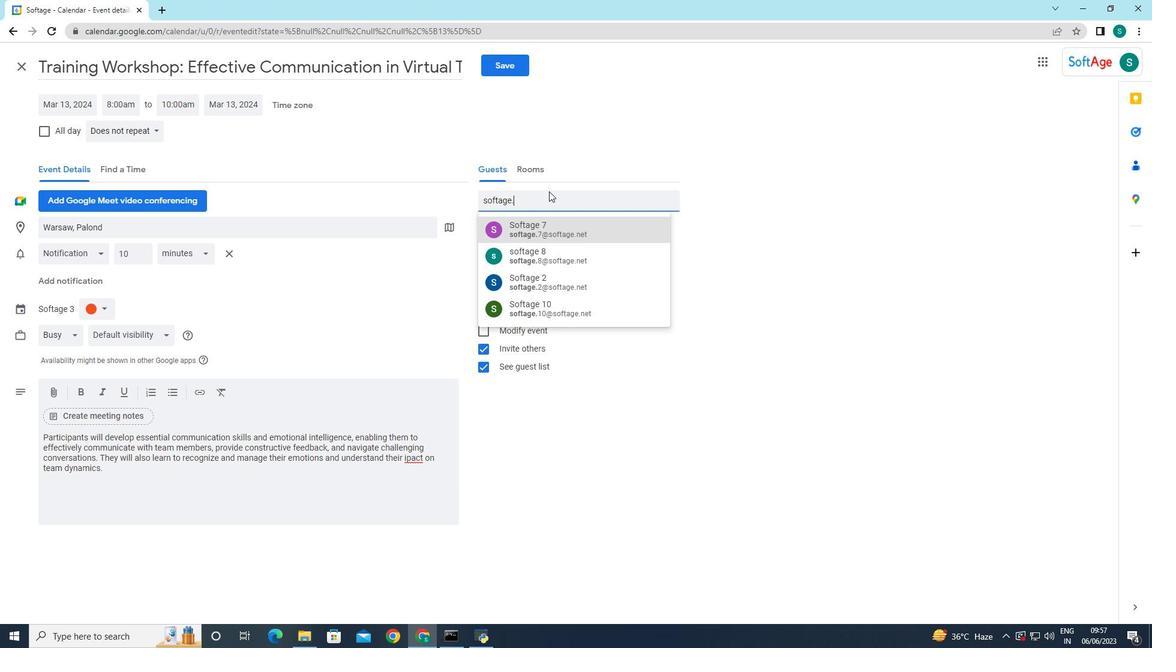 
Action: Mouse moved to (537, 225)
Screenshot: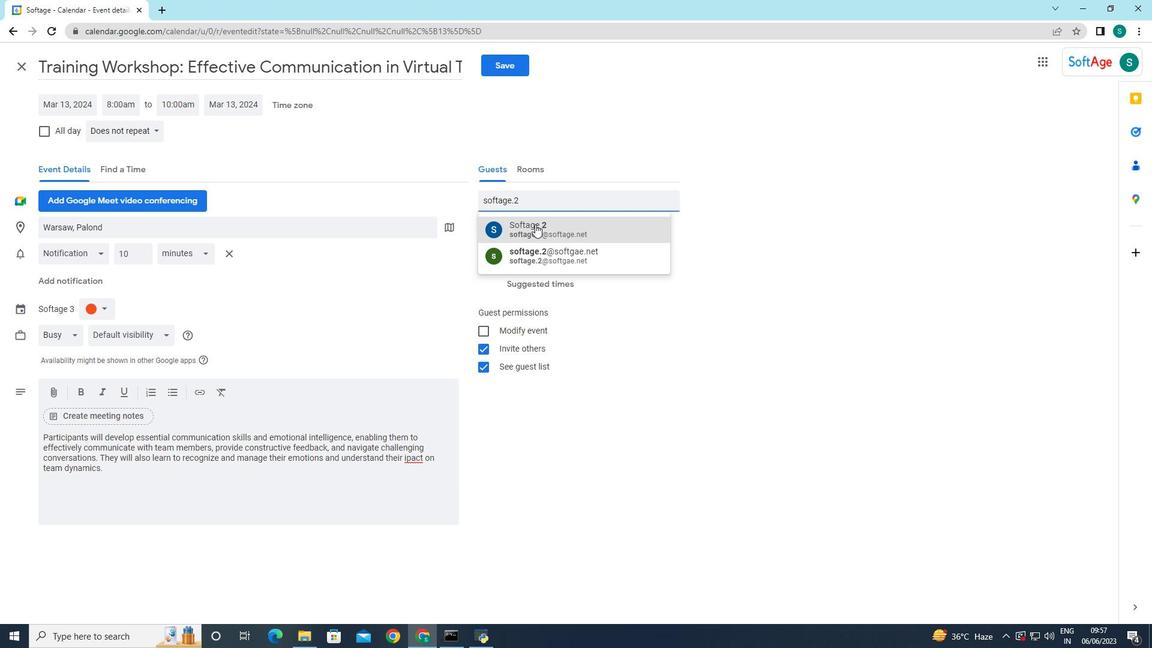
Action: Mouse pressed left at (537, 225)
Screenshot: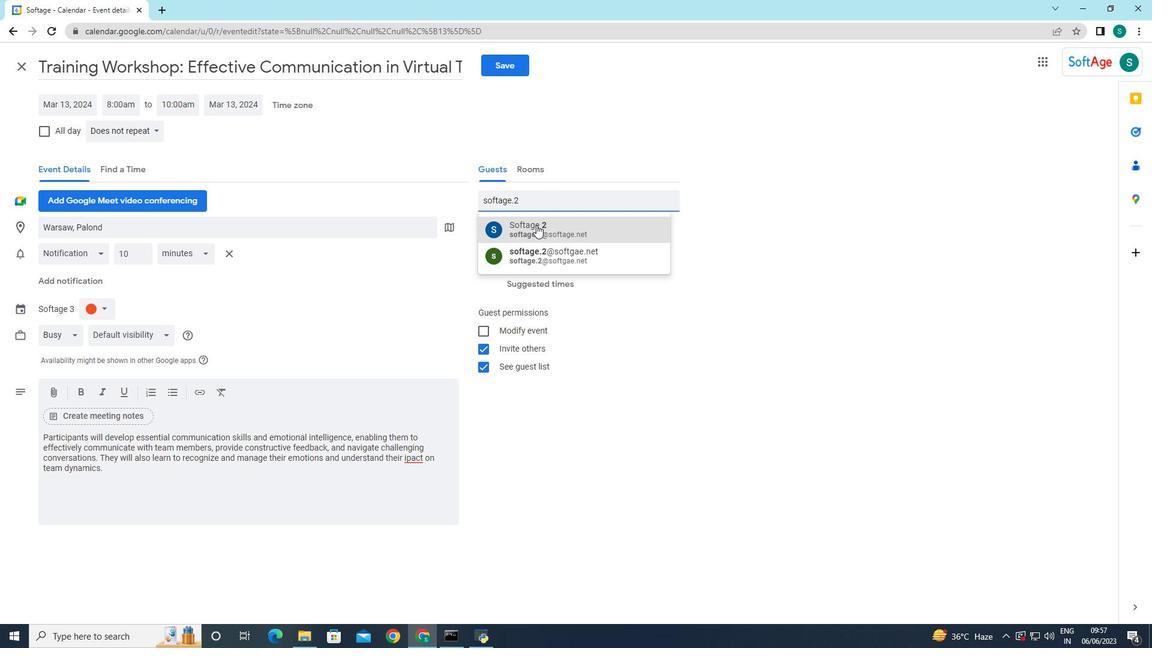 
Action: Mouse moved to (661, 237)
Screenshot: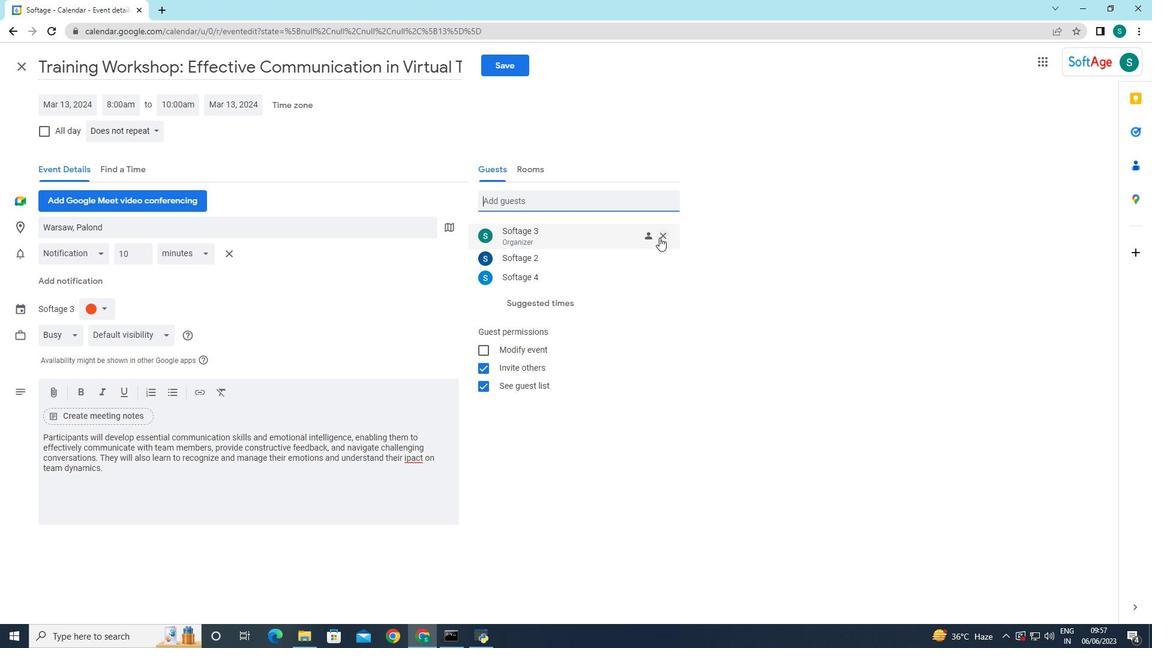 
Action: Mouse pressed left at (661, 237)
Screenshot: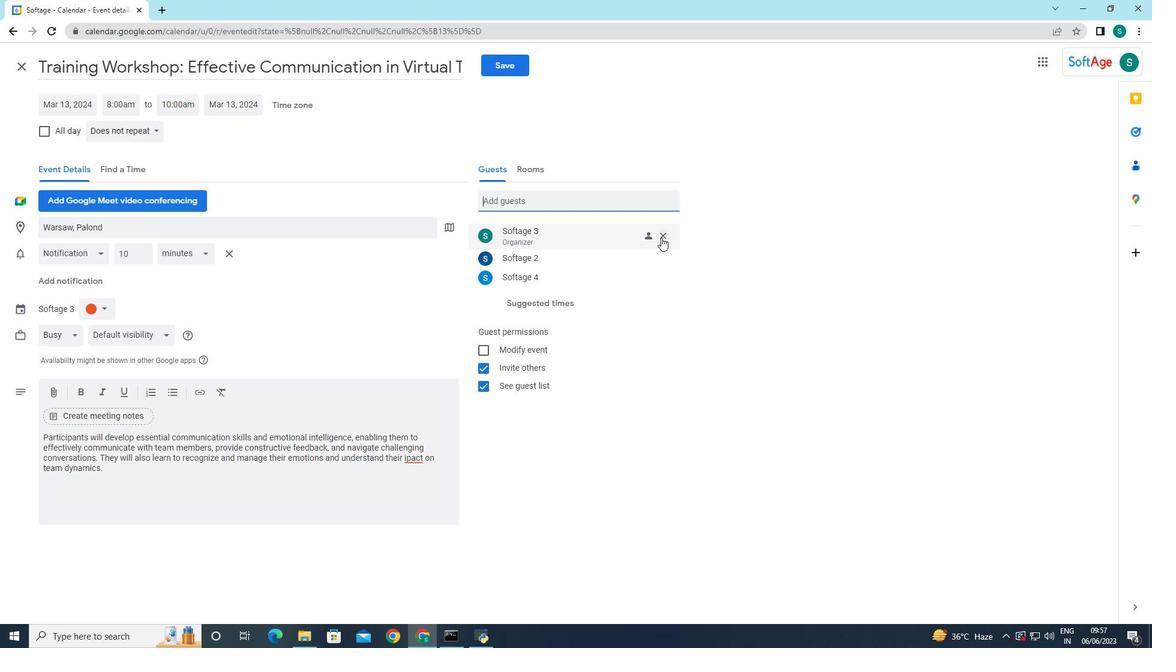 
Action: Mouse moved to (118, 134)
Screenshot: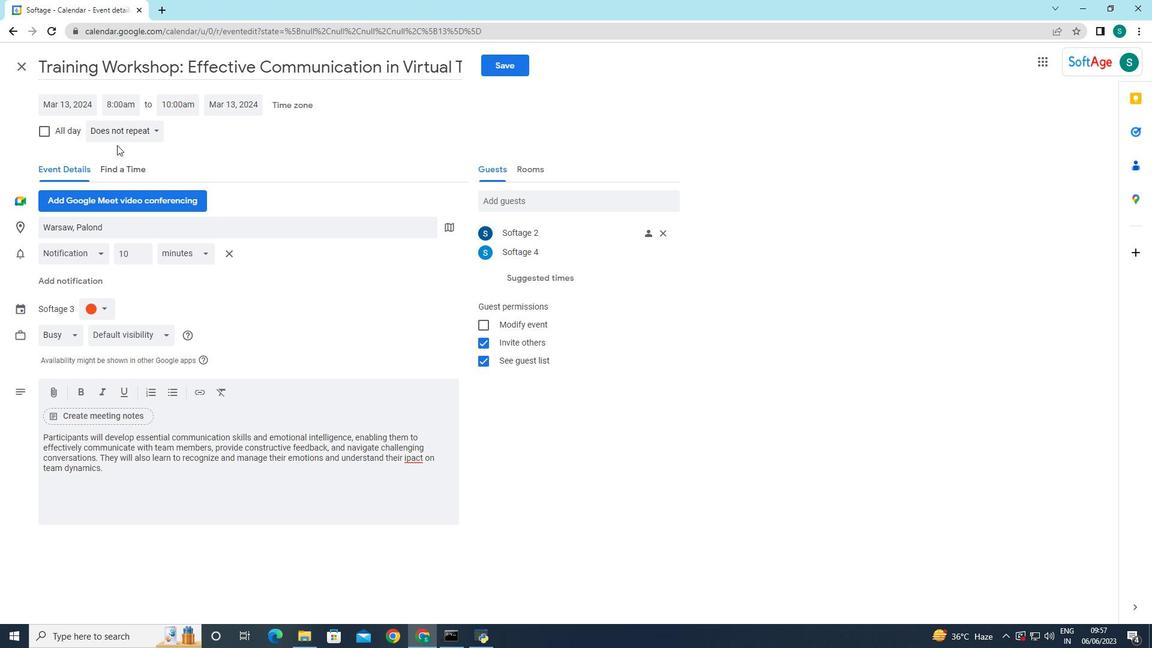 
Action: Mouse pressed left at (118, 134)
Screenshot: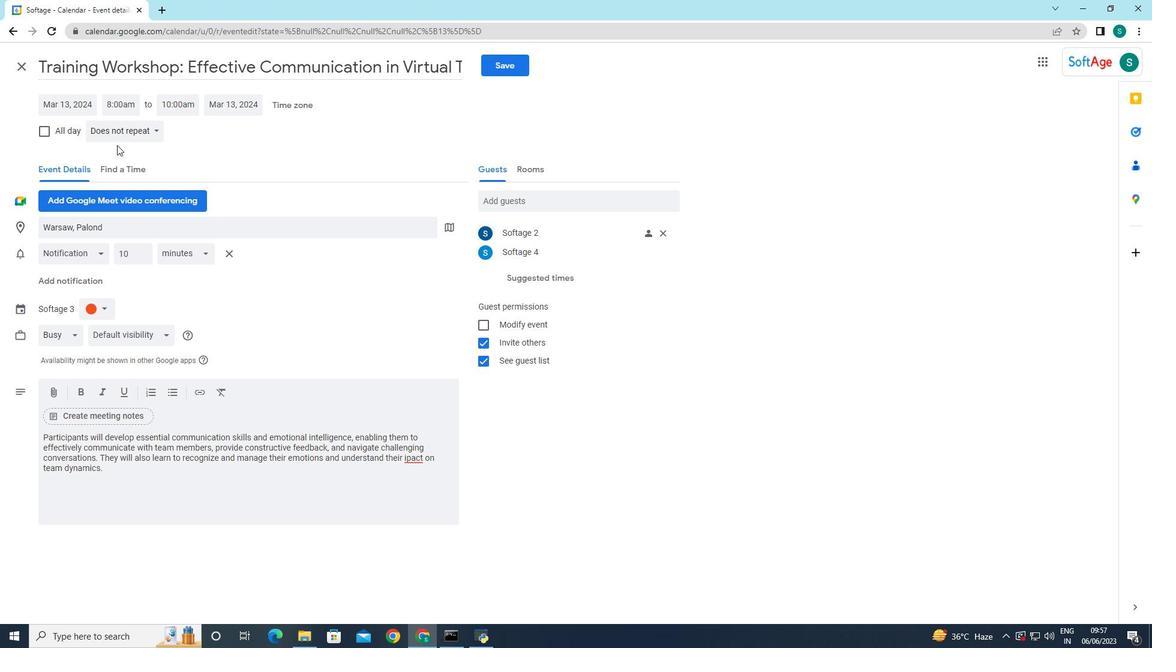 
Action: Mouse moved to (129, 240)
Screenshot: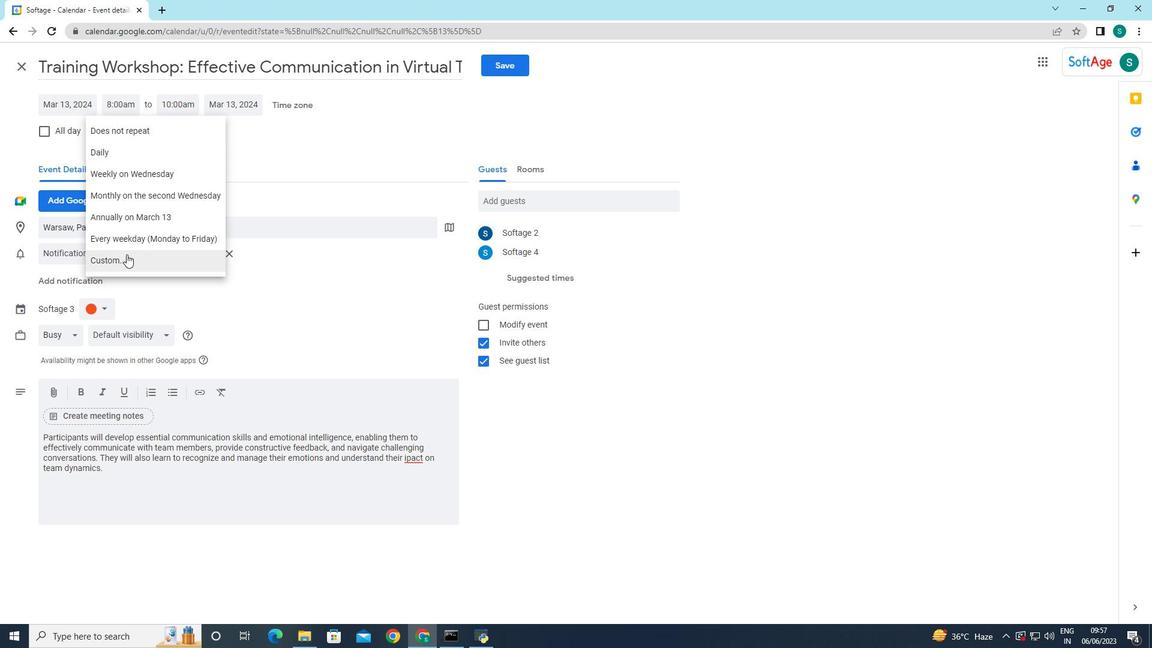
Action: Mouse pressed left at (129, 240)
Screenshot: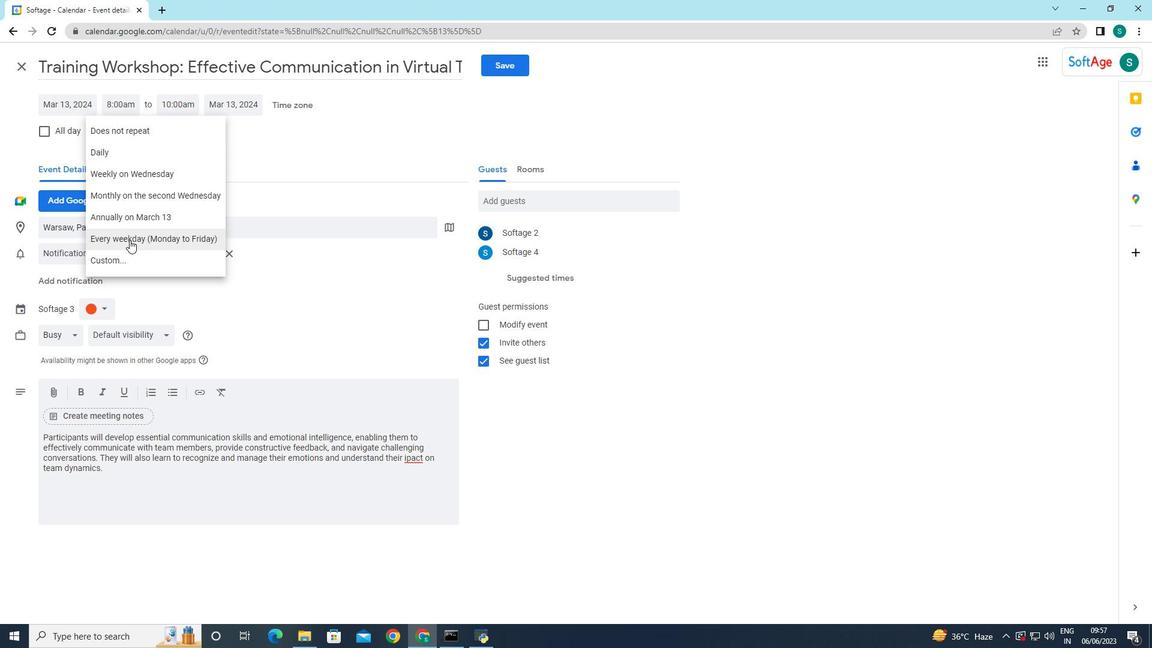
Action: Mouse moved to (304, 331)
Screenshot: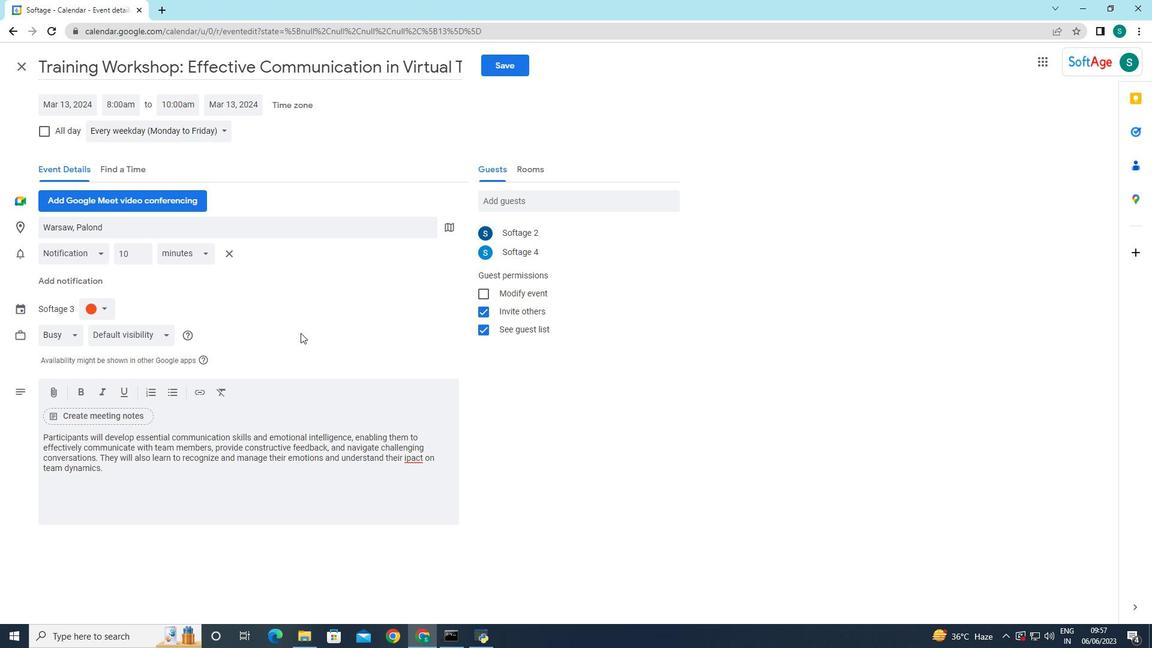 
Action: Mouse pressed left at (304, 331)
Screenshot: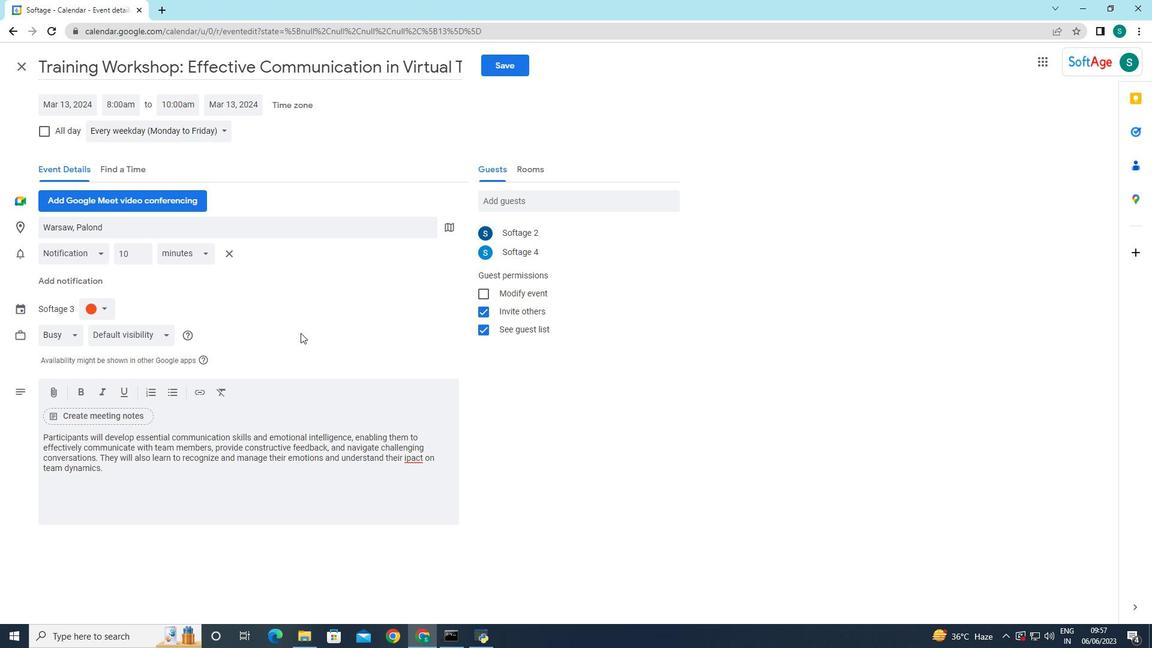 
Action: Mouse moved to (496, 68)
Screenshot: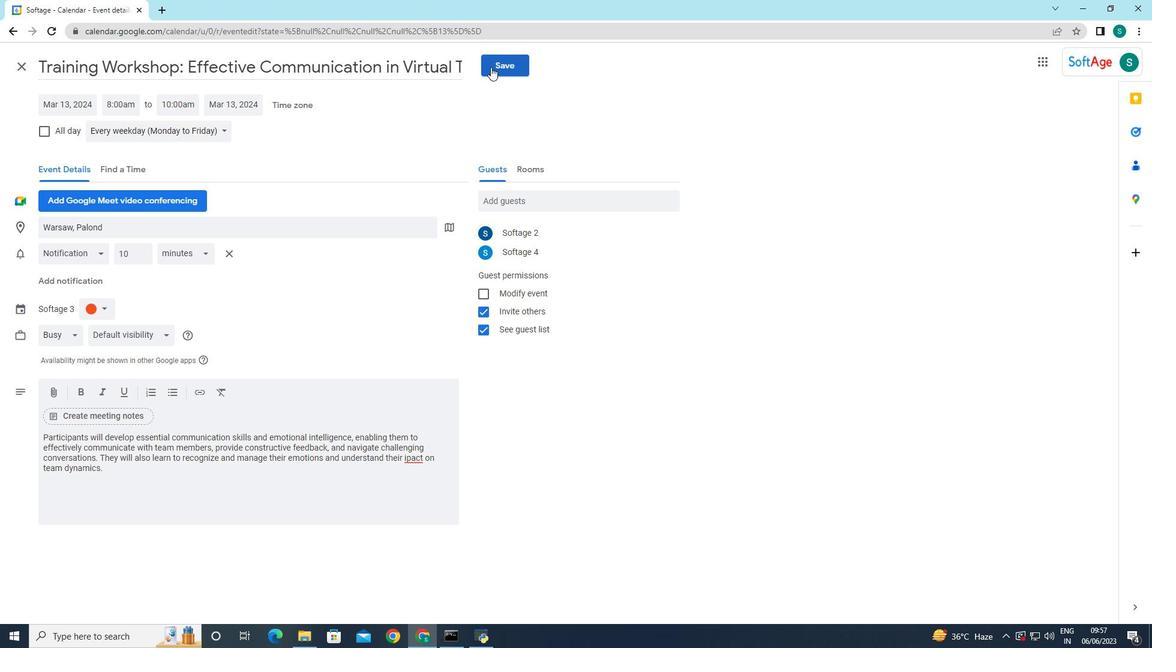 
Action: Mouse pressed left at (496, 68)
Screenshot: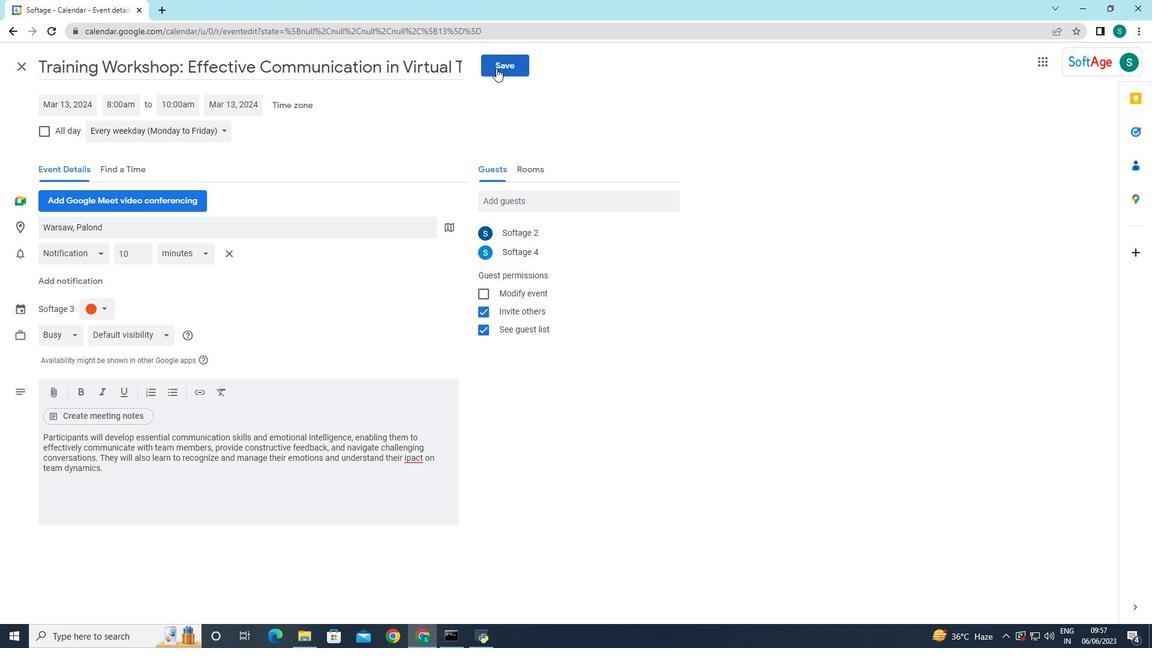 
Action: Mouse moved to (686, 363)
Screenshot: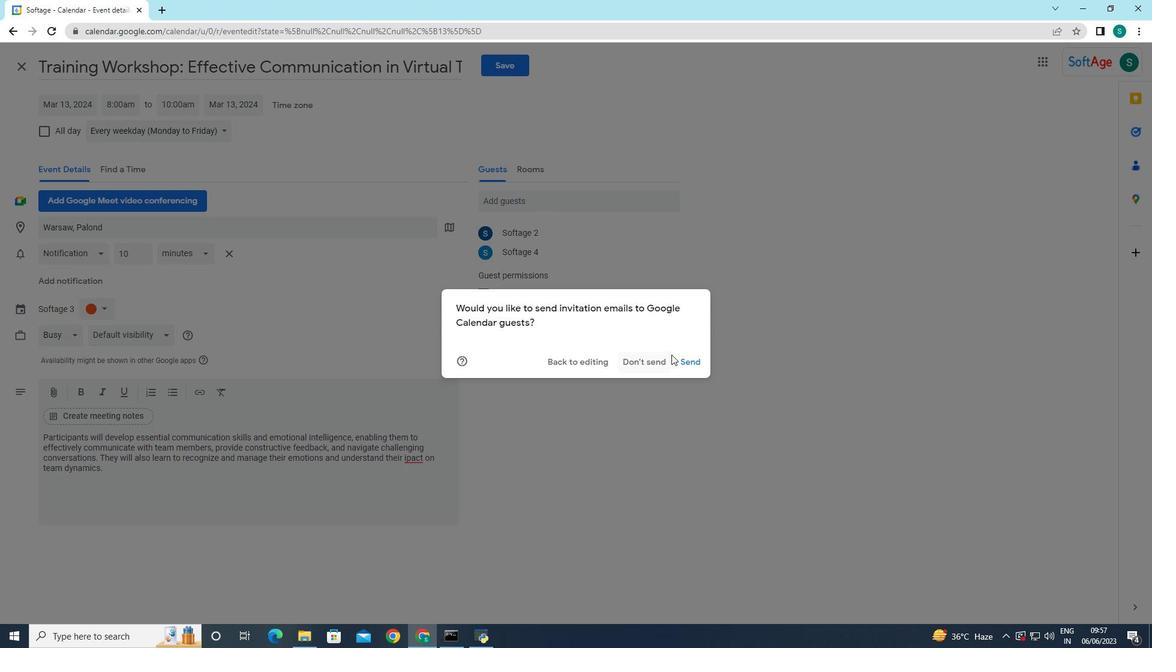 
Action: Mouse pressed left at (686, 363)
Screenshot: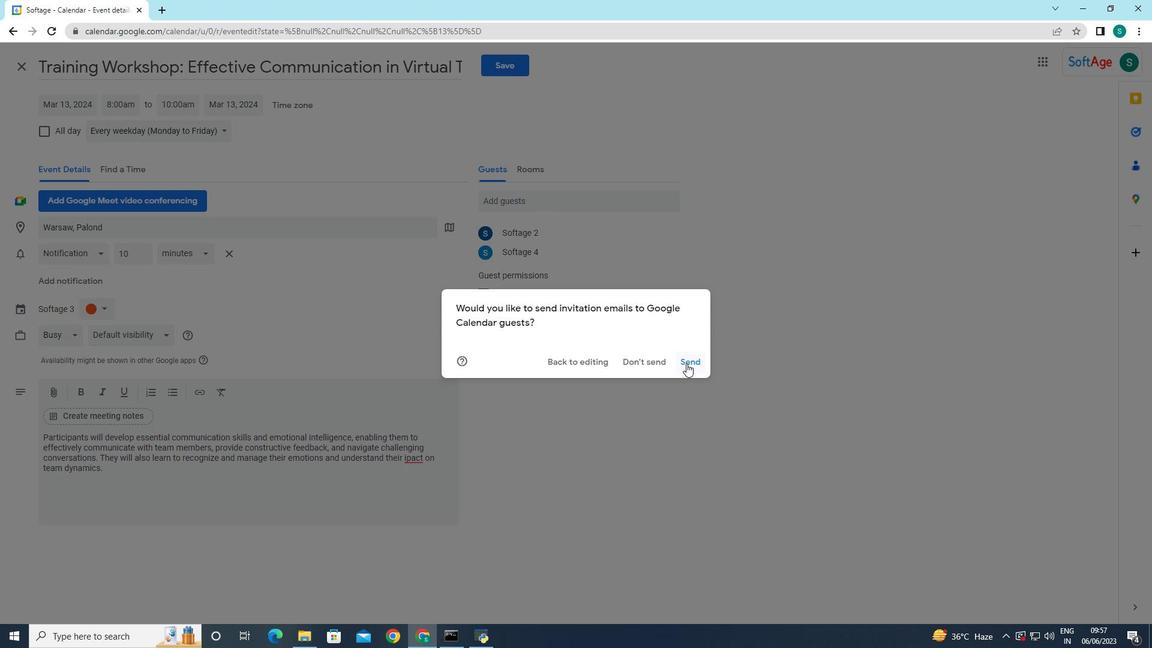 
